 Task: Find connections with filter location Almendralejo with filter topic #investmentproperty with filter profile language English with filter current company Mercedes-Benz Research and Development India with filter school KKR&KSR Institute of Technology & Sciences, VINJANAMPADU Village (CC-JR) with filter industry International Affairs with filter service category Financial Accounting with filter keywords title Hotel Receptionist
Action: Mouse moved to (647, 82)
Screenshot: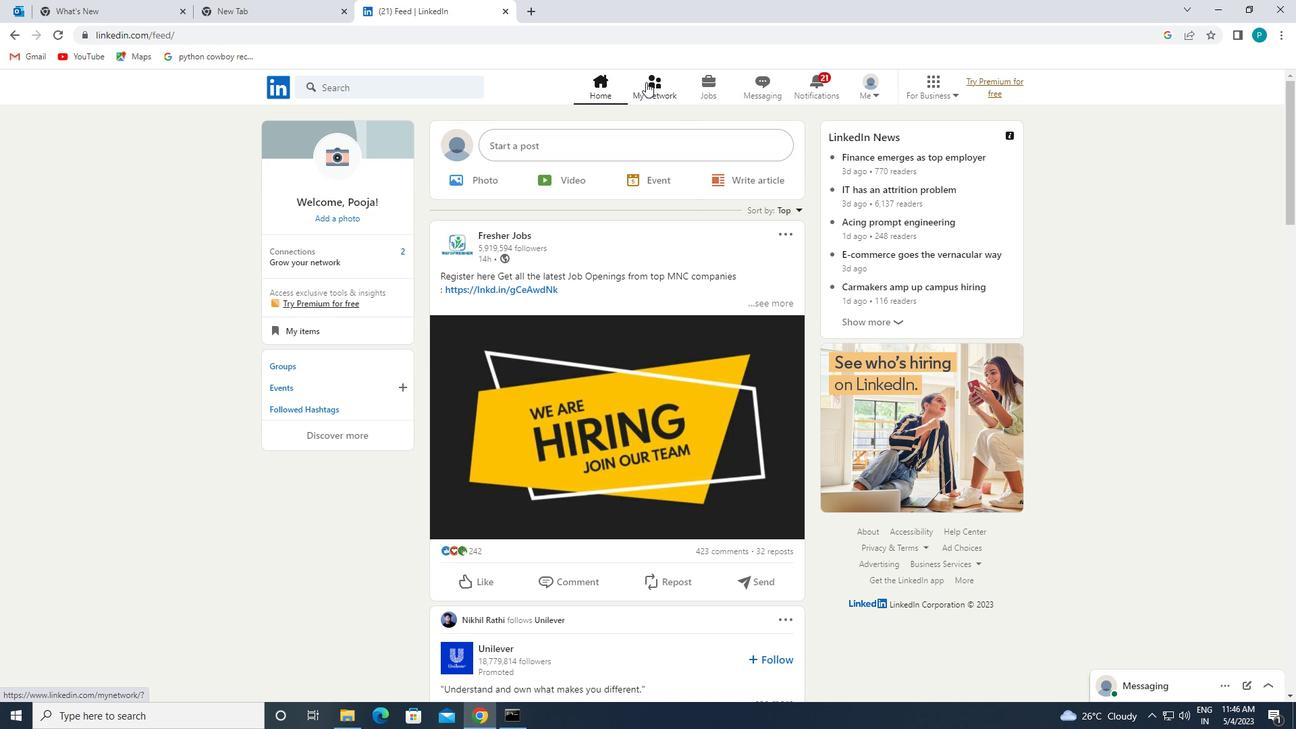 
Action: Mouse pressed left at (647, 82)
Screenshot: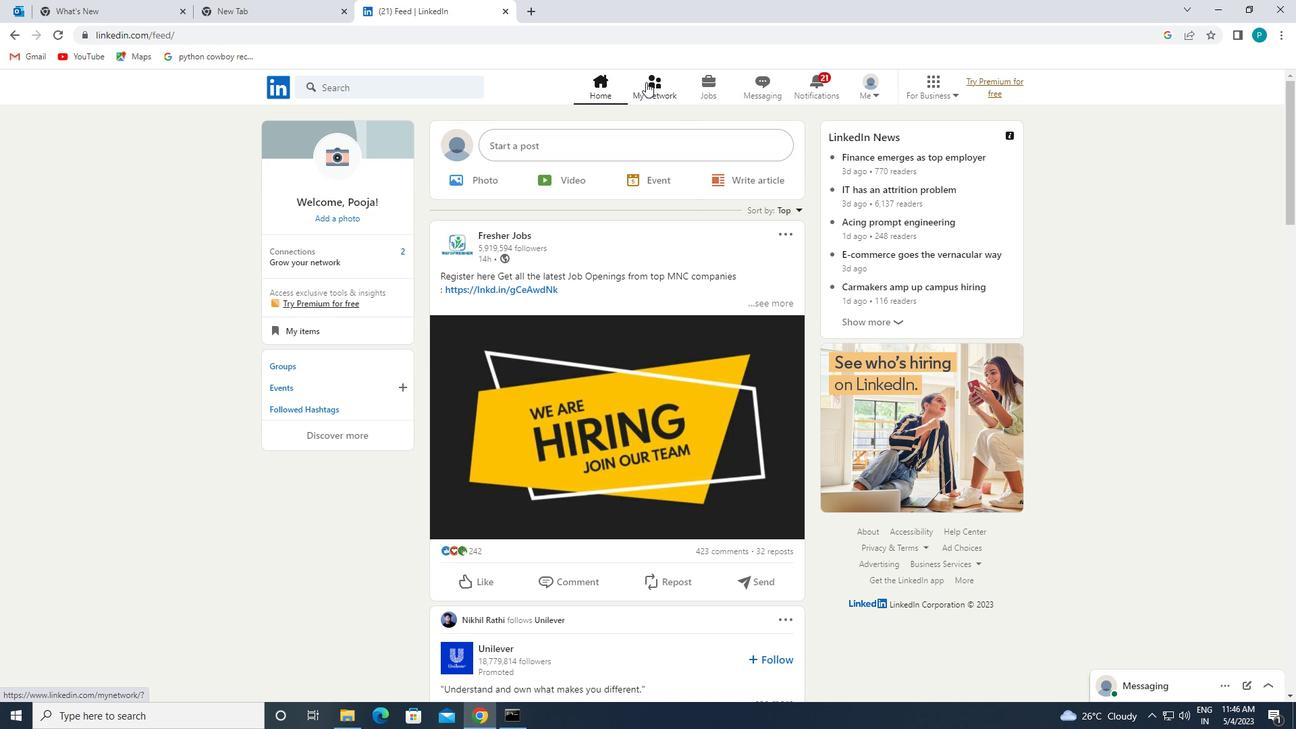 
Action: Mouse moved to (436, 155)
Screenshot: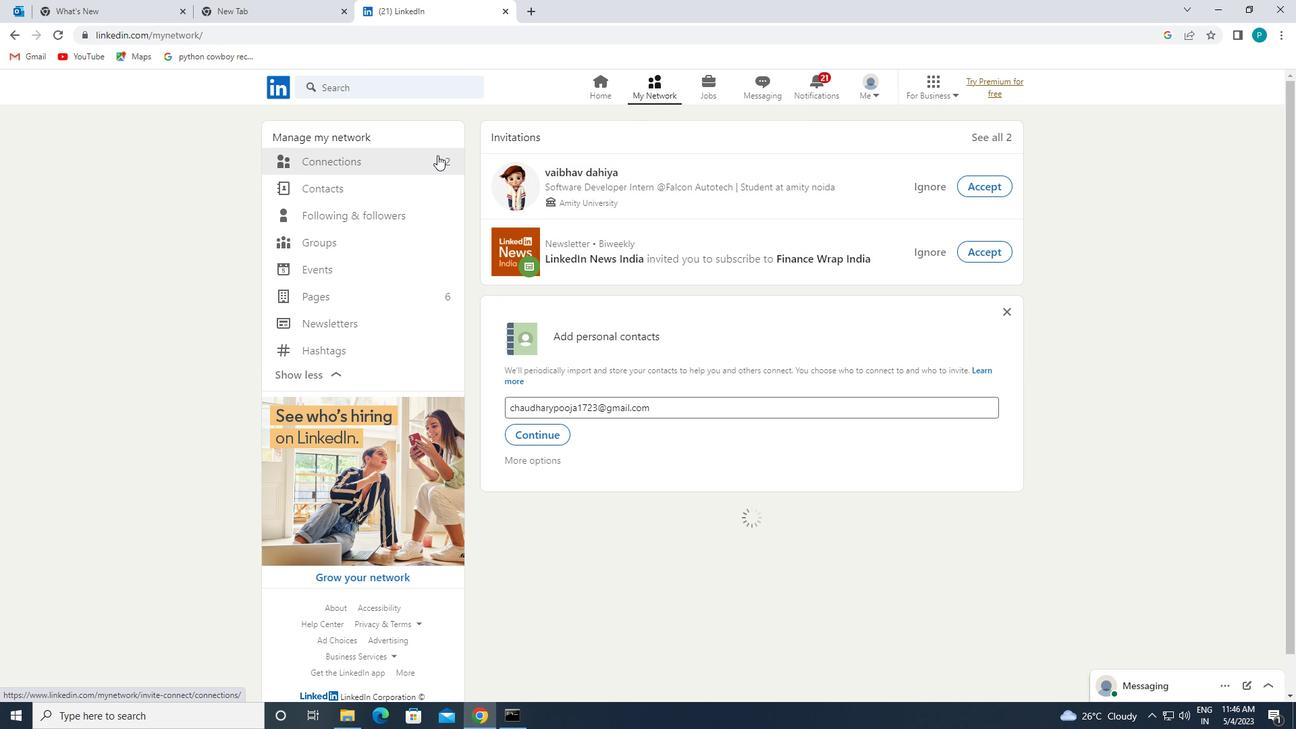 
Action: Mouse pressed left at (436, 155)
Screenshot: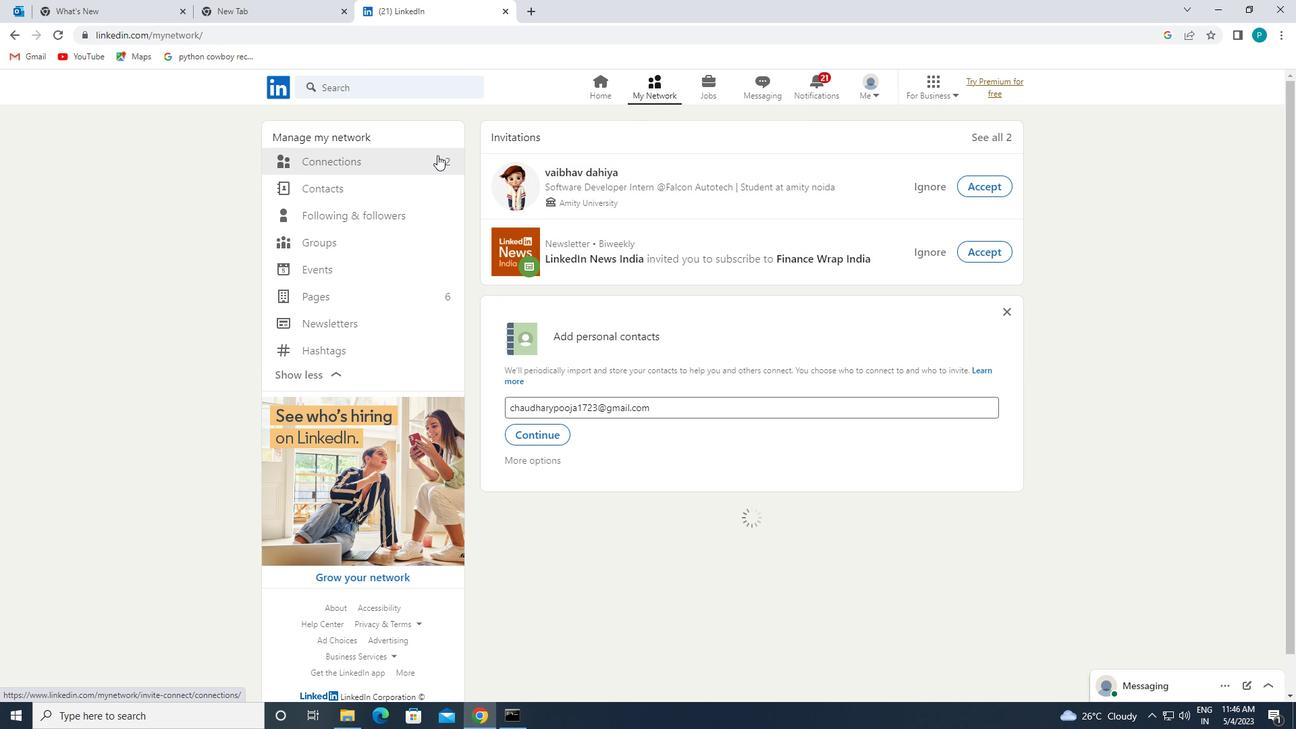 
Action: Mouse moved to (723, 164)
Screenshot: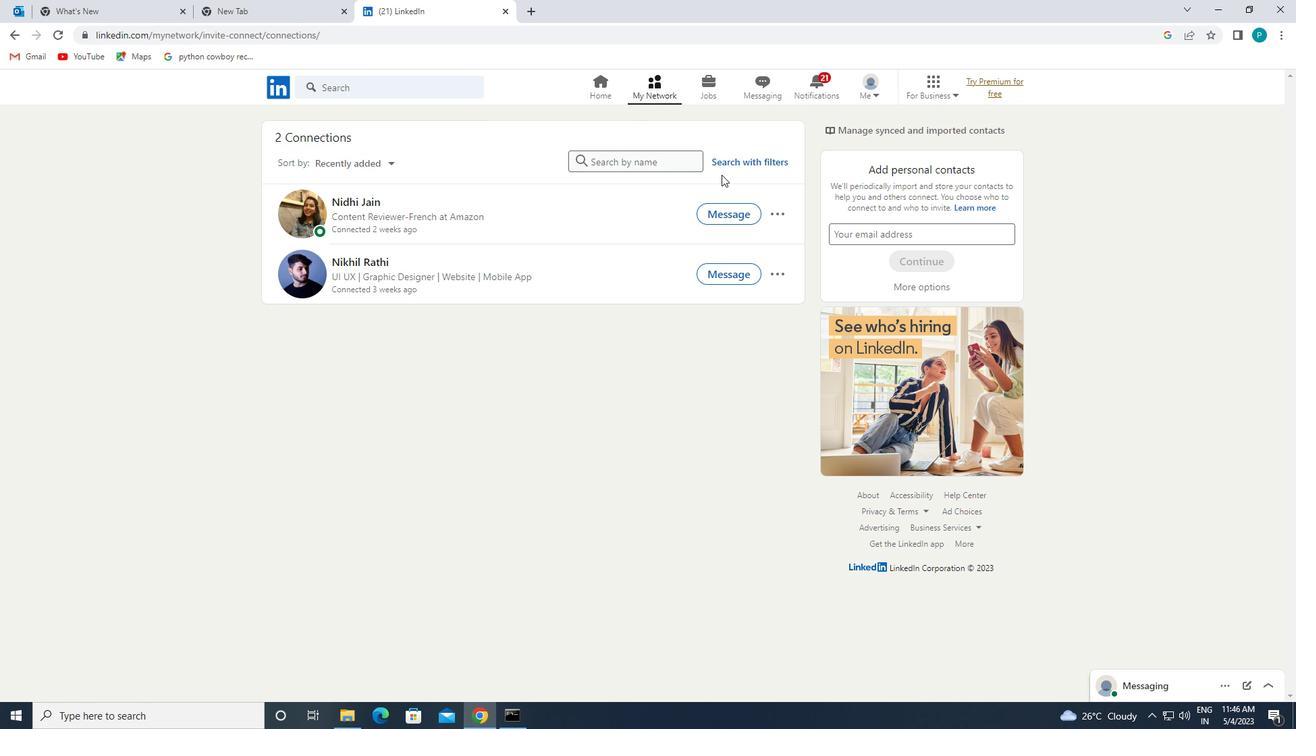 
Action: Mouse pressed left at (723, 164)
Screenshot: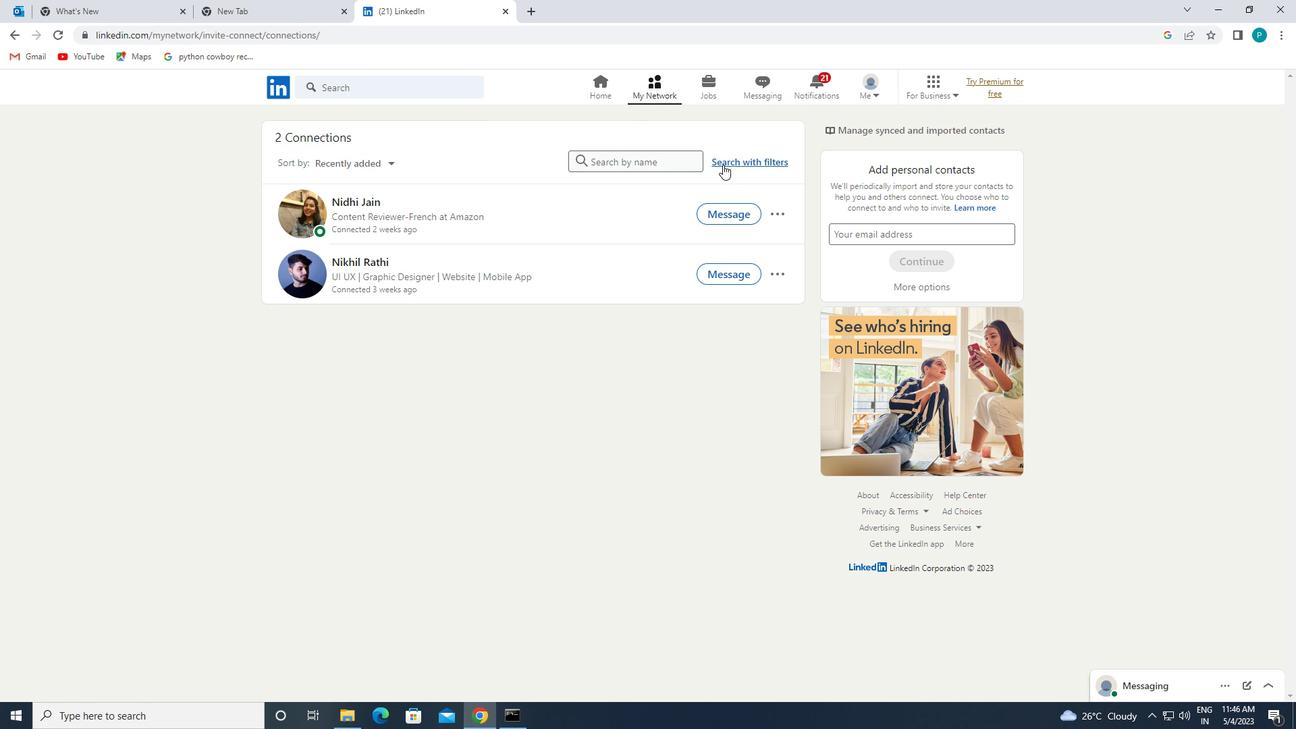 
Action: Mouse moved to (684, 126)
Screenshot: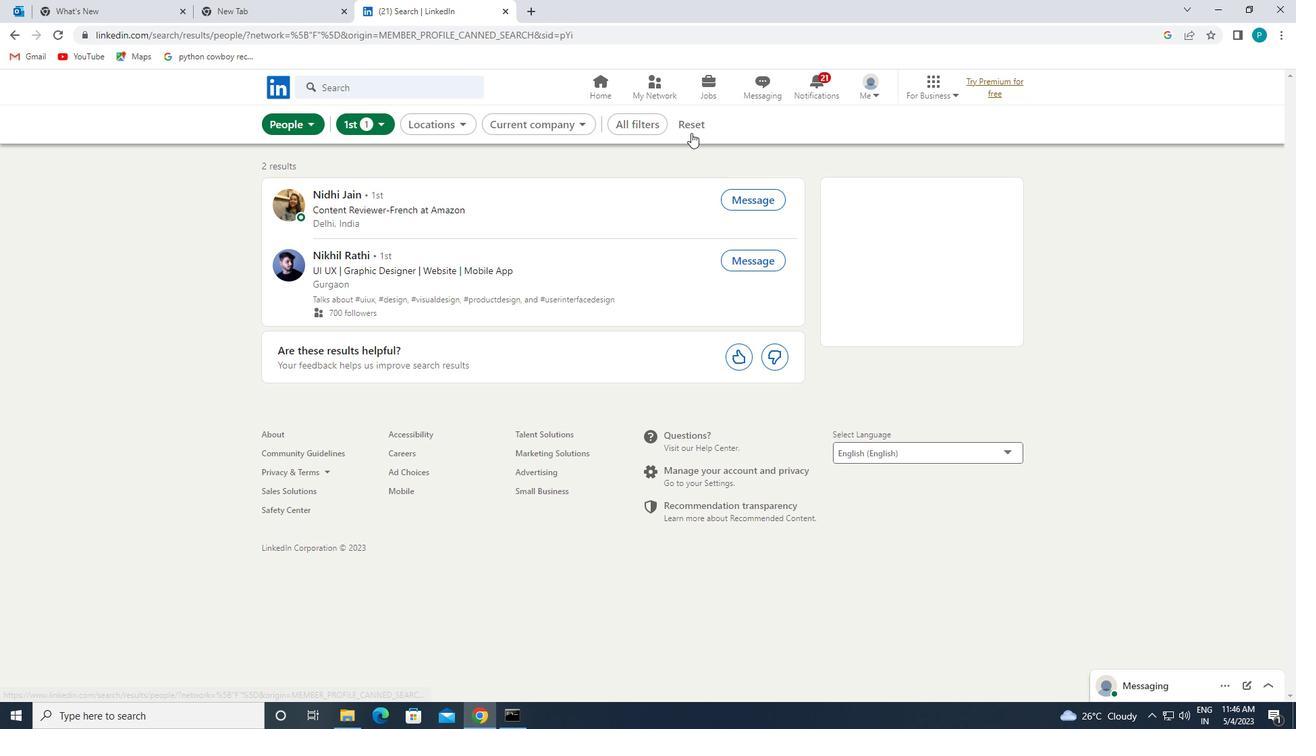 
Action: Mouse pressed left at (684, 126)
Screenshot: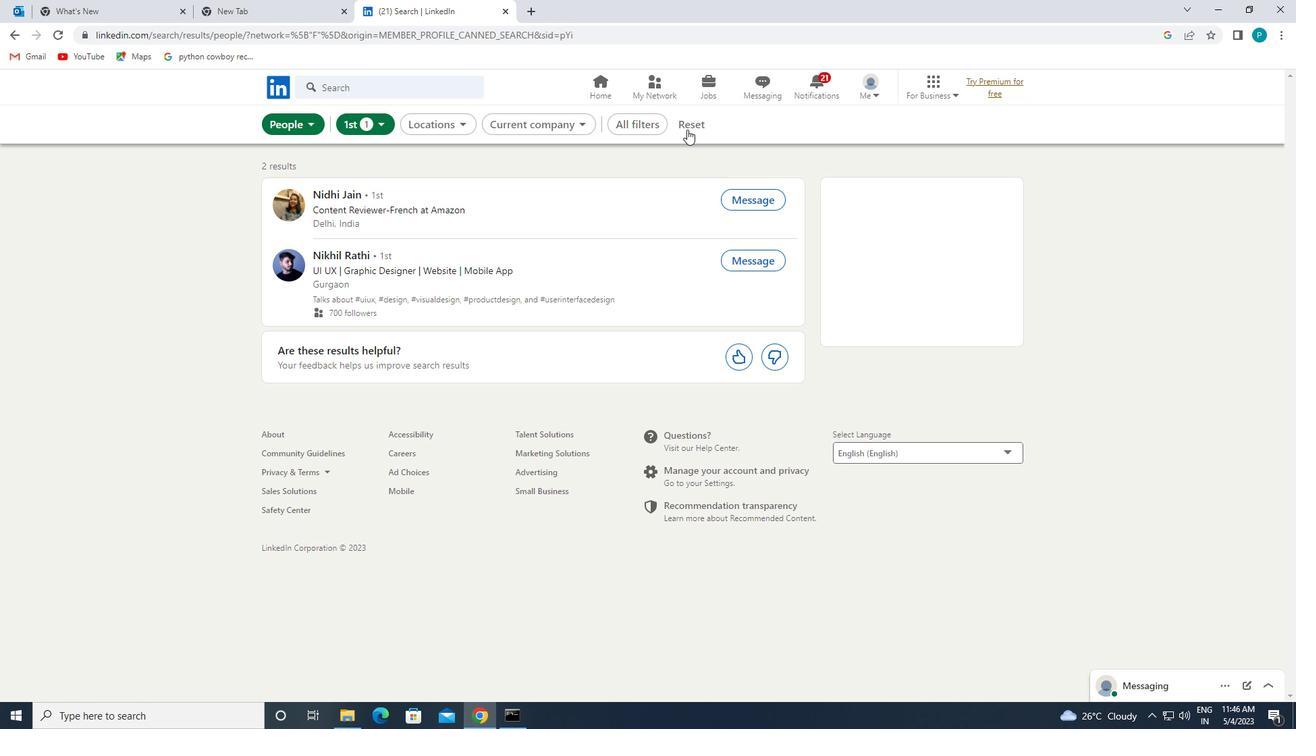 
Action: Mouse moved to (682, 125)
Screenshot: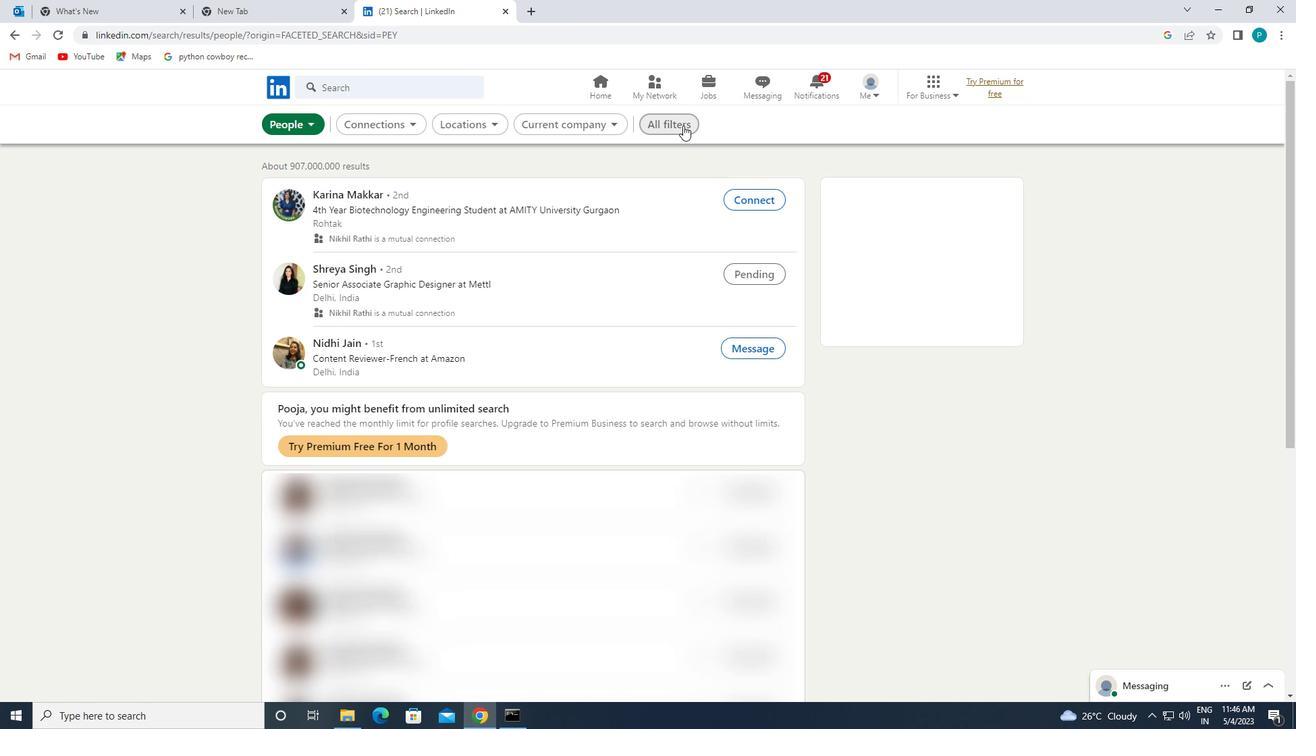 
Action: Mouse pressed left at (682, 125)
Screenshot: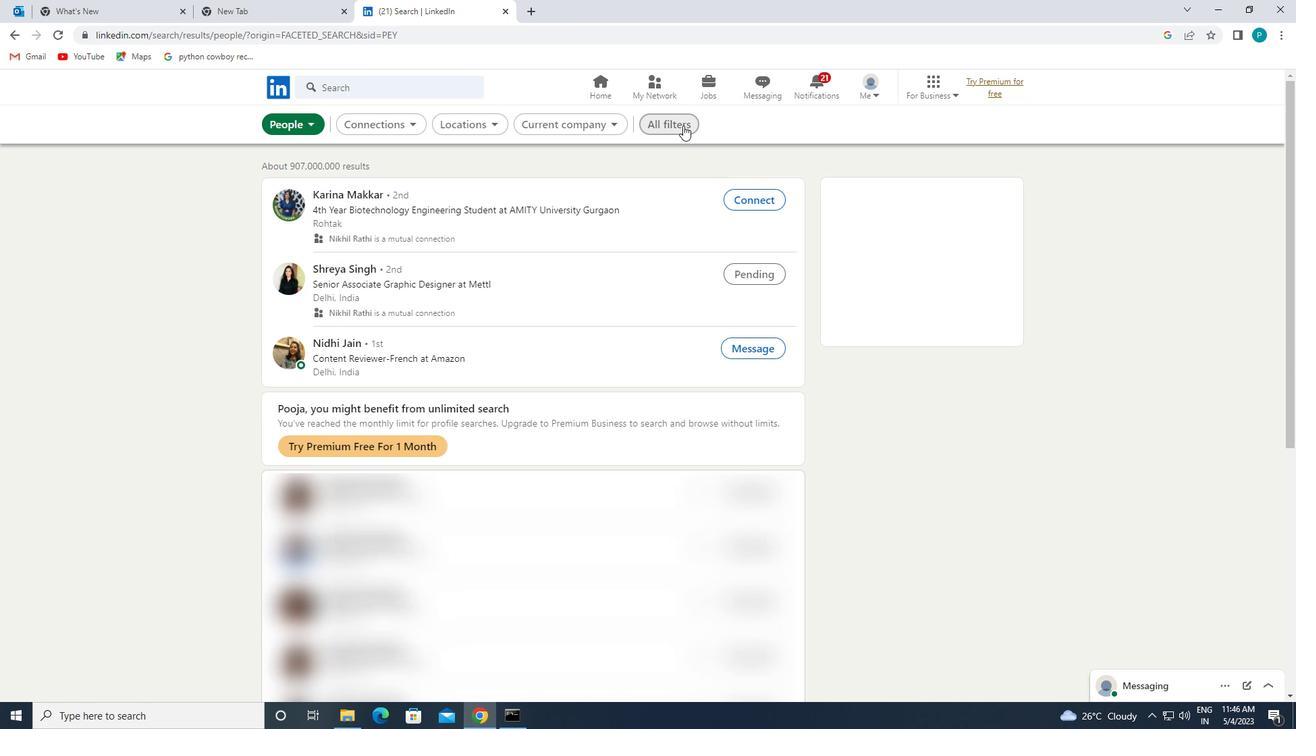 
Action: Mouse moved to (1252, 427)
Screenshot: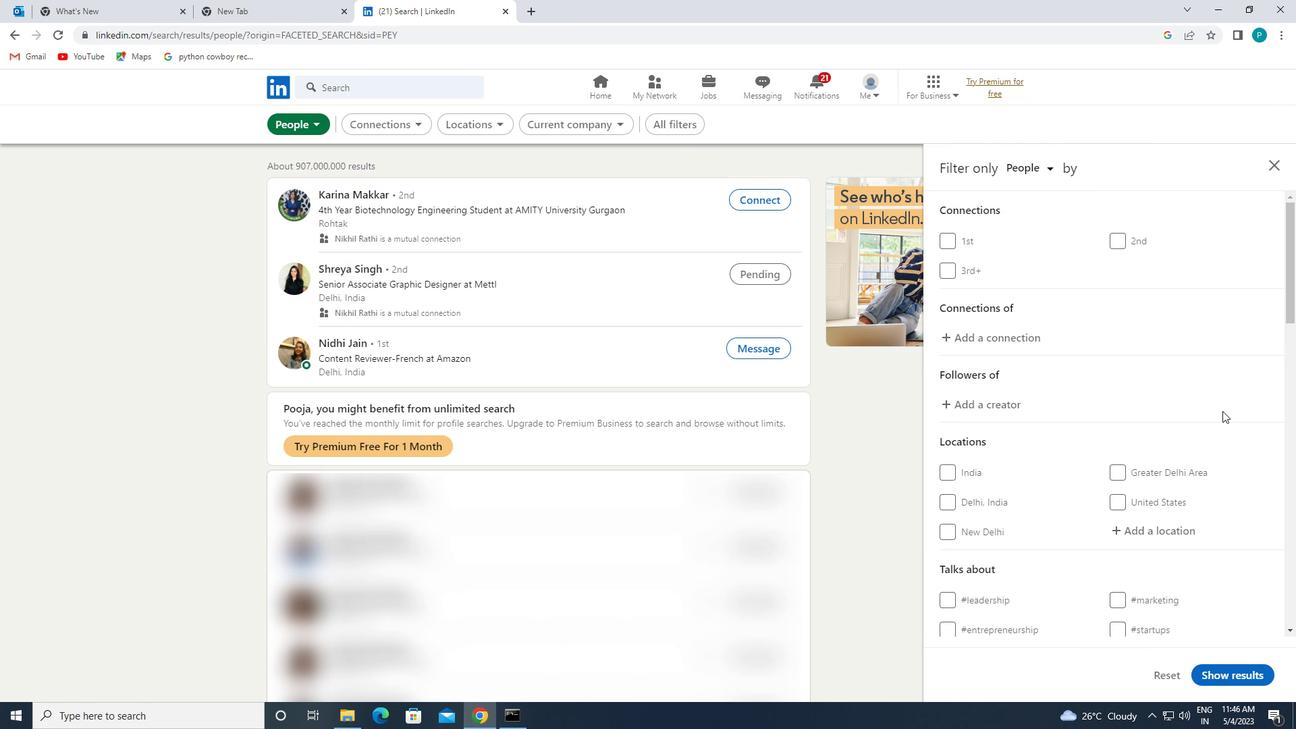 
Action: Mouse scrolled (1252, 426) with delta (0, 0)
Screenshot: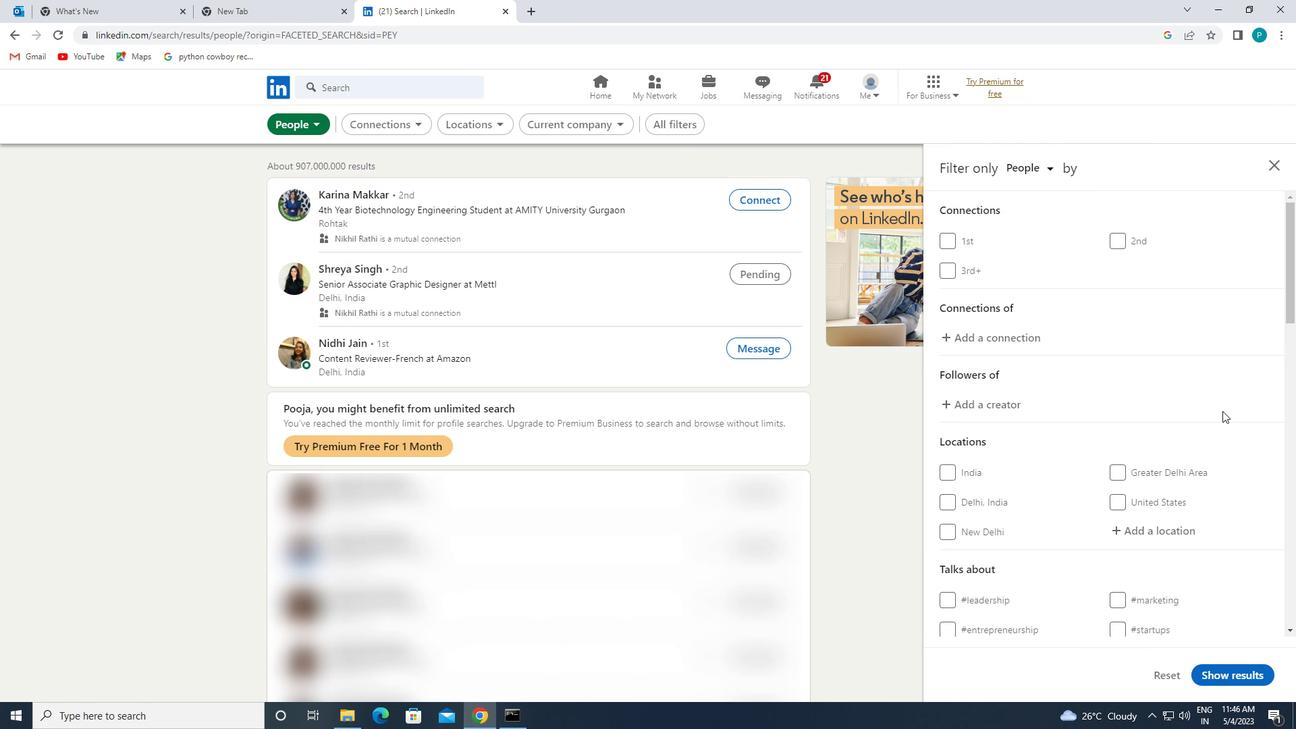 
Action: Mouse moved to (1251, 428)
Screenshot: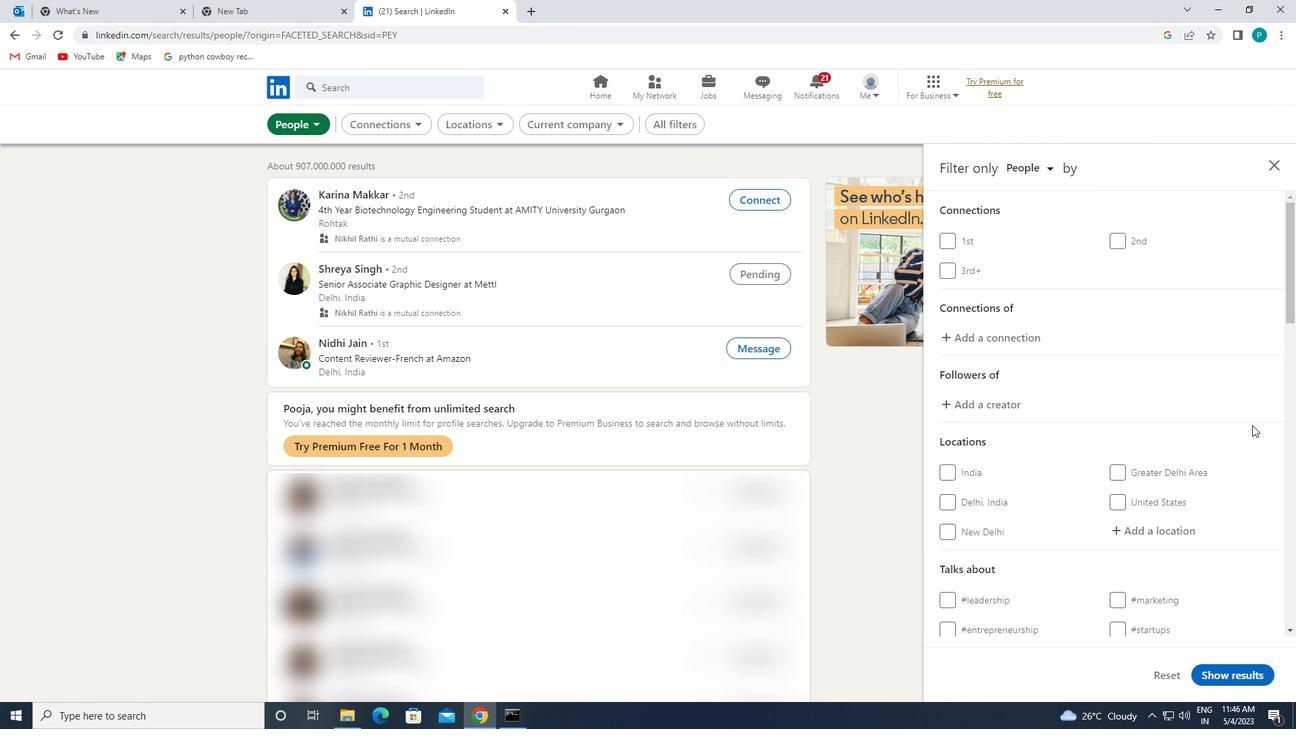 
Action: Mouse scrolled (1251, 427) with delta (0, 0)
Screenshot: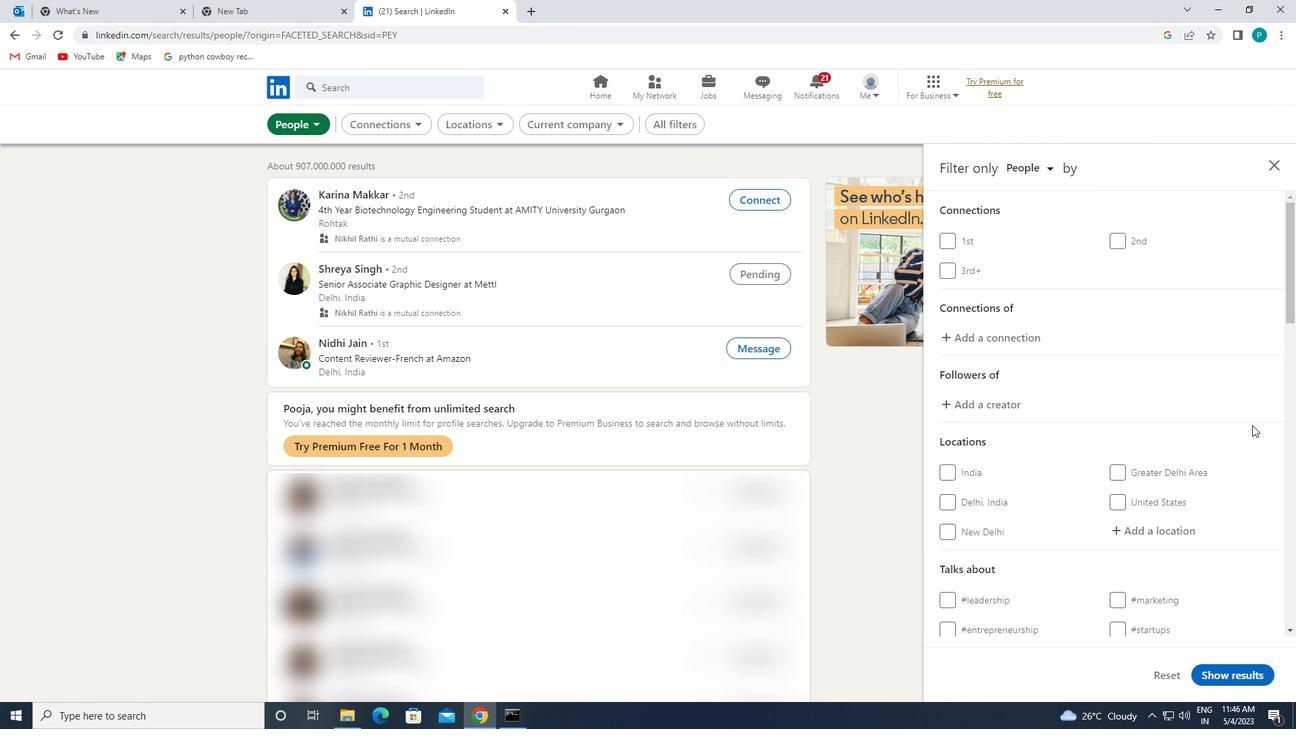 
Action: Mouse moved to (1177, 384)
Screenshot: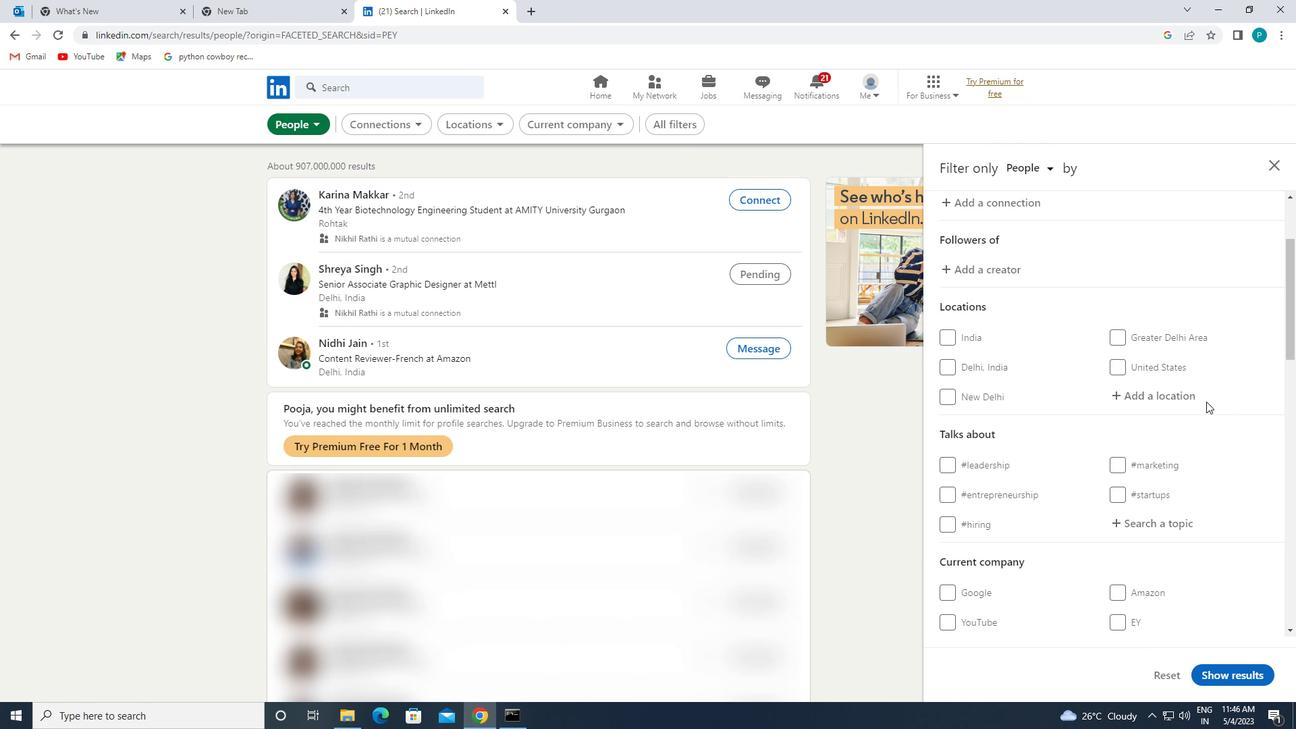 
Action: Mouse pressed left at (1177, 384)
Screenshot: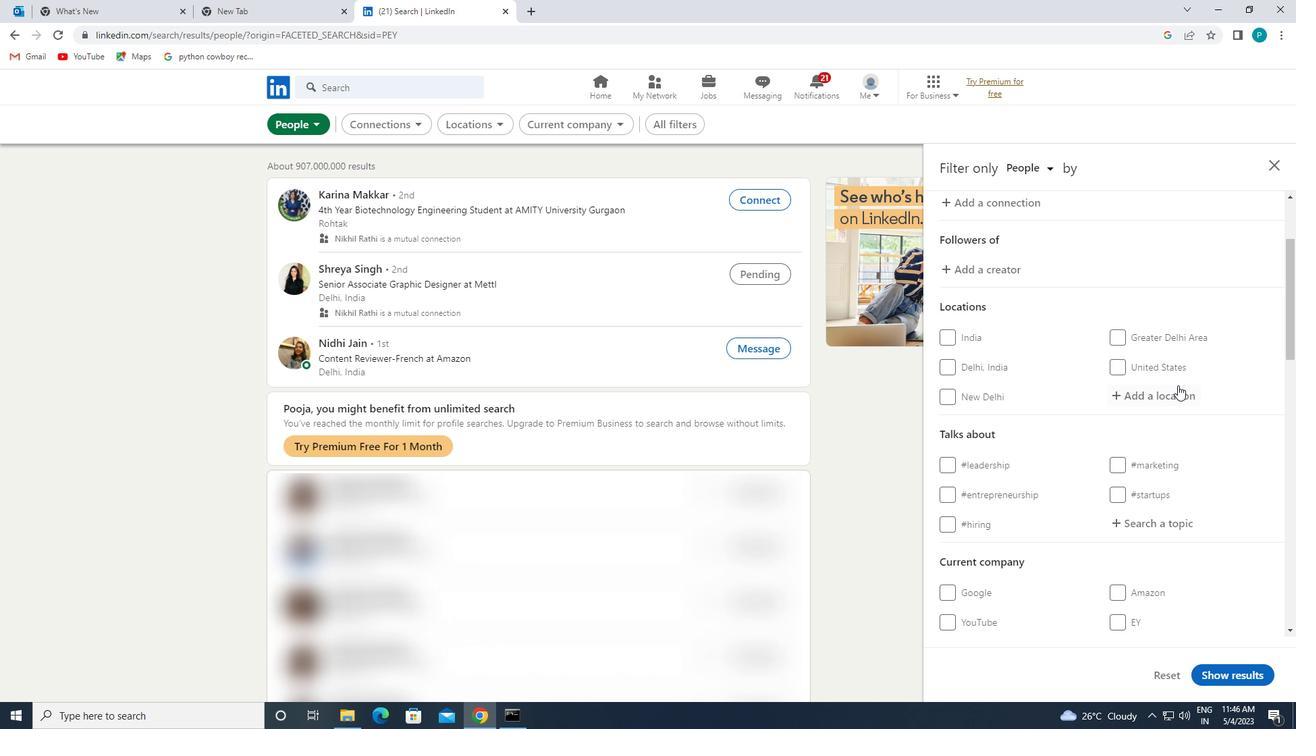 
Action: Mouse moved to (1216, 410)
Screenshot: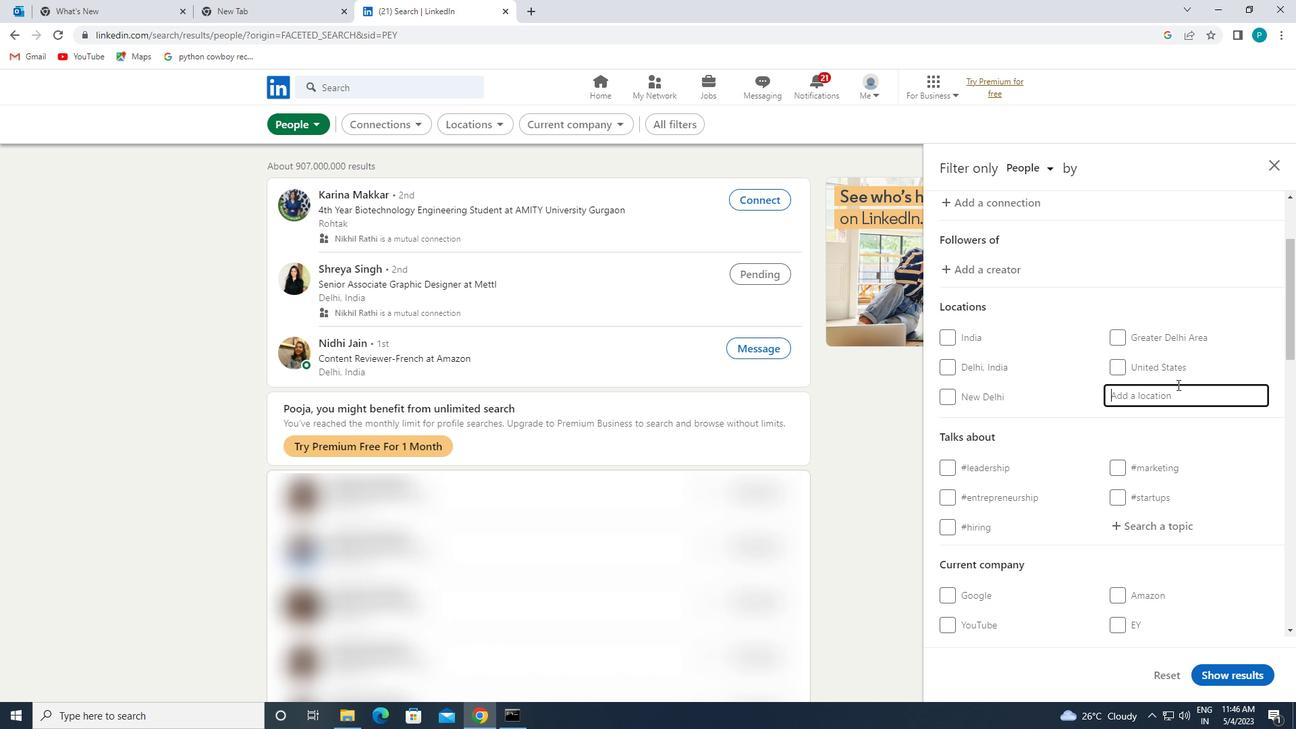 
Action: Key pressed <Key.caps_lock>a<Key.caps_lock>lmendralejo
Screenshot: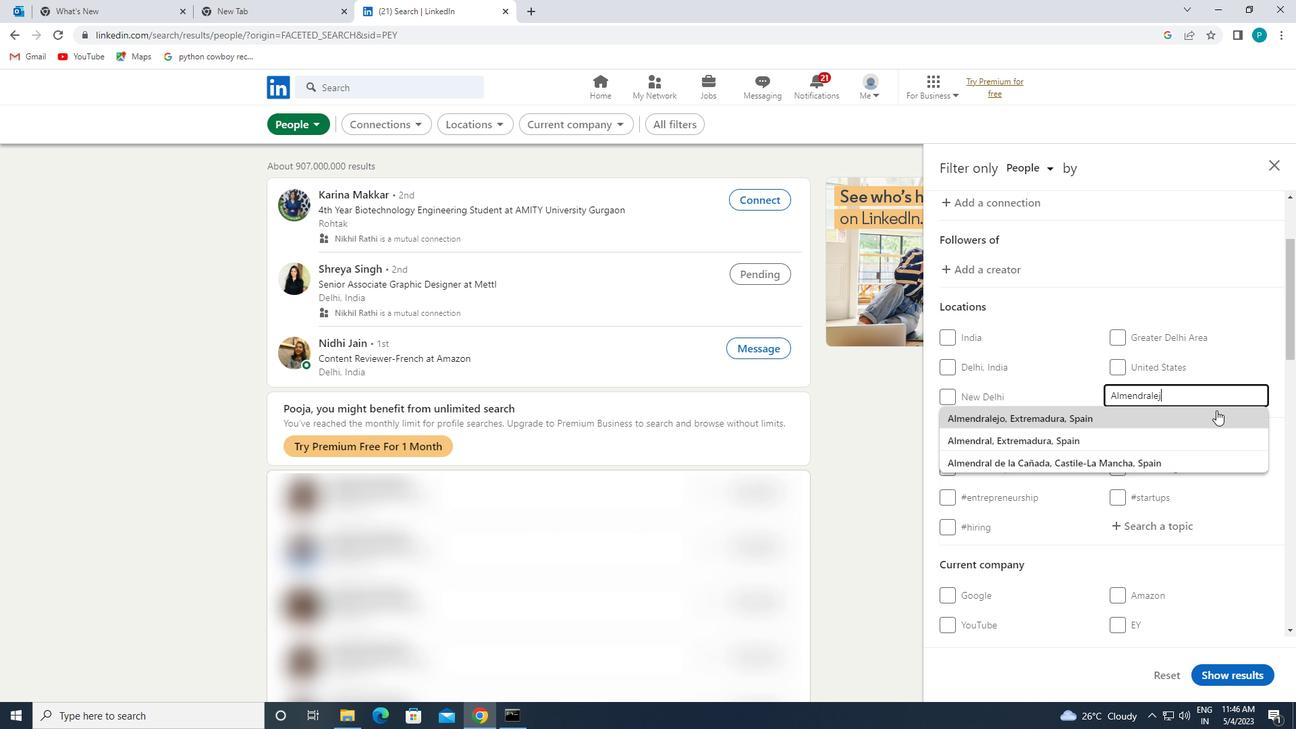 
Action: Mouse pressed left at (1216, 410)
Screenshot: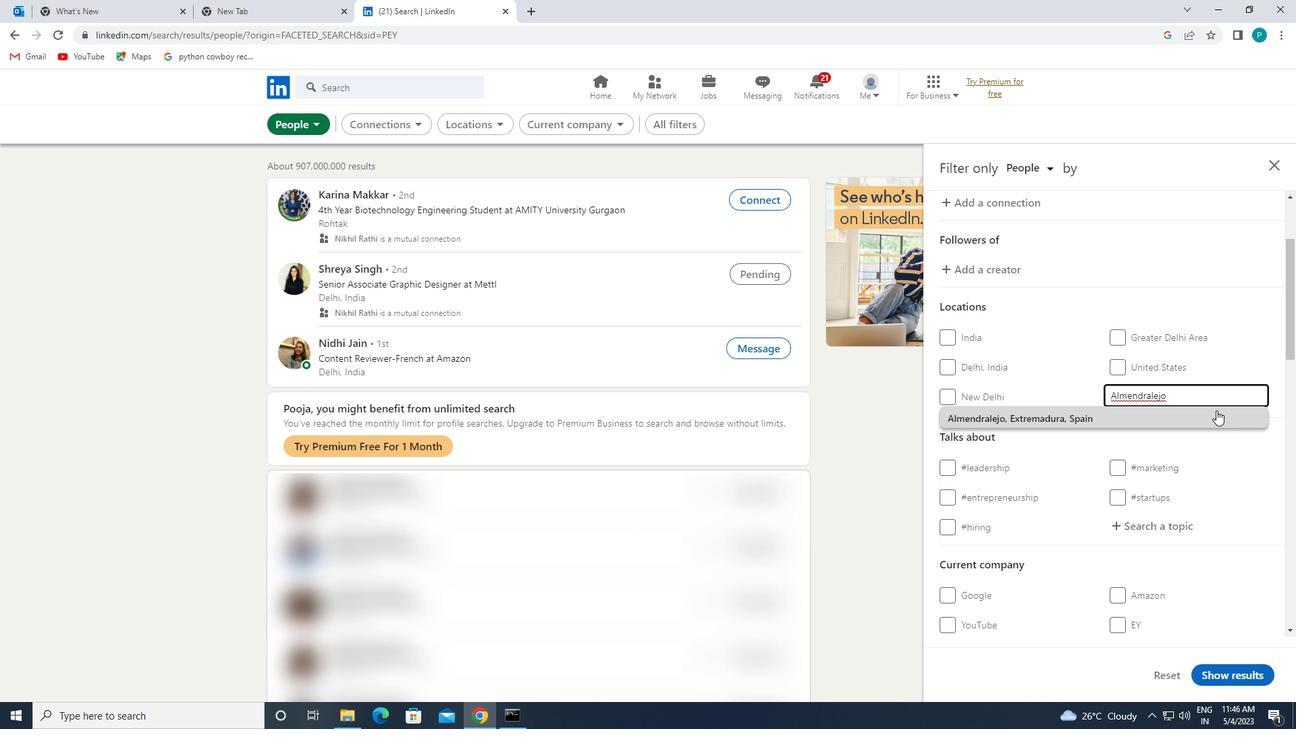 
Action: Mouse moved to (1216, 410)
Screenshot: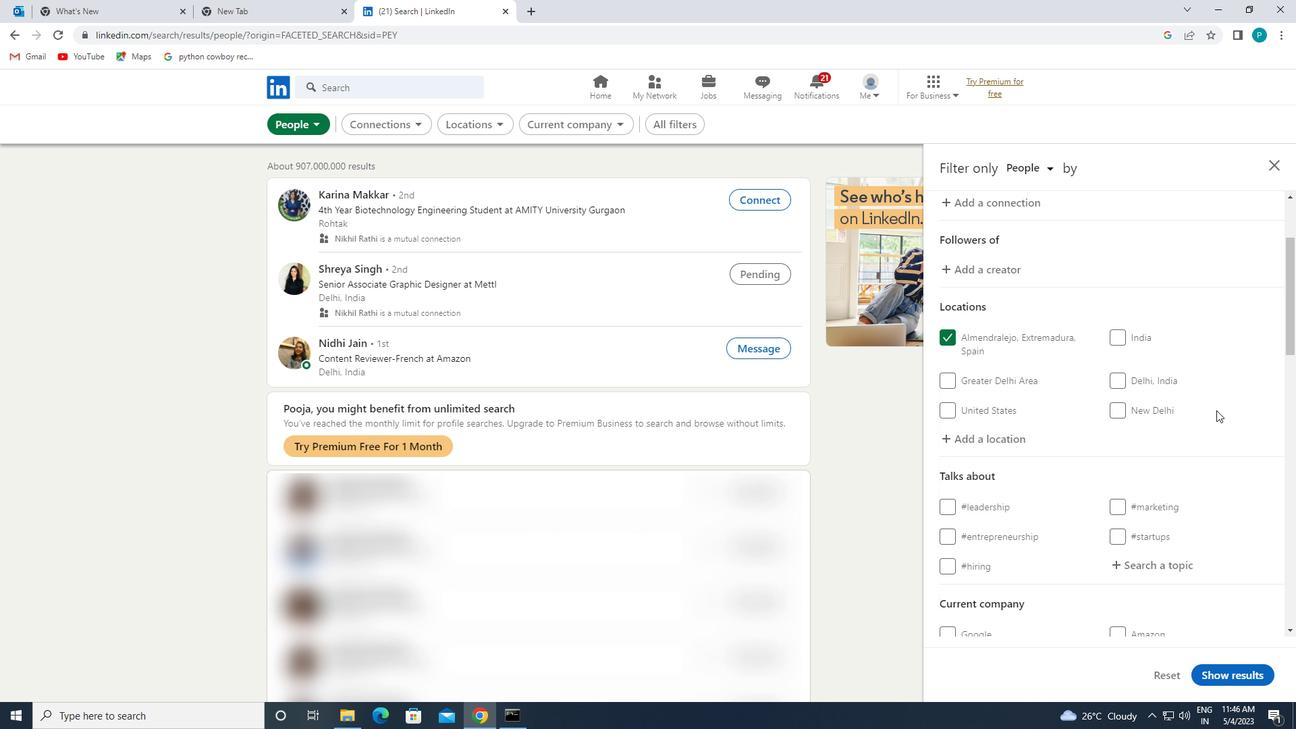 
Action: Mouse scrolled (1216, 409) with delta (0, 0)
Screenshot: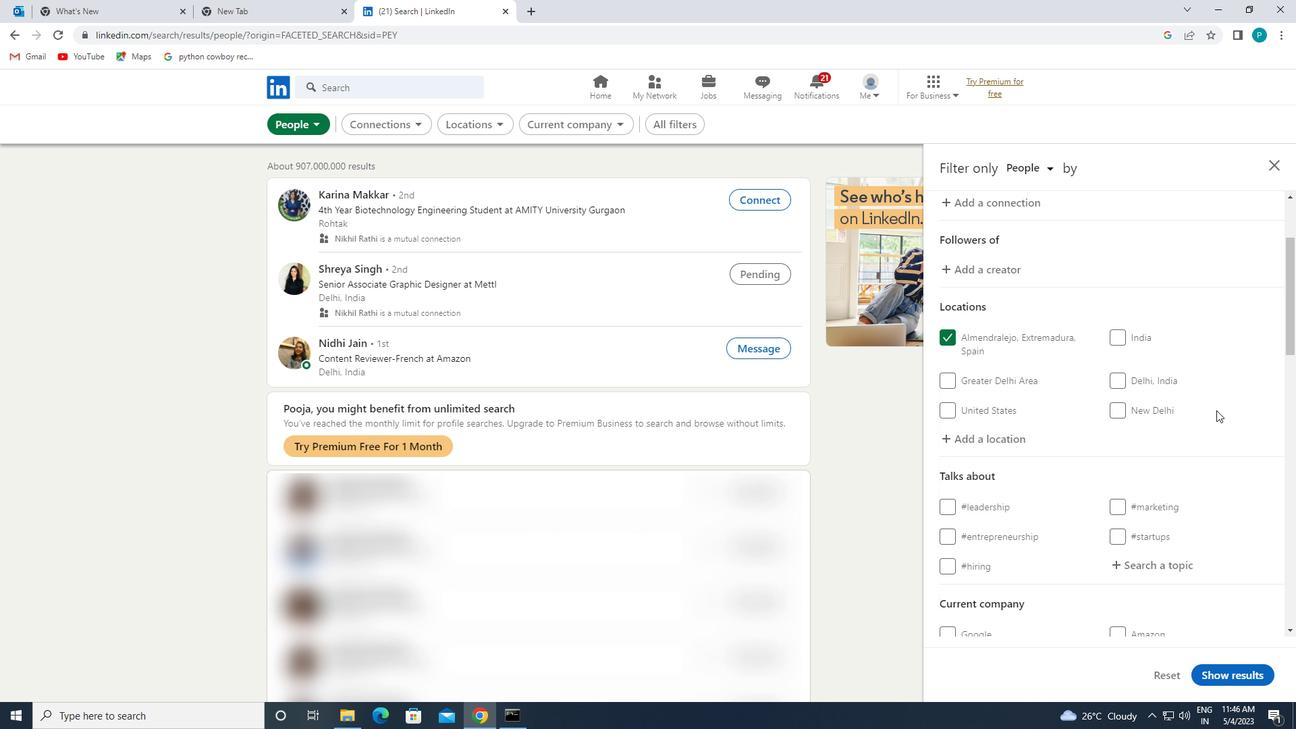 
Action: Mouse scrolled (1216, 409) with delta (0, 0)
Screenshot: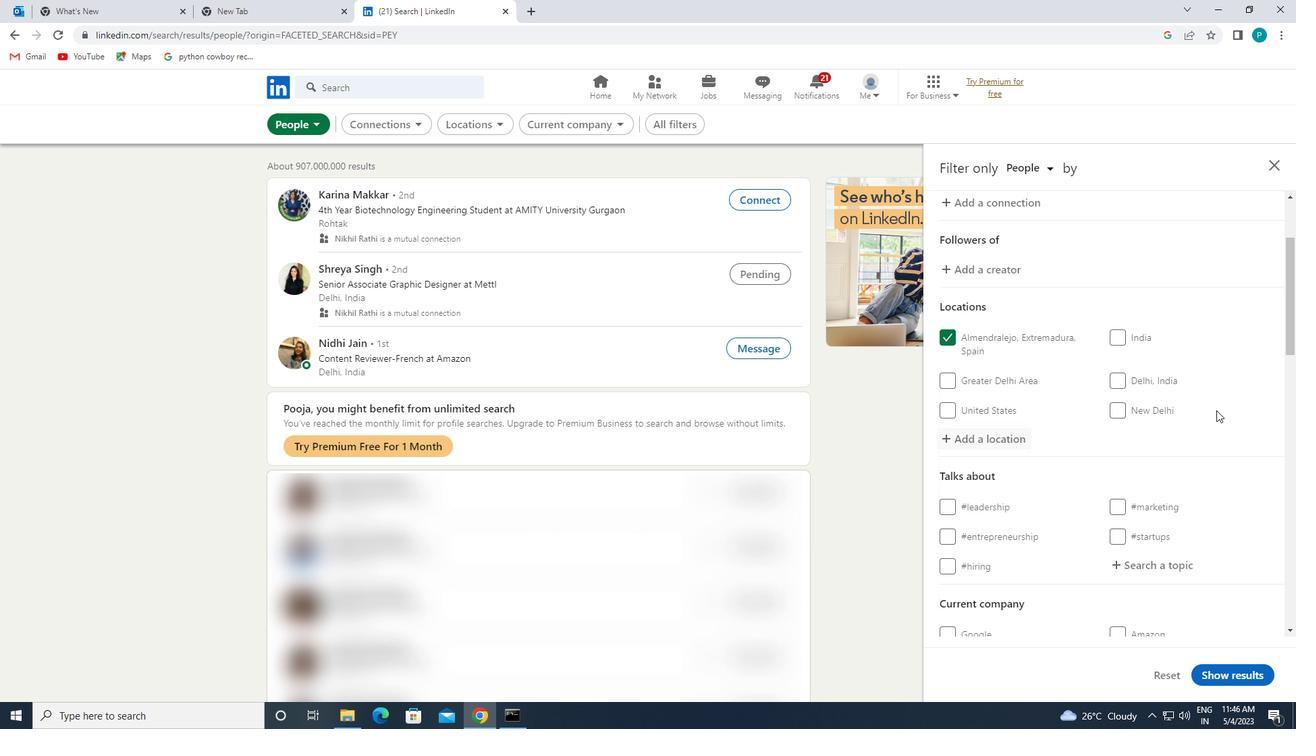 
Action: Mouse scrolled (1216, 409) with delta (0, 0)
Screenshot: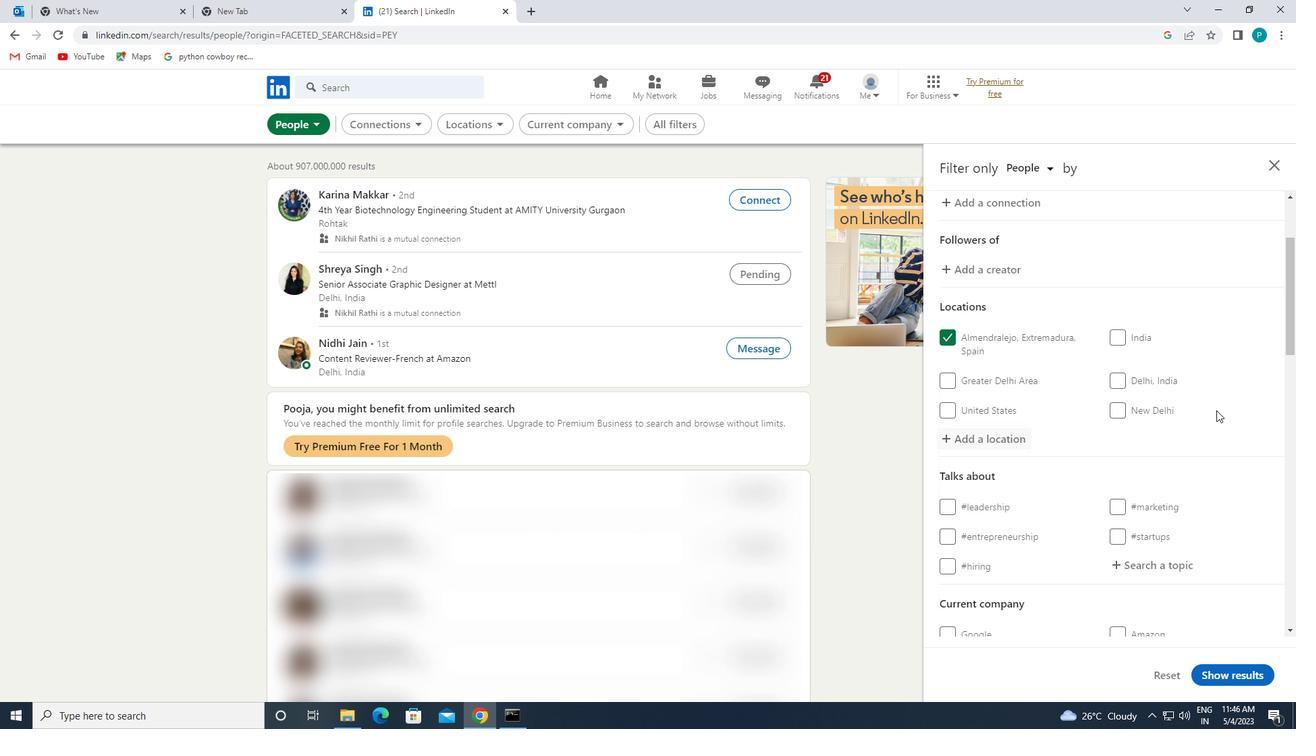 
Action: Mouse moved to (1212, 413)
Screenshot: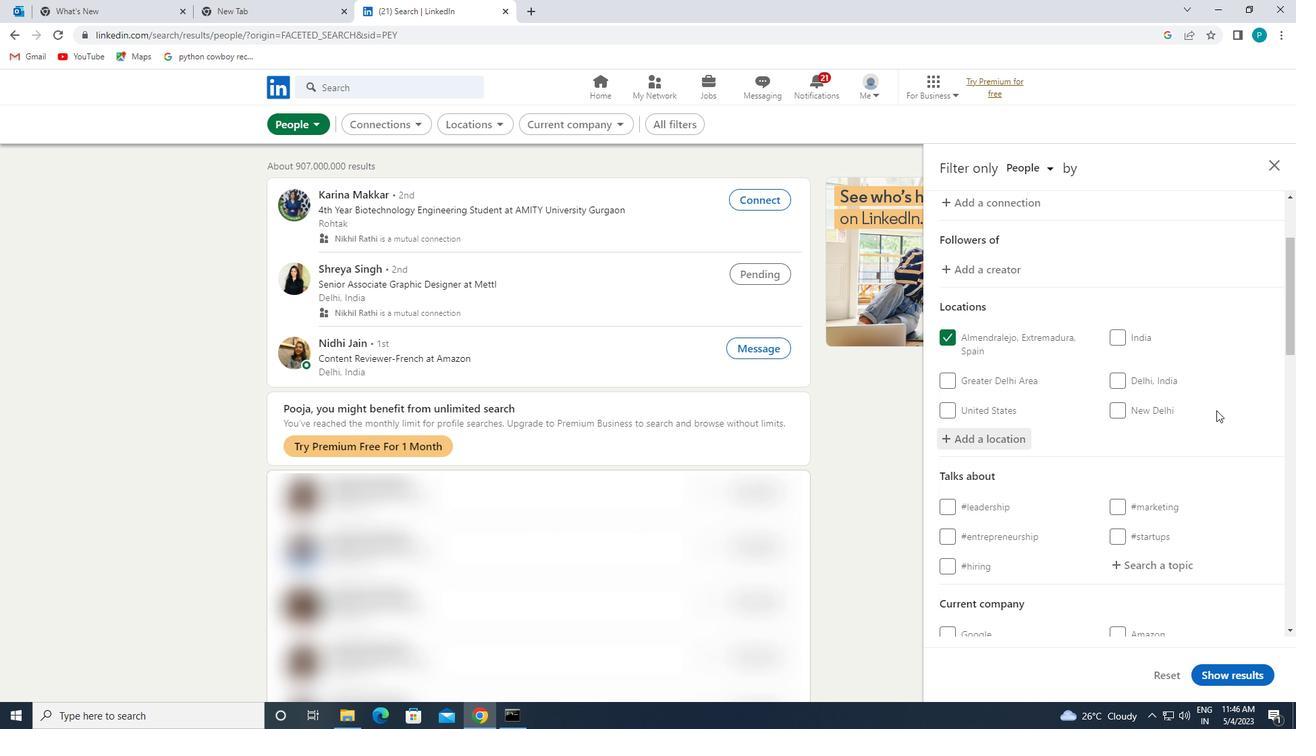
Action: Mouse scrolled (1212, 413) with delta (0, 0)
Screenshot: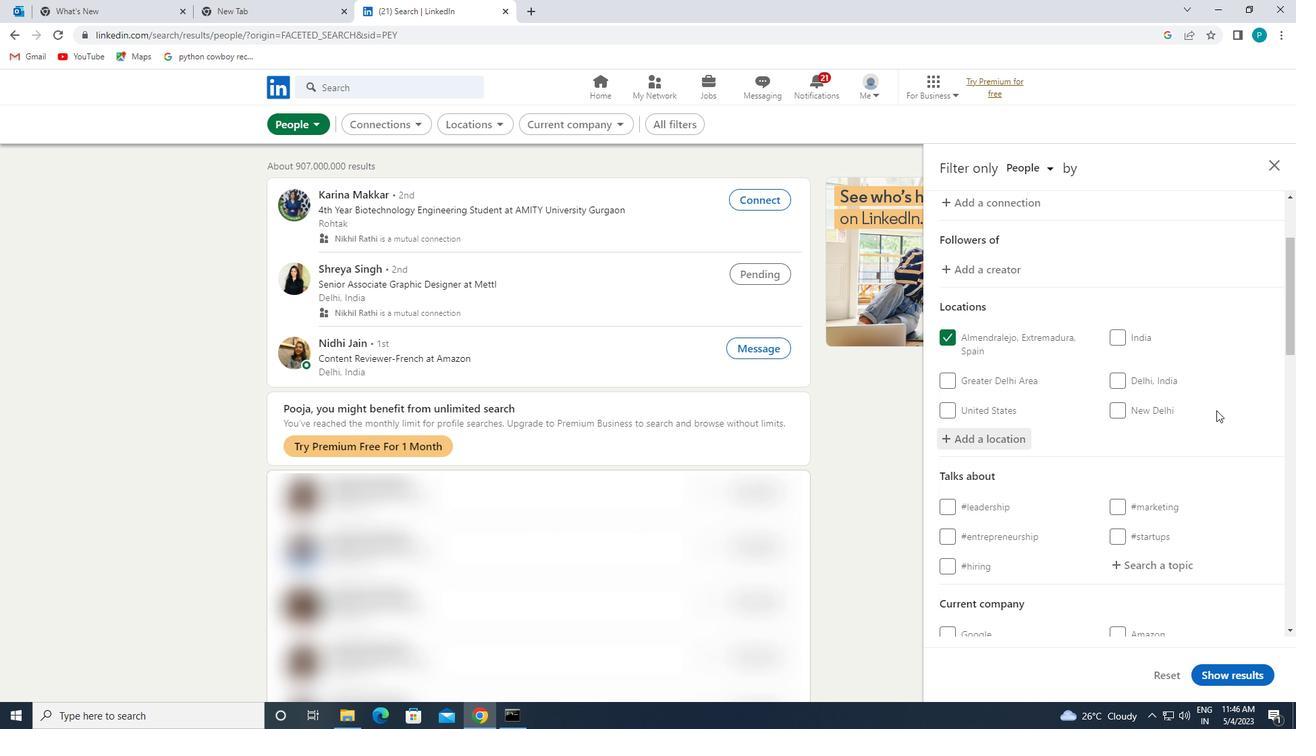 
Action: Mouse moved to (1132, 308)
Screenshot: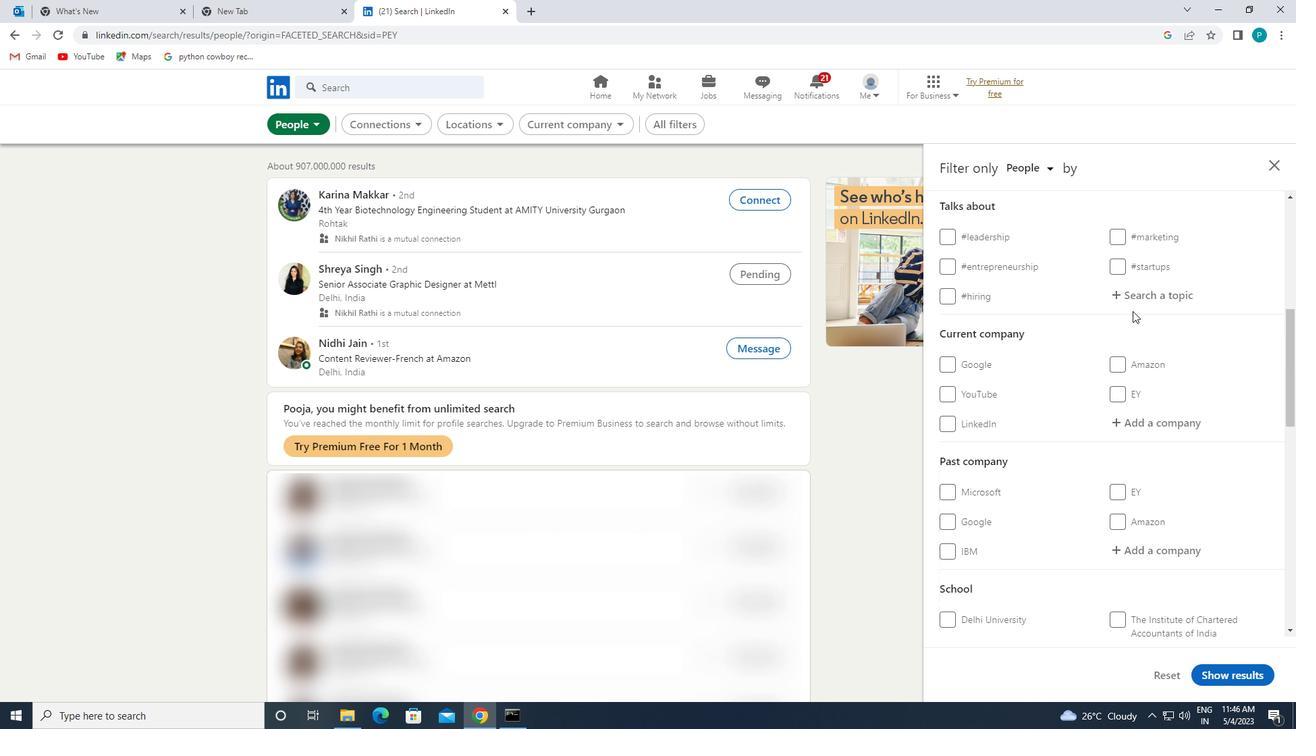 
Action: Mouse pressed left at (1132, 308)
Screenshot: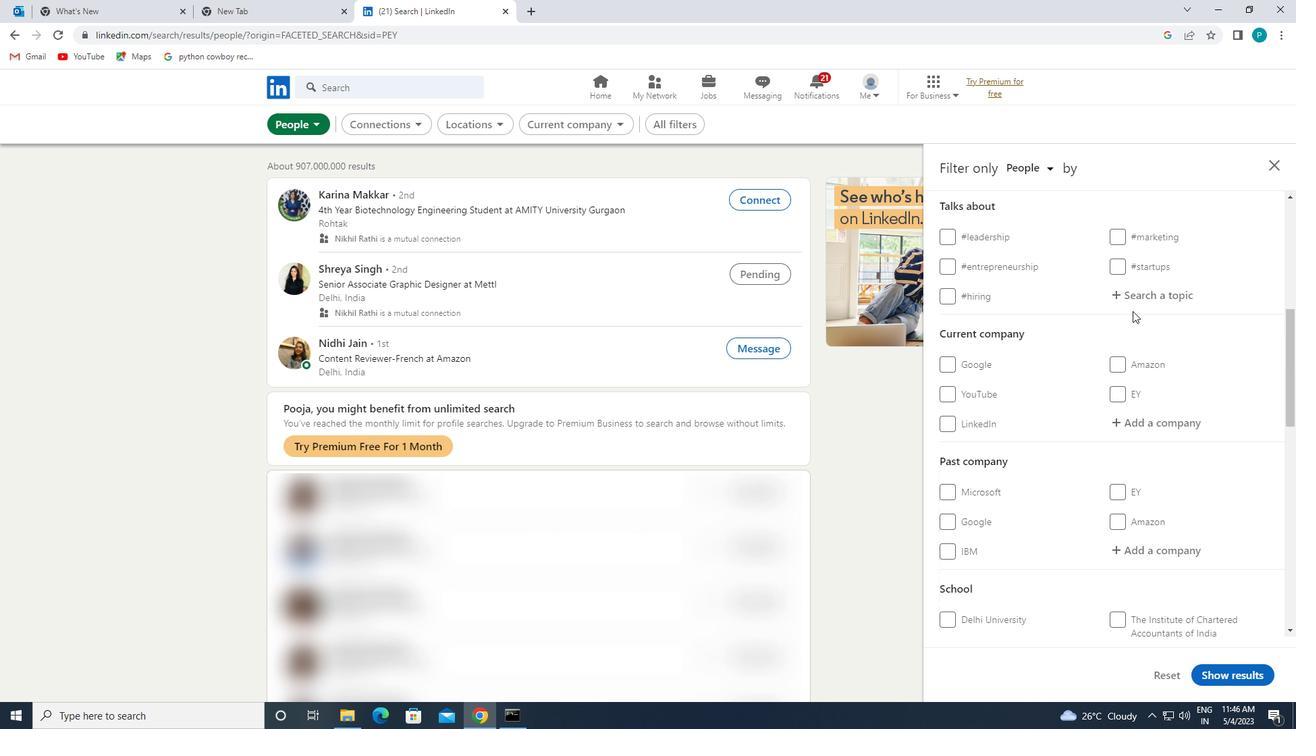 
Action: Mouse moved to (1132, 305)
Screenshot: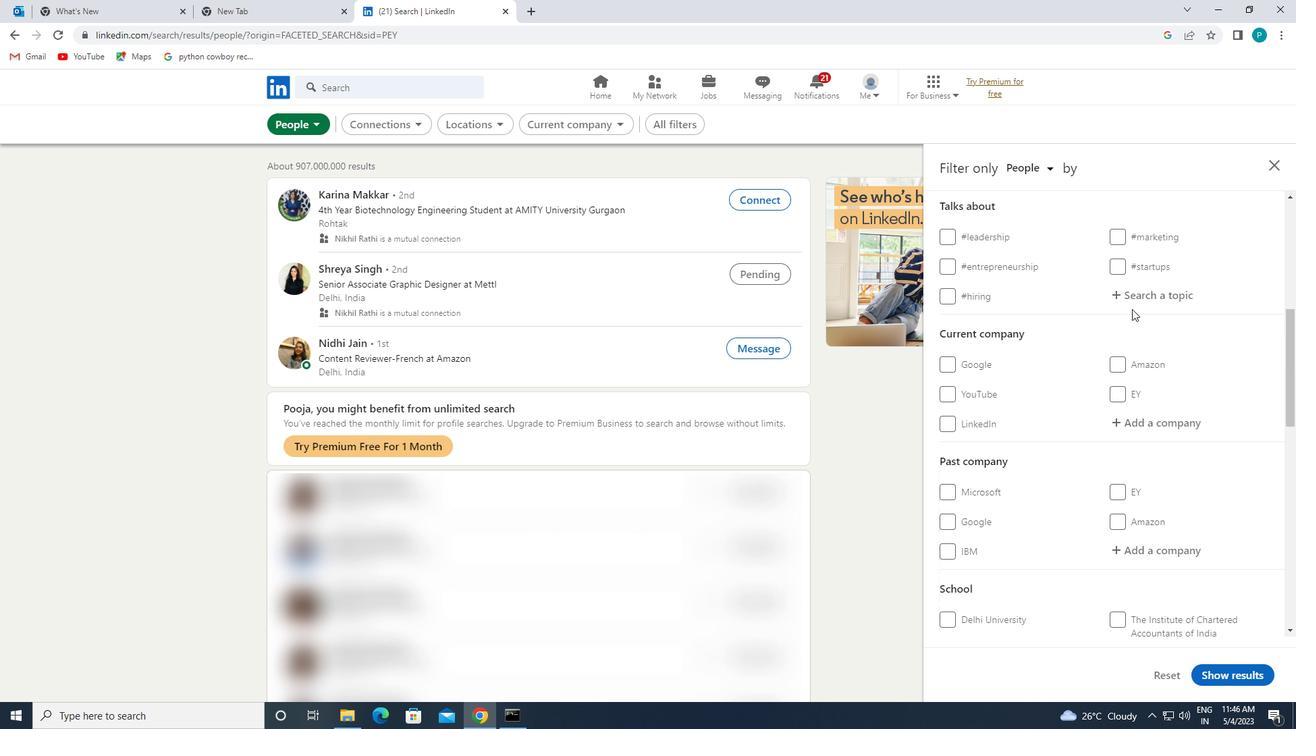
Action: Mouse pressed left at (1132, 305)
Screenshot: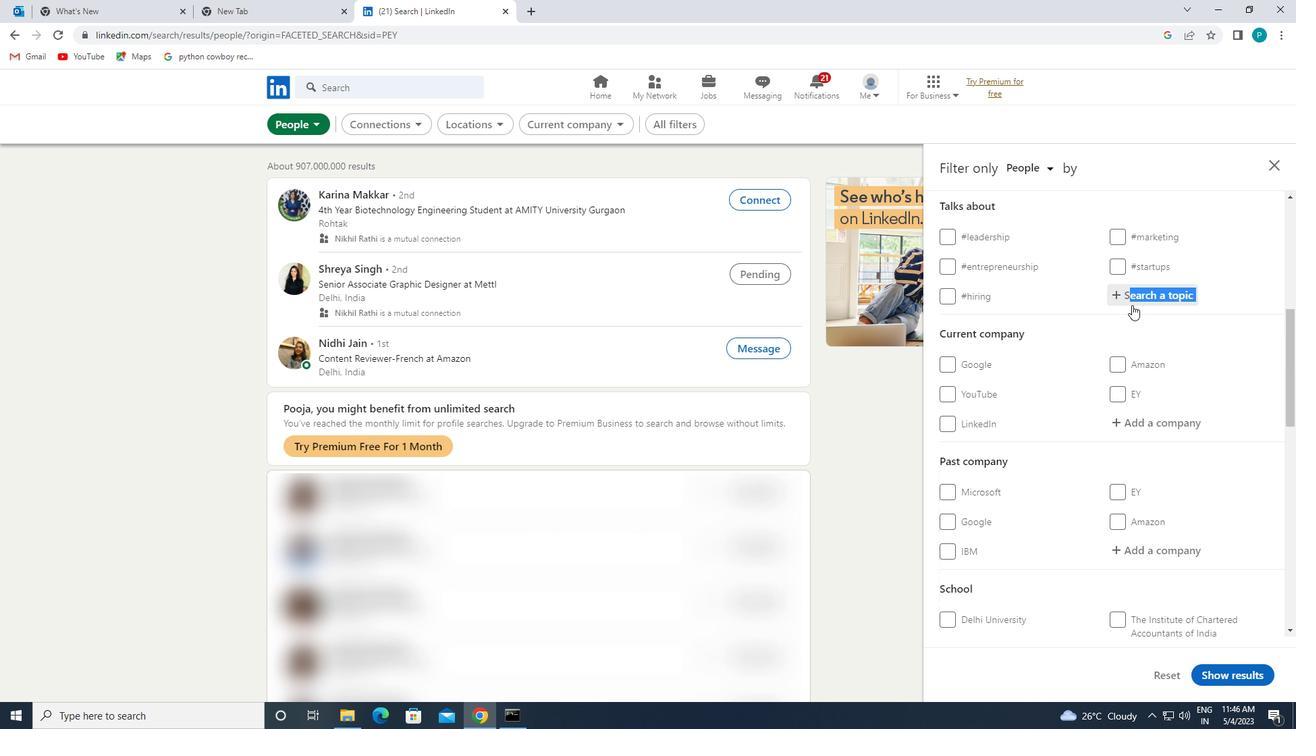 
Action: Key pressed <Key.shift>#INVESTMENTPROPERTY
Screenshot: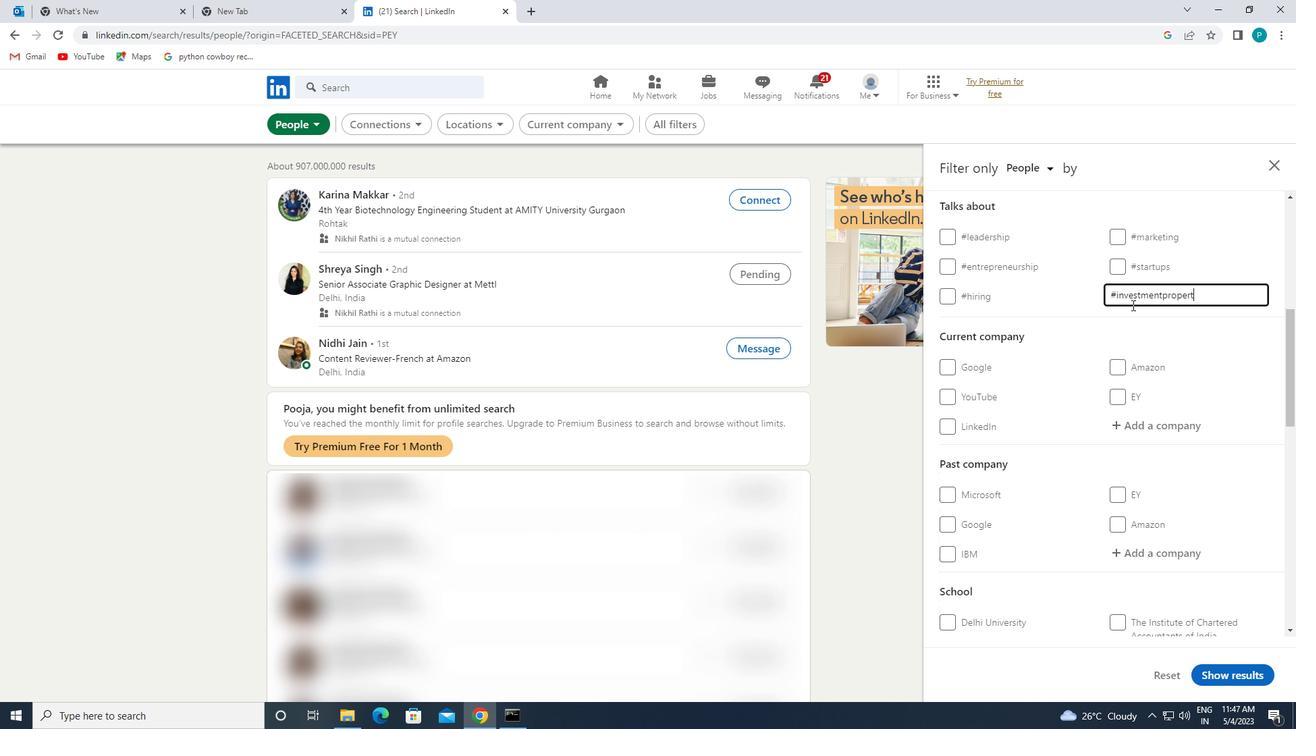 
Action: Mouse moved to (1106, 378)
Screenshot: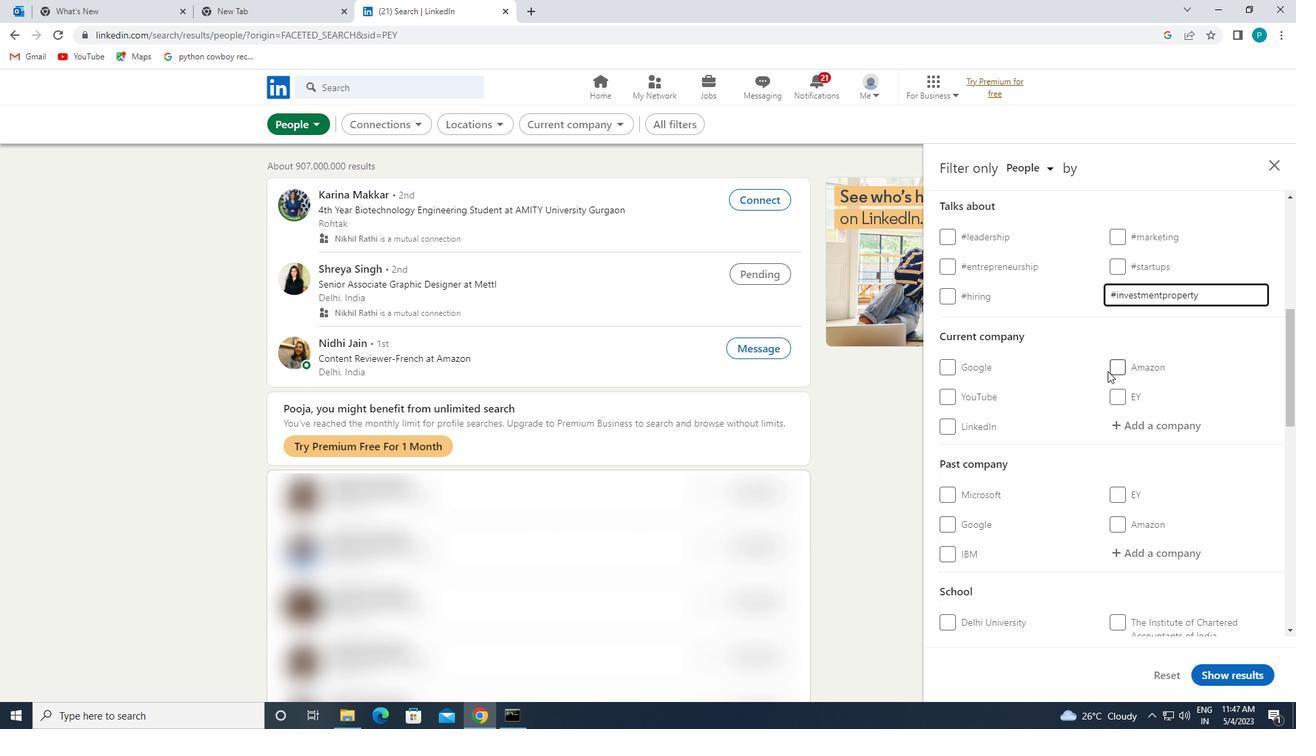 
Action: Mouse scrolled (1106, 378) with delta (0, 0)
Screenshot: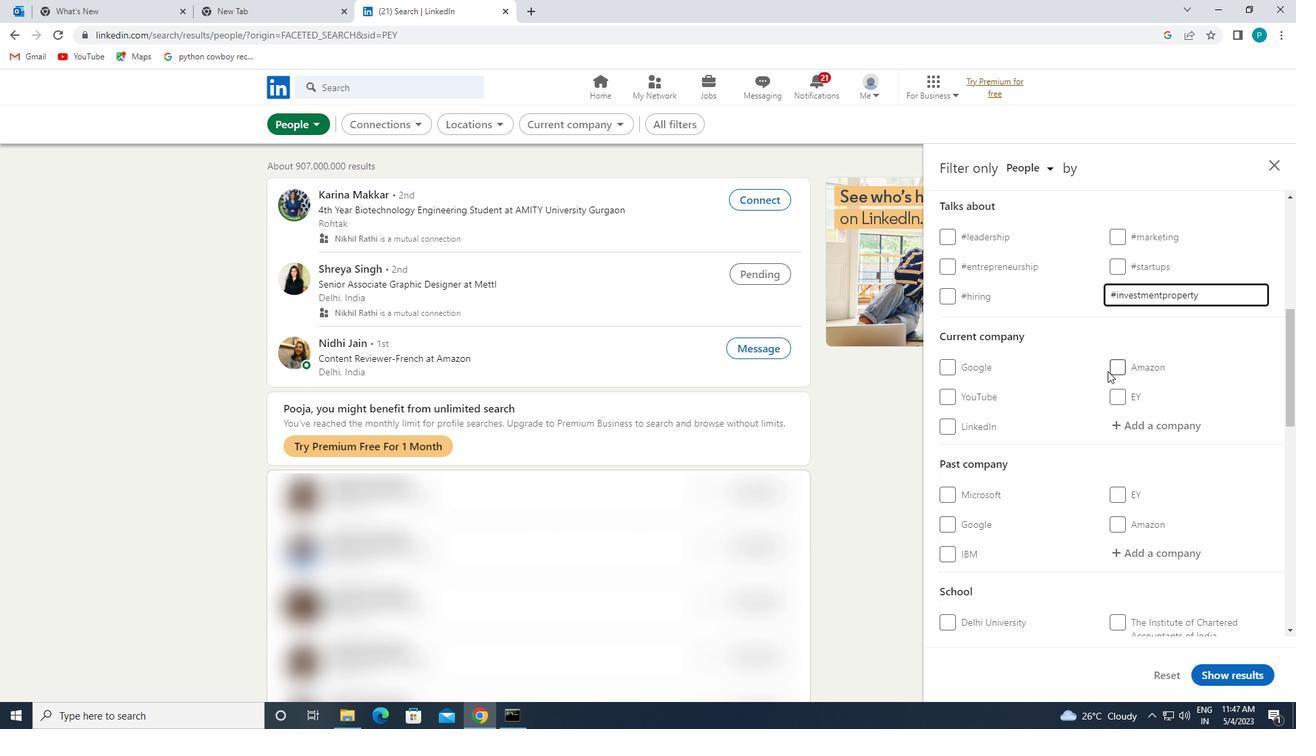 
Action: Mouse moved to (1106, 381)
Screenshot: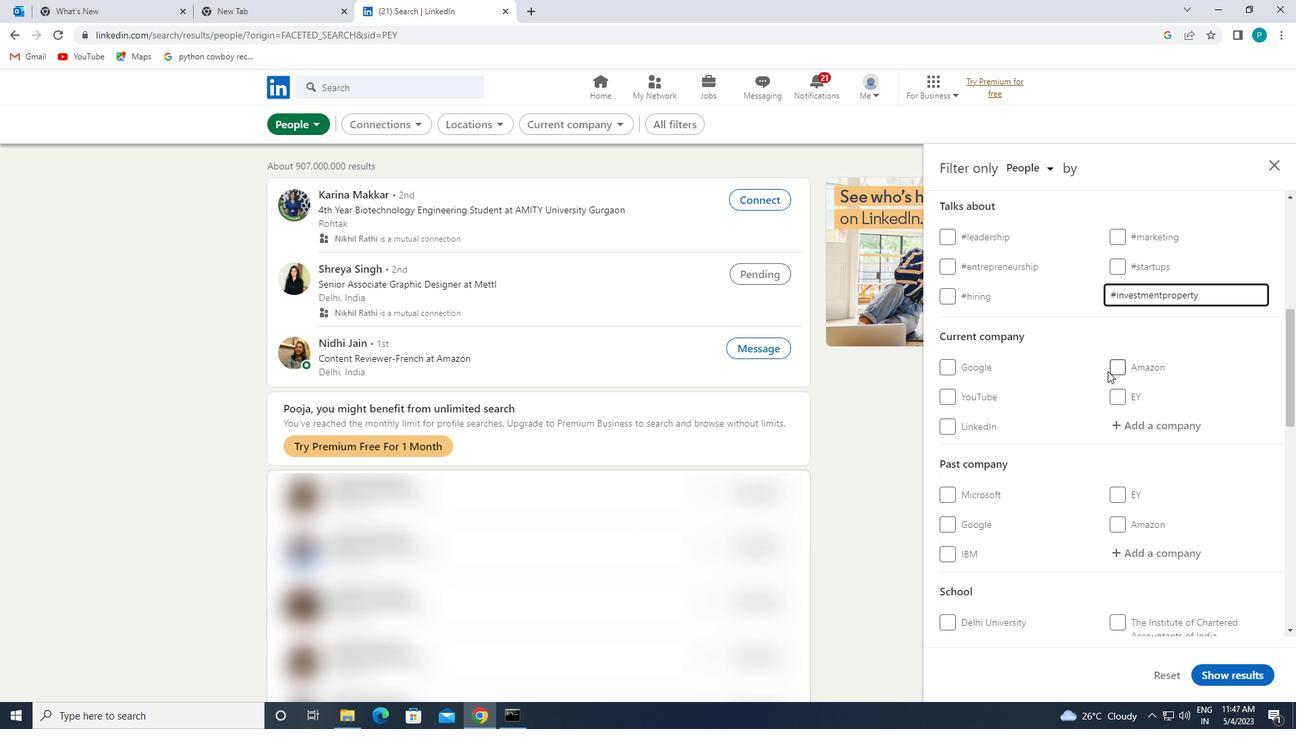 
Action: Mouse scrolled (1106, 380) with delta (0, 0)
Screenshot: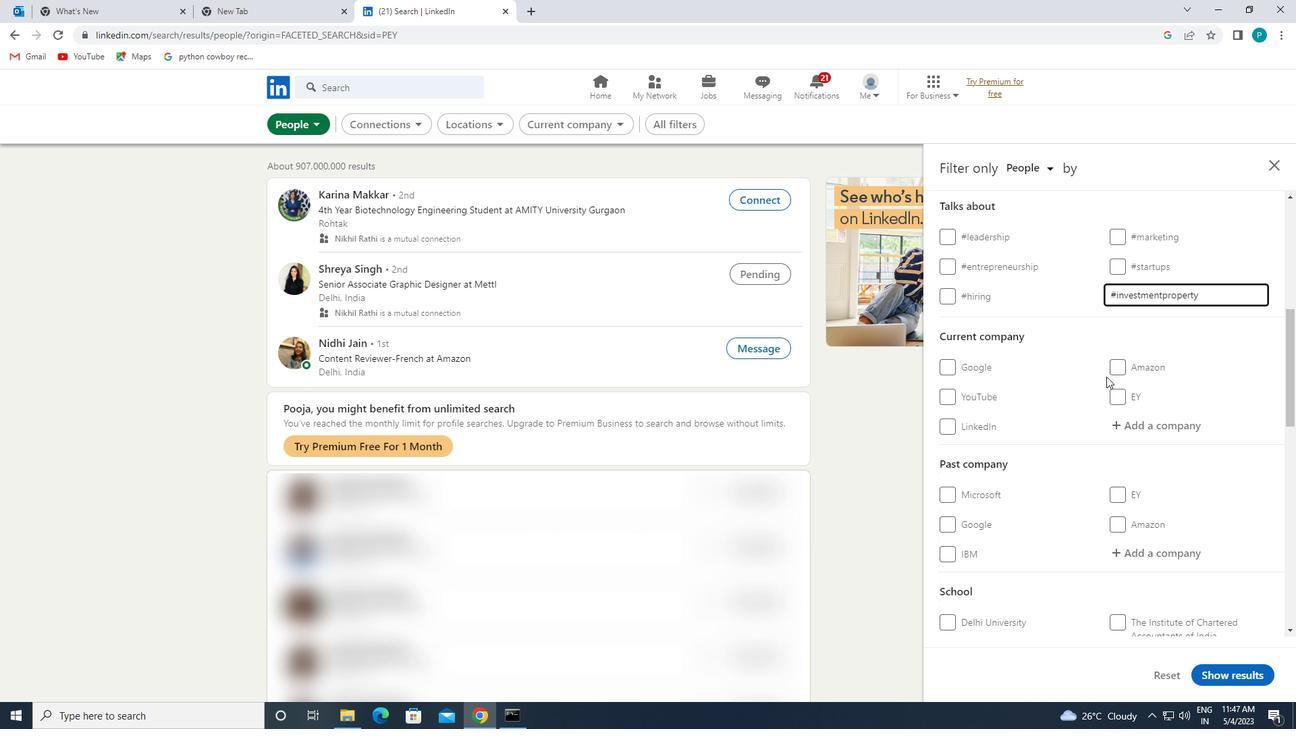 
Action: Mouse moved to (1106, 383)
Screenshot: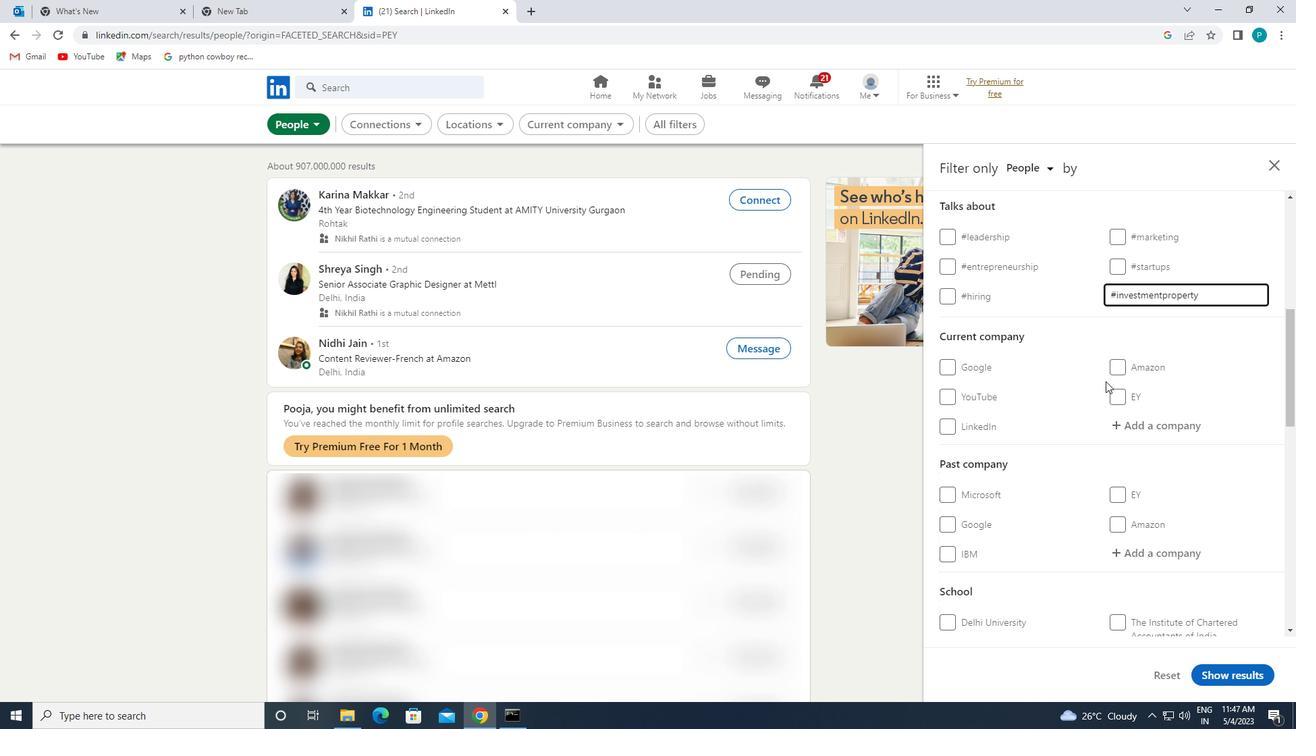 
Action: Mouse scrolled (1106, 382) with delta (0, 0)
Screenshot: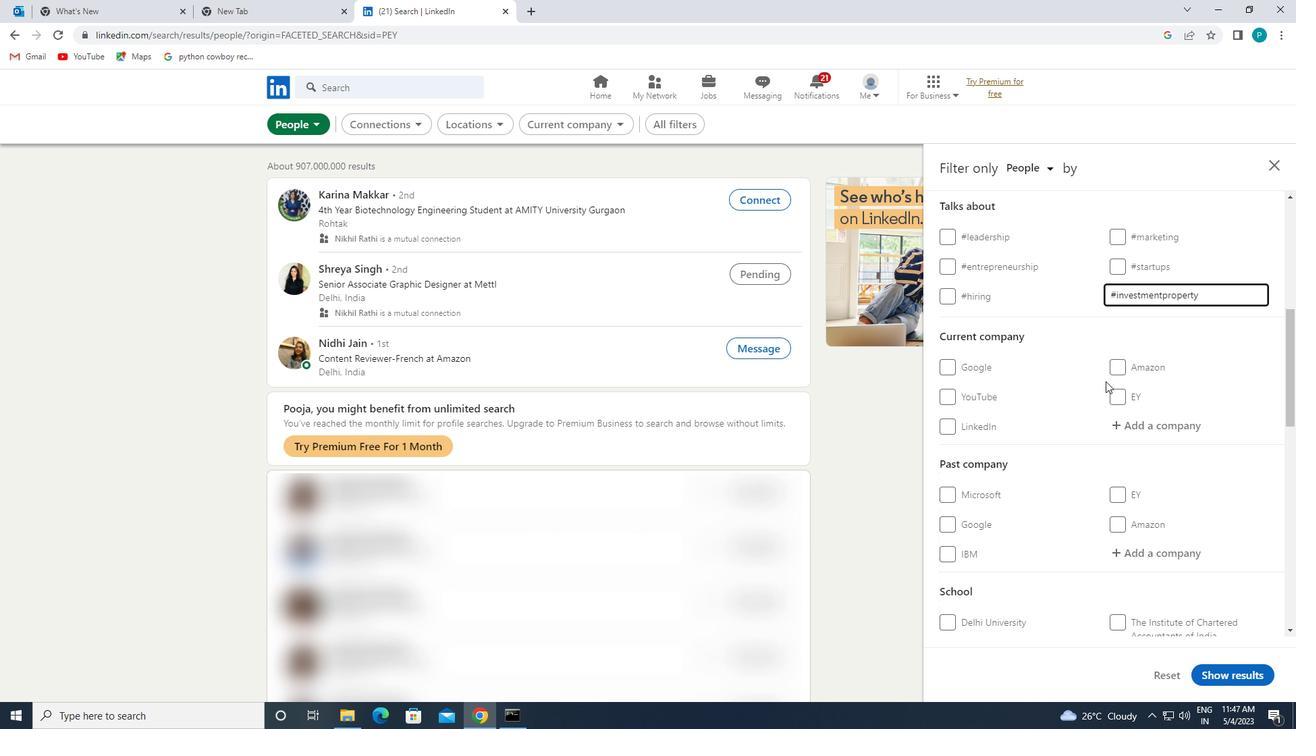 
Action: Mouse moved to (1060, 411)
Screenshot: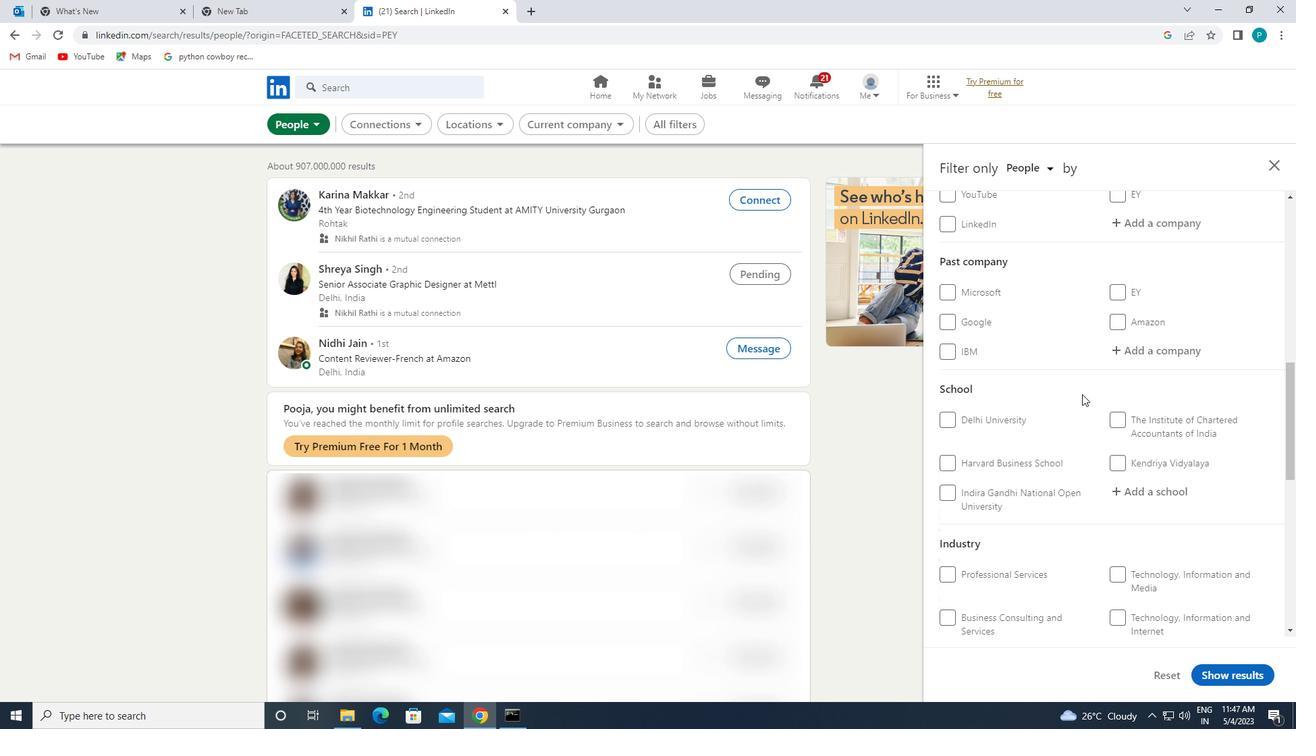 
Action: Mouse scrolled (1060, 410) with delta (0, 0)
Screenshot: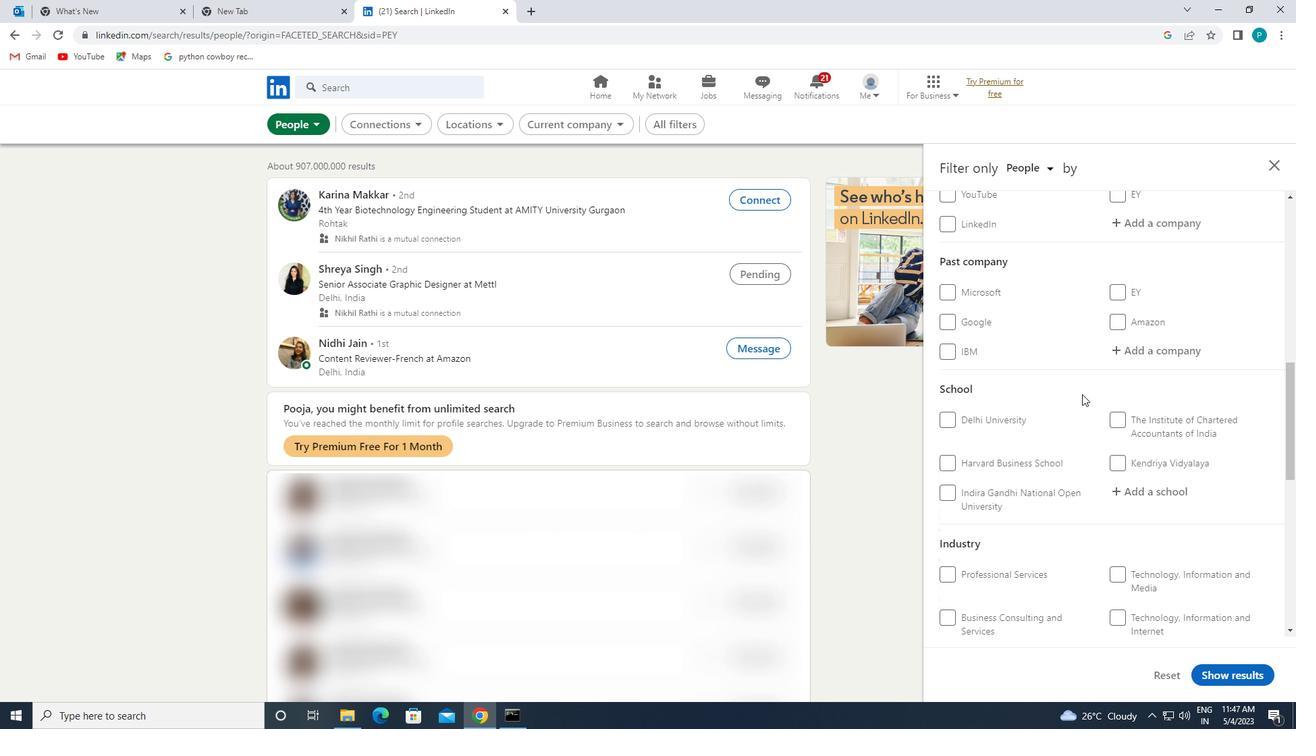 
Action: Mouse moved to (1056, 413)
Screenshot: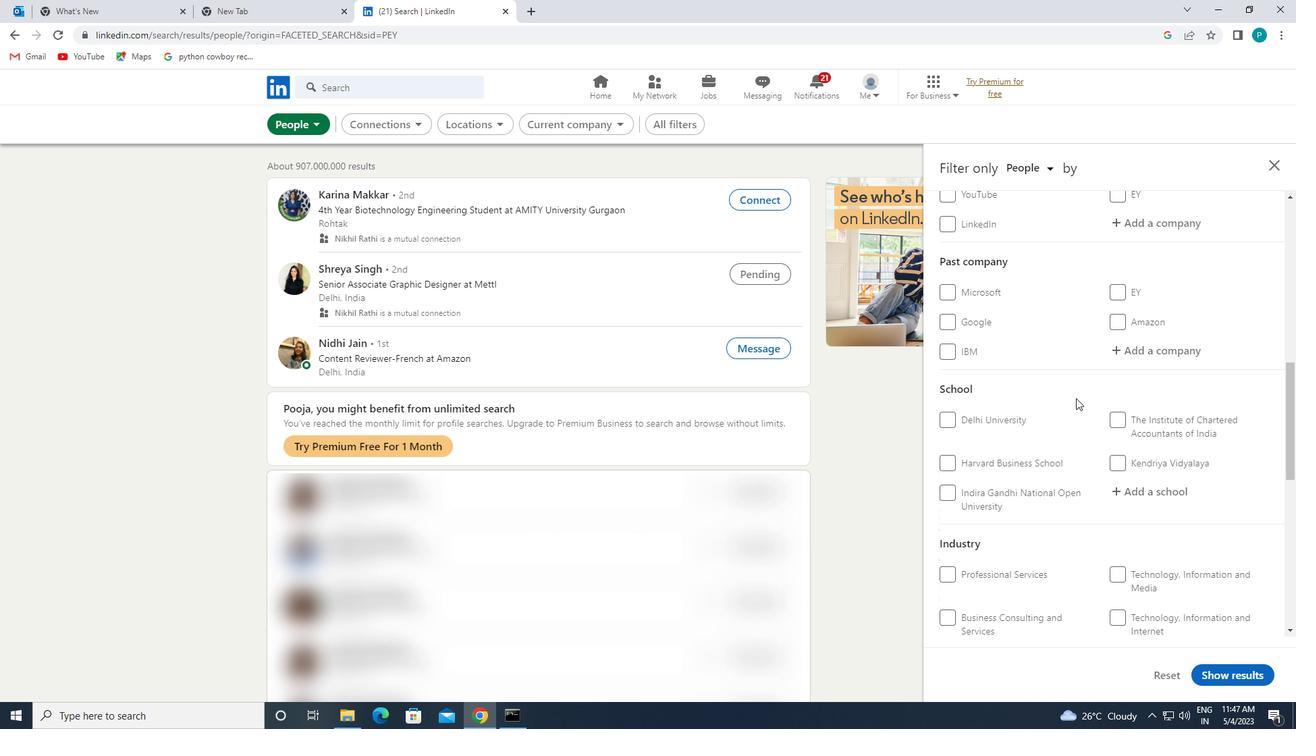 
Action: Mouse scrolled (1056, 413) with delta (0, 0)
Screenshot: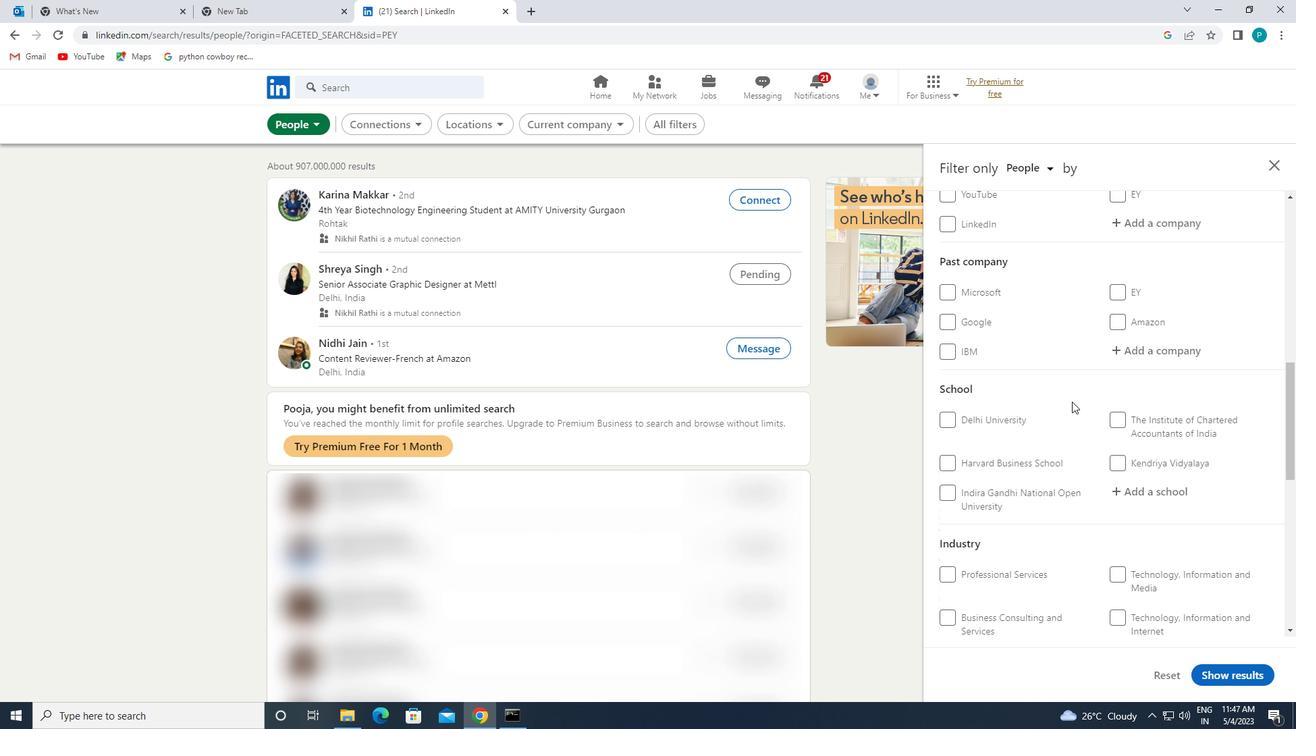 
Action: Mouse moved to (1054, 417)
Screenshot: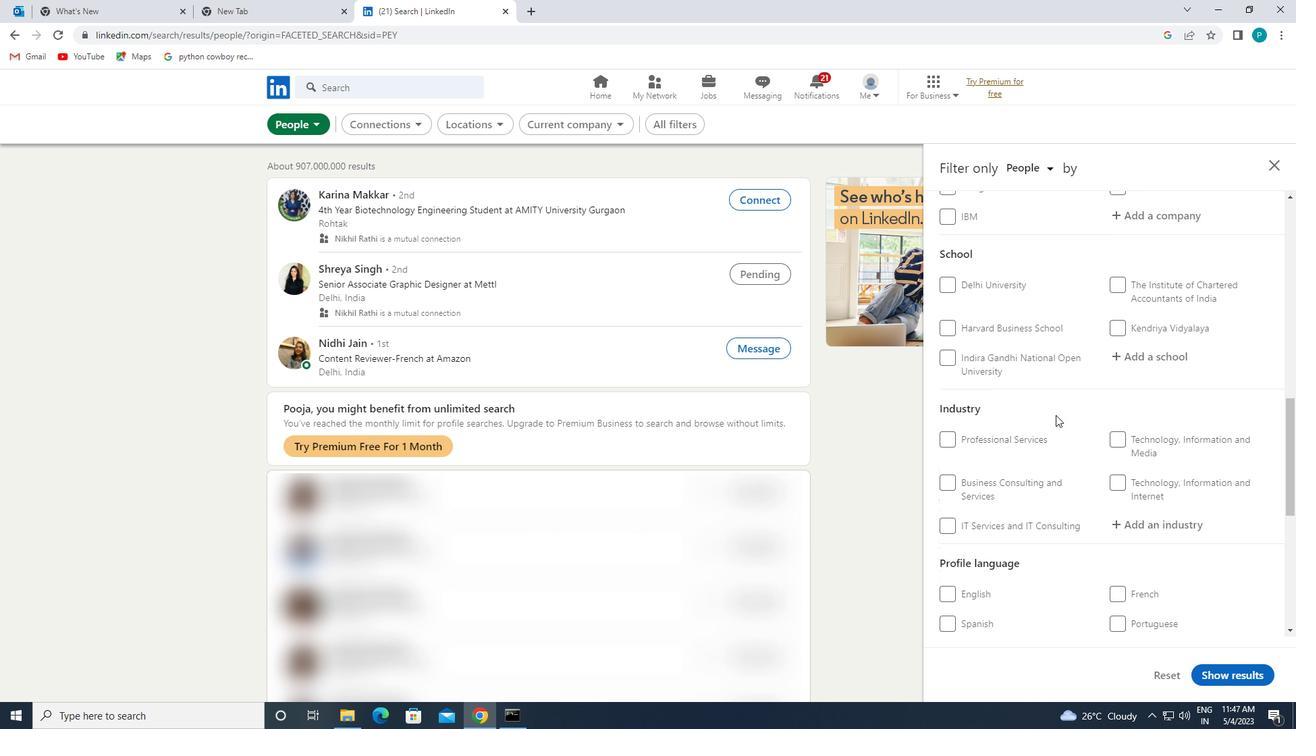 
Action: Mouse scrolled (1054, 416) with delta (0, 0)
Screenshot: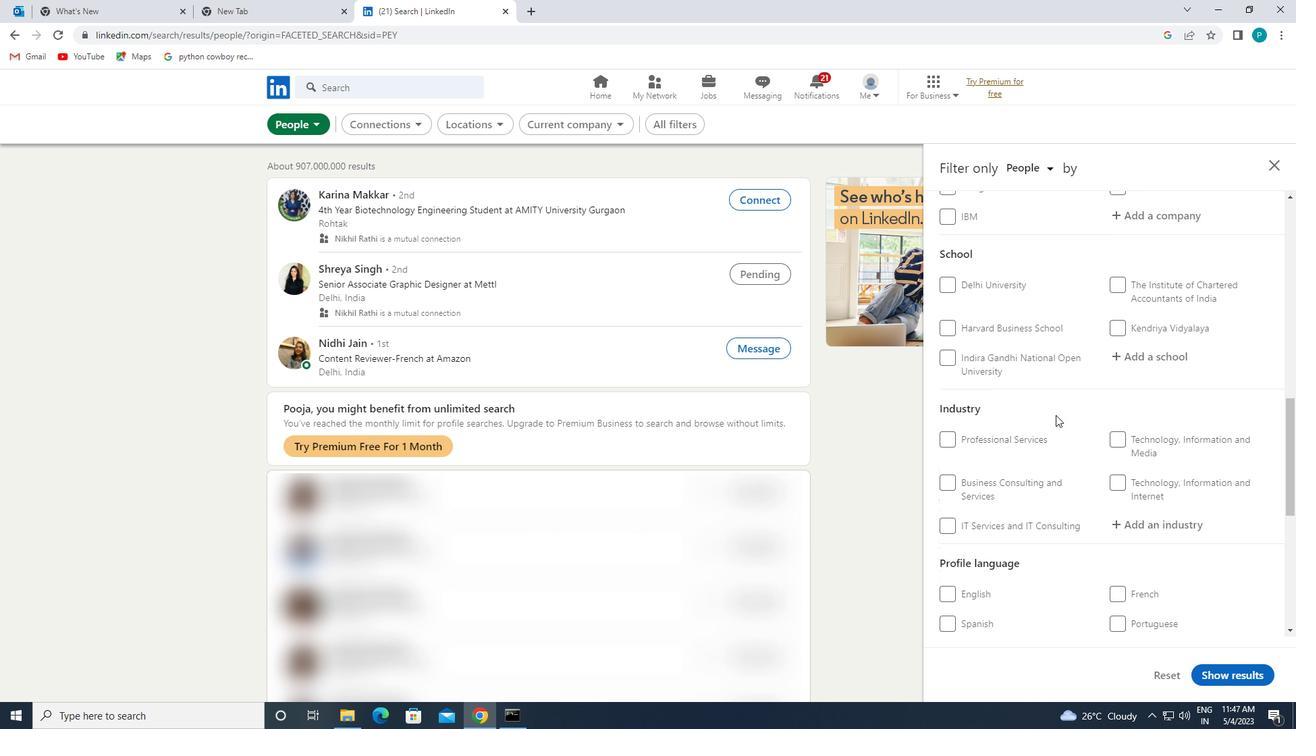 
Action: Mouse moved to (1054, 418)
Screenshot: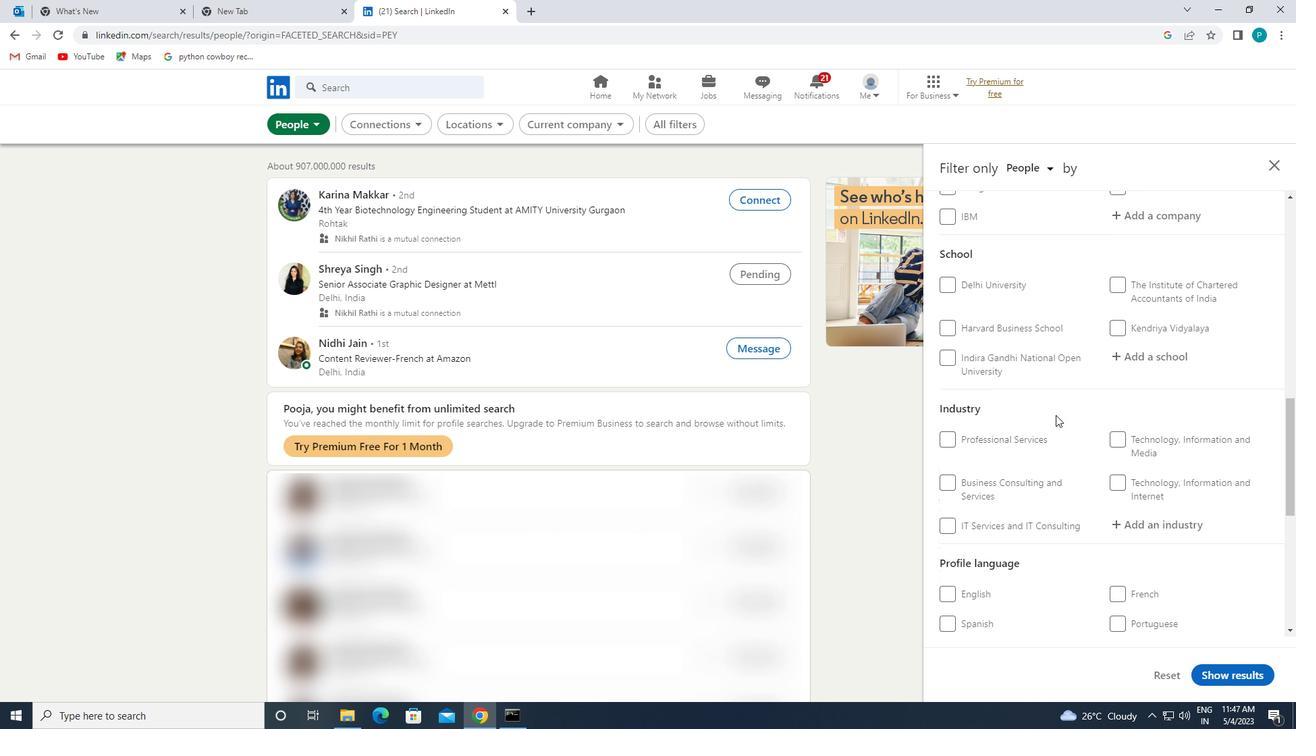 
Action: Mouse scrolled (1054, 417) with delta (0, 0)
Screenshot: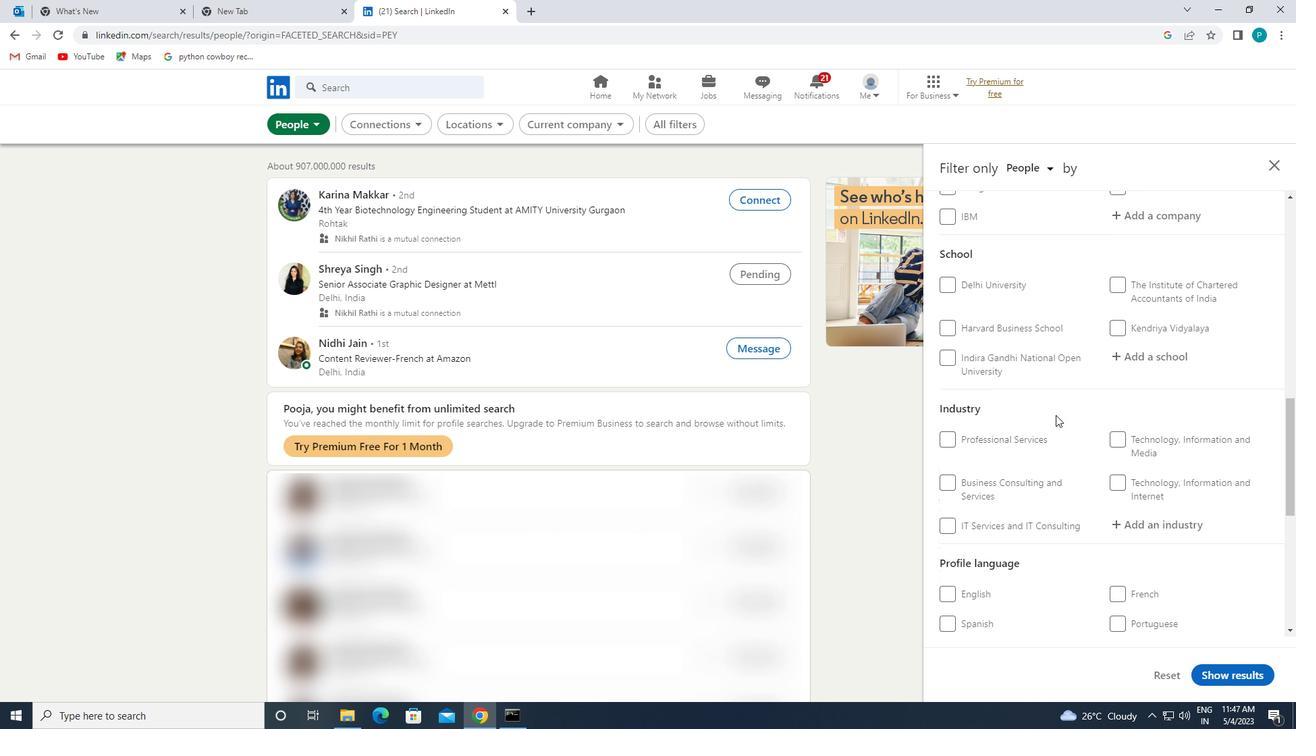 
Action: Mouse moved to (1052, 420)
Screenshot: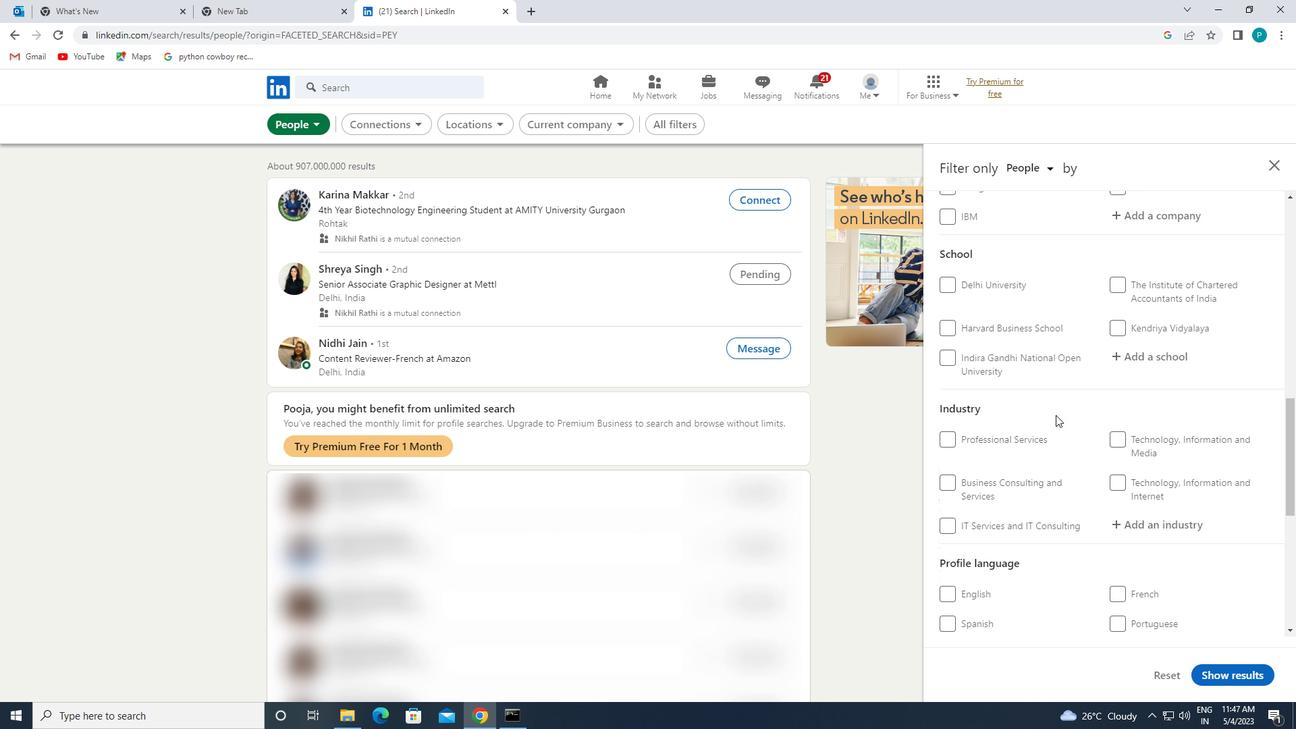 
Action: Mouse scrolled (1052, 419) with delta (0, 0)
Screenshot: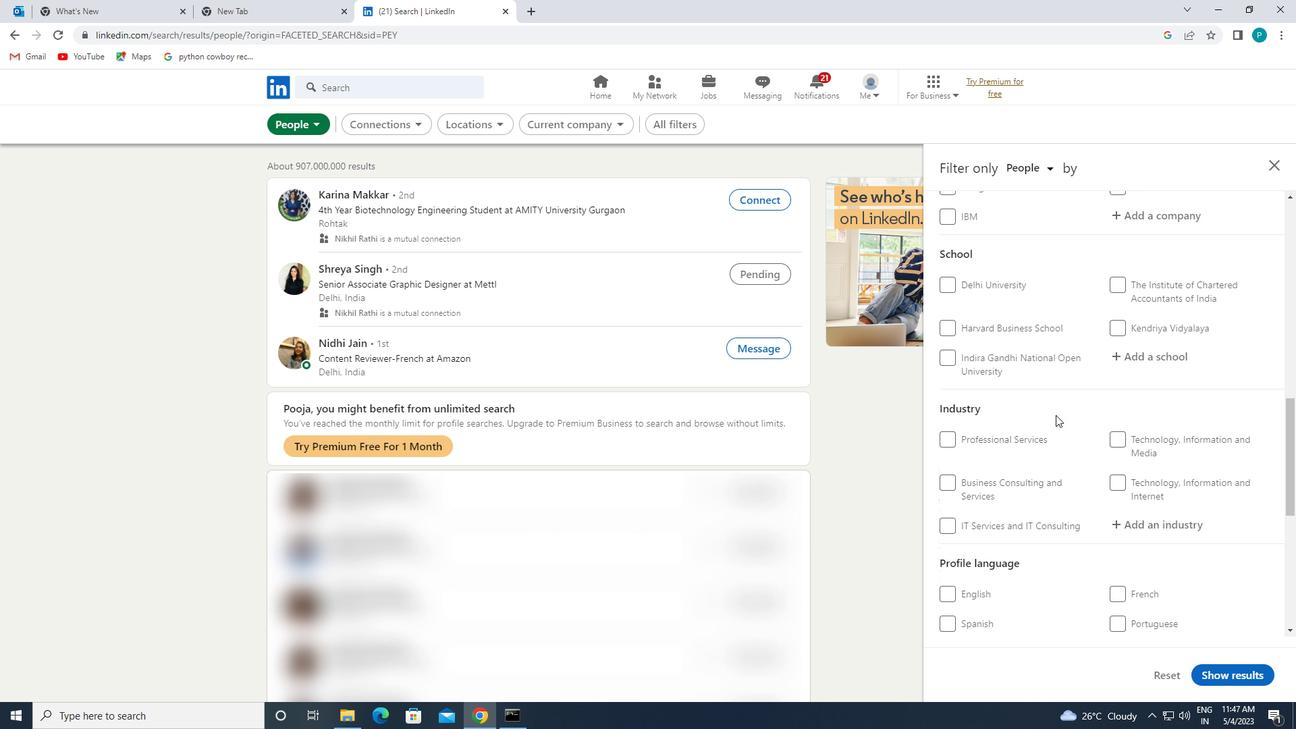 
Action: Mouse moved to (968, 385)
Screenshot: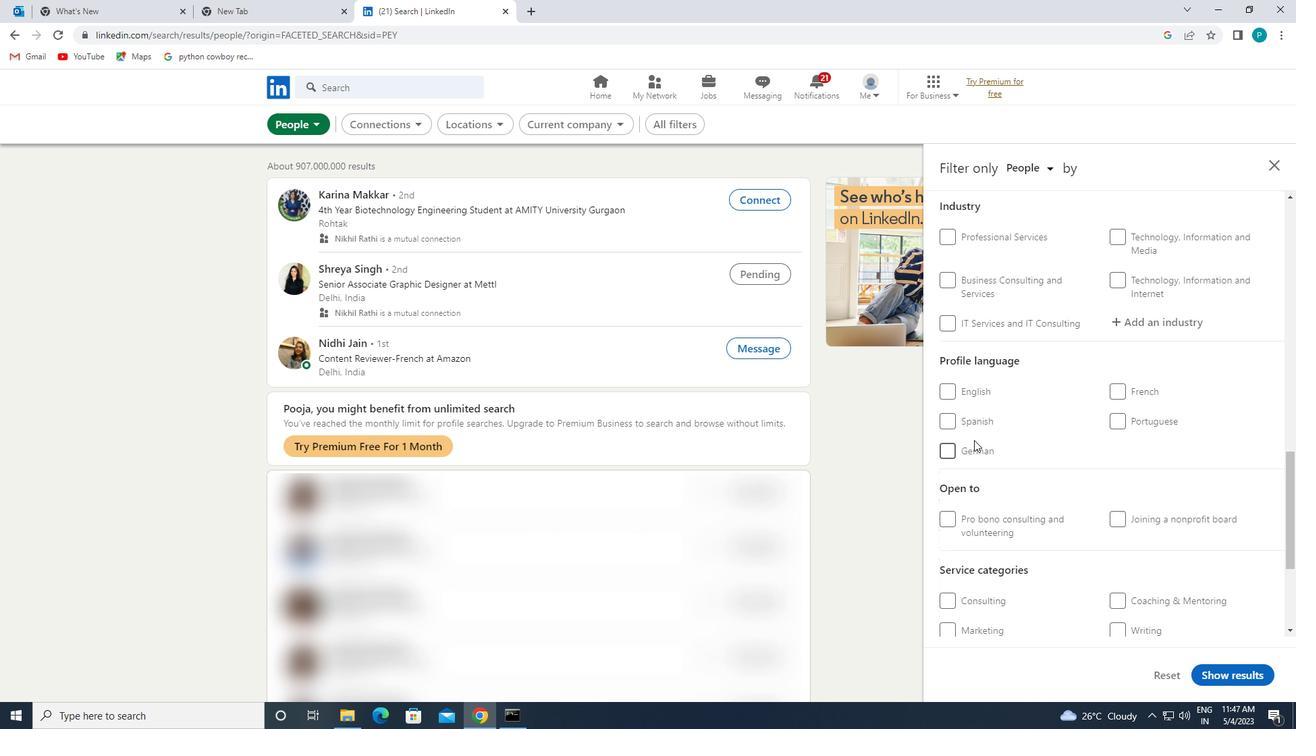 
Action: Mouse pressed left at (968, 385)
Screenshot: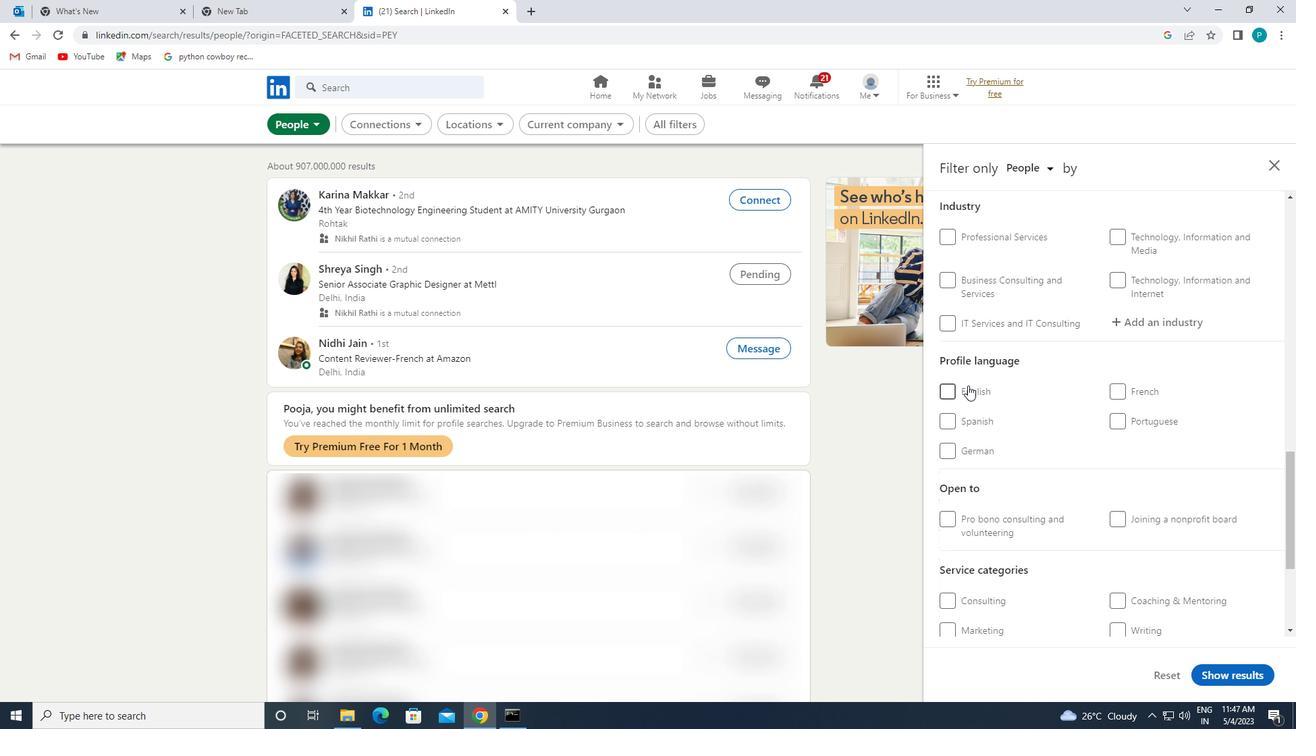 
Action: Mouse moved to (1108, 373)
Screenshot: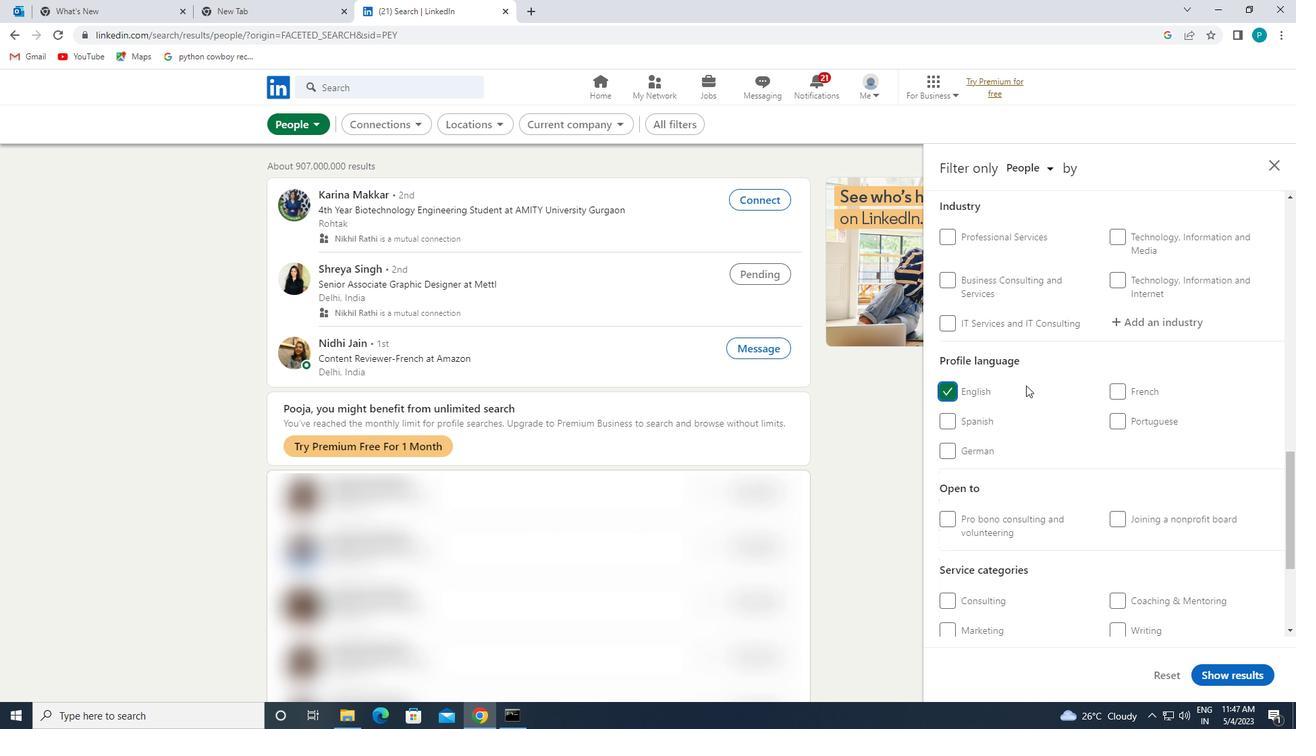 
Action: Mouse scrolled (1108, 374) with delta (0, 0)
Screenshot: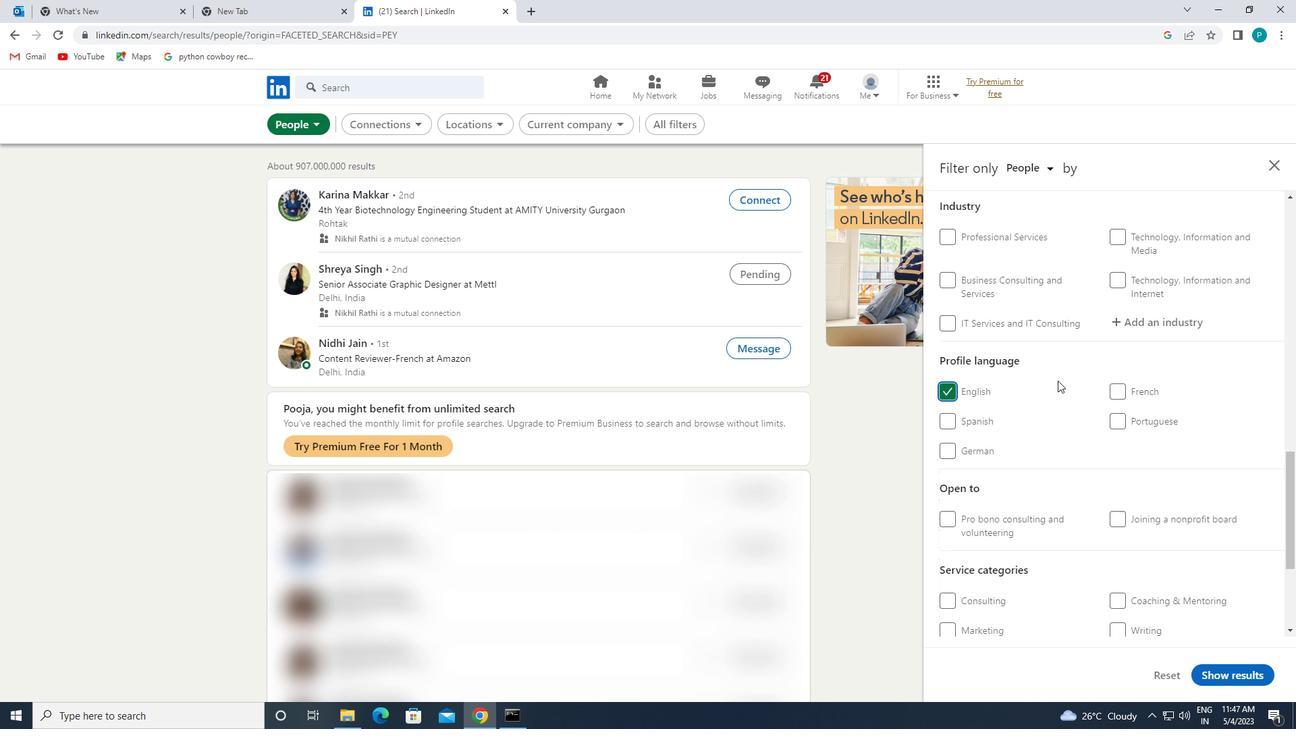 
Action: Mouse scrolled (1108, 374) with delta (0, 0)
Screenshot: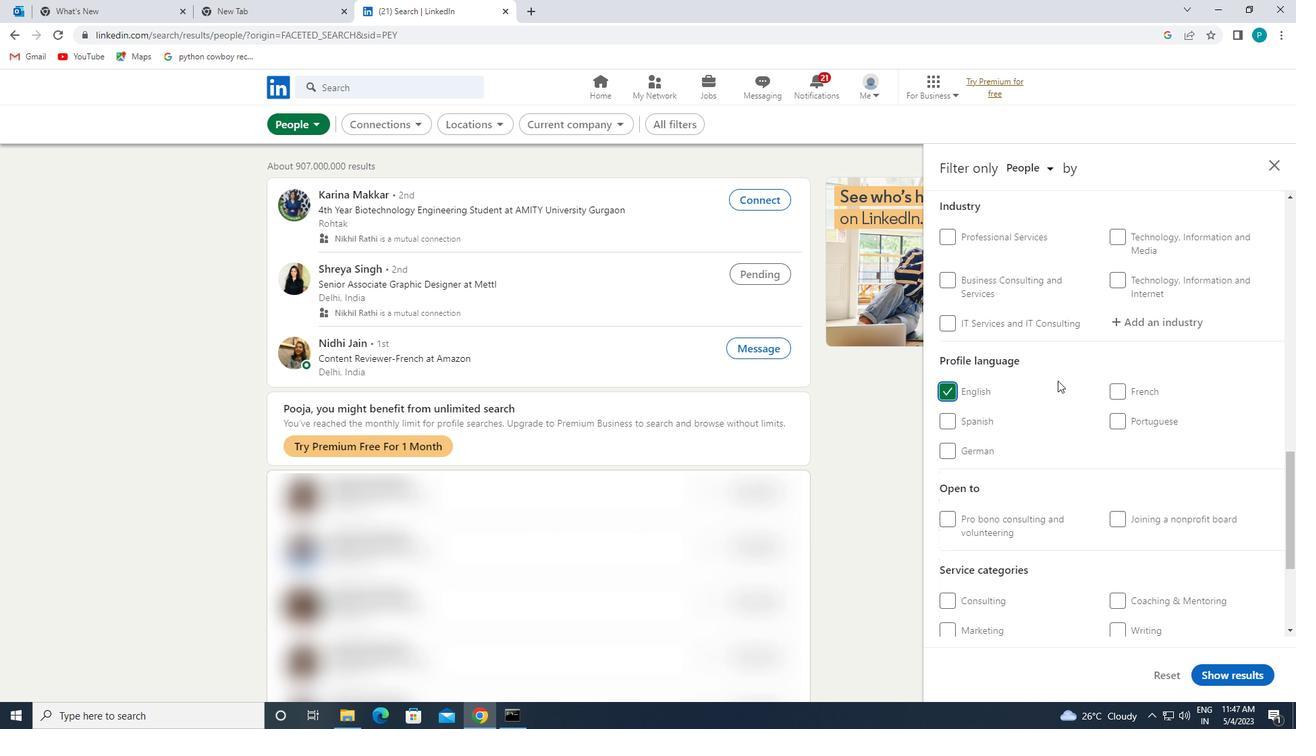 
Action: Mouse scrolled (1108, 374) with delta (0, 0)
Screenshot: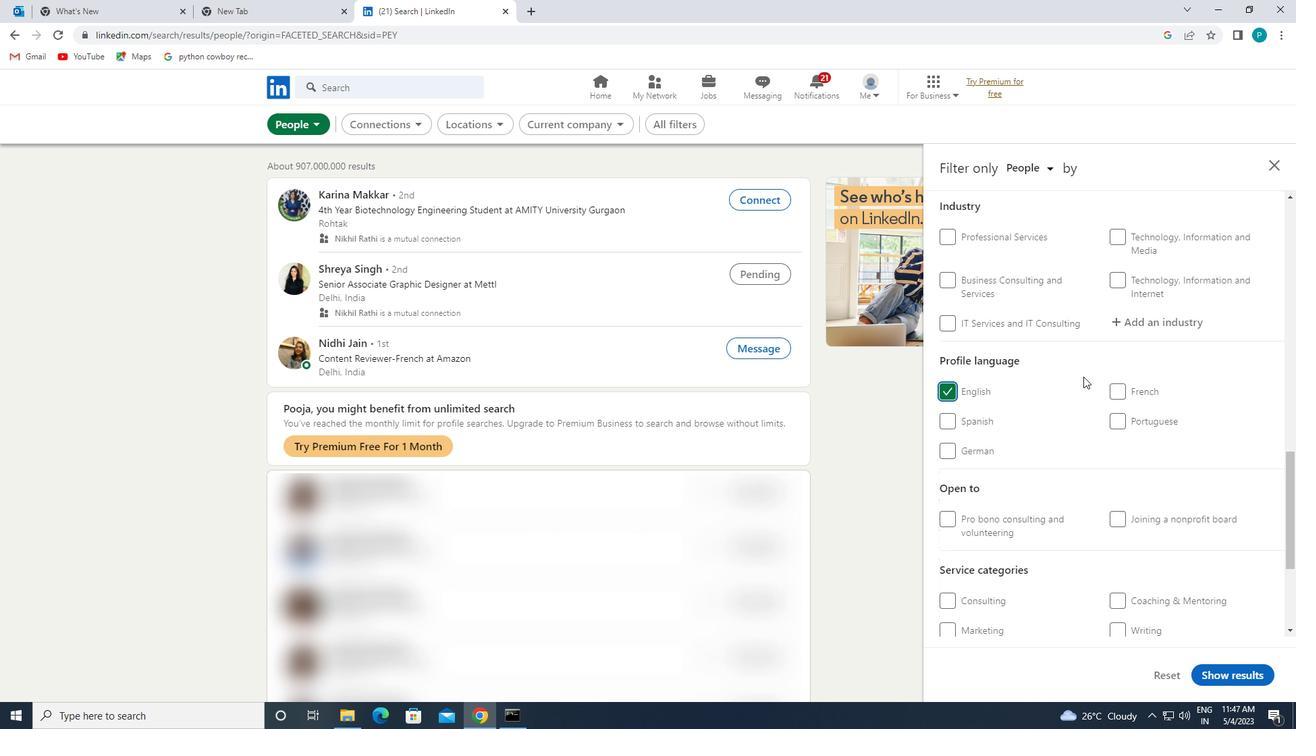 
Action: Mouse moved to (1160, 377)
Screenshot: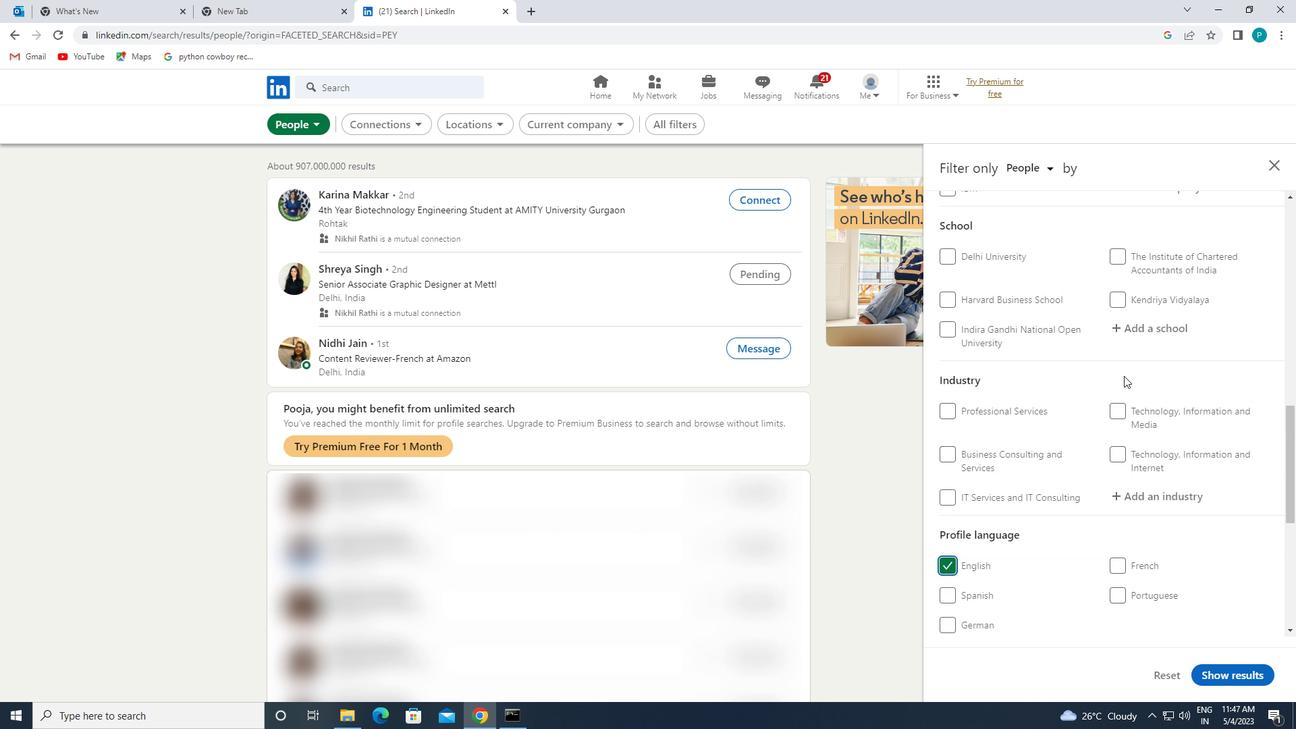 
Action: Mouse scrolled (1160, 378) with delta (0, 0)
Screenshot: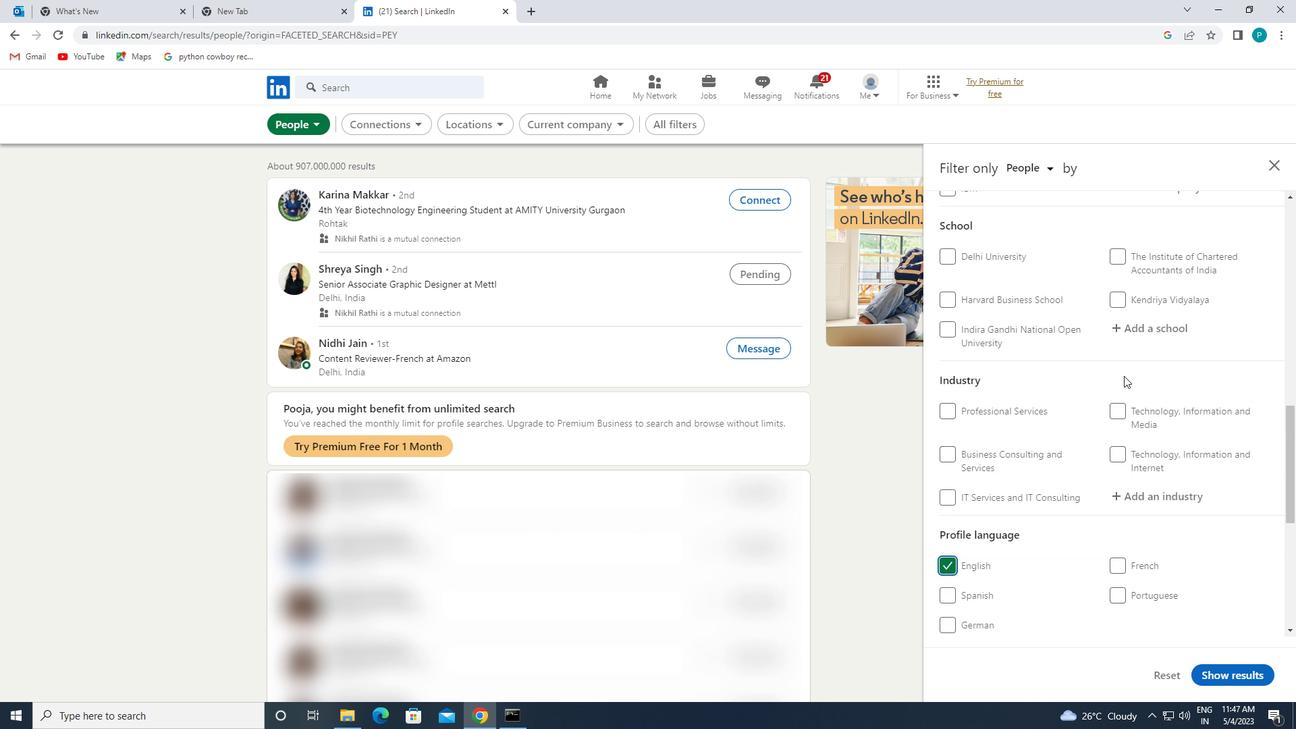 
Action: Mouse moved to (1160, 376)
Screenshot: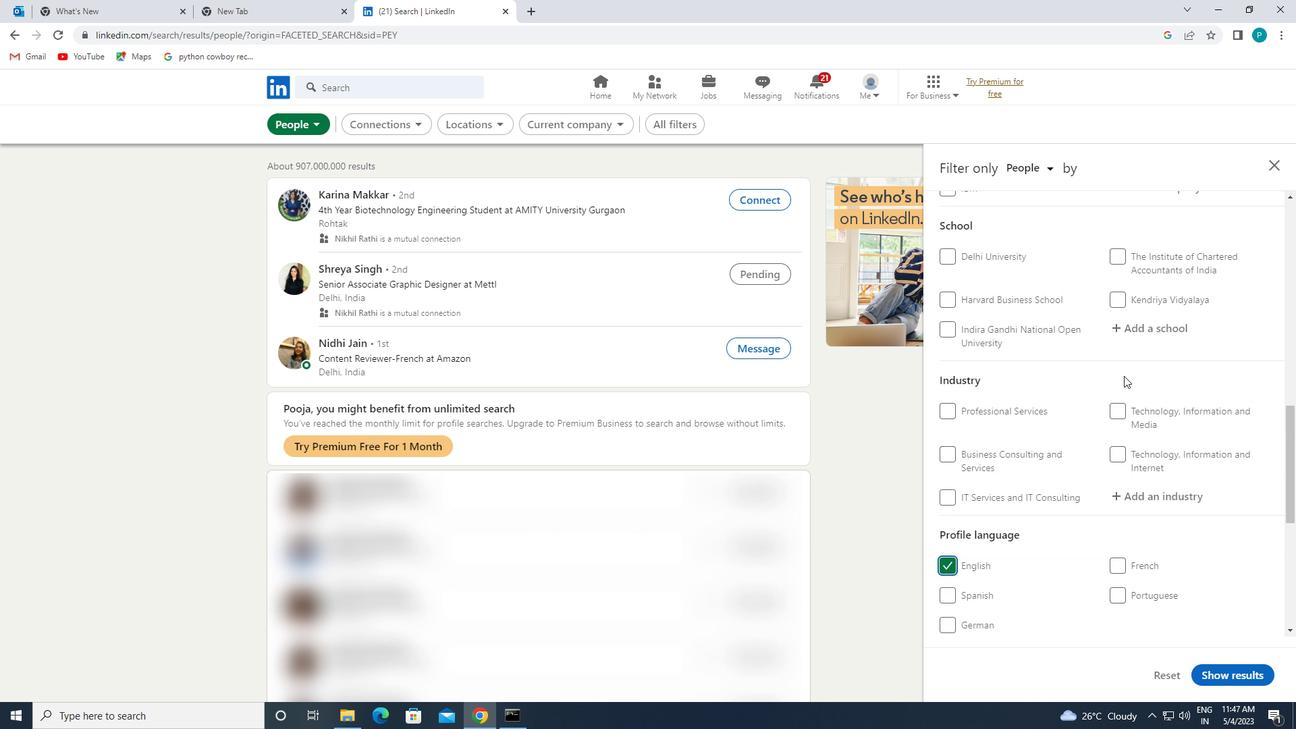 
Action: Mouse scrolled (1160, 377) with delta (0, 0)
Screenshot: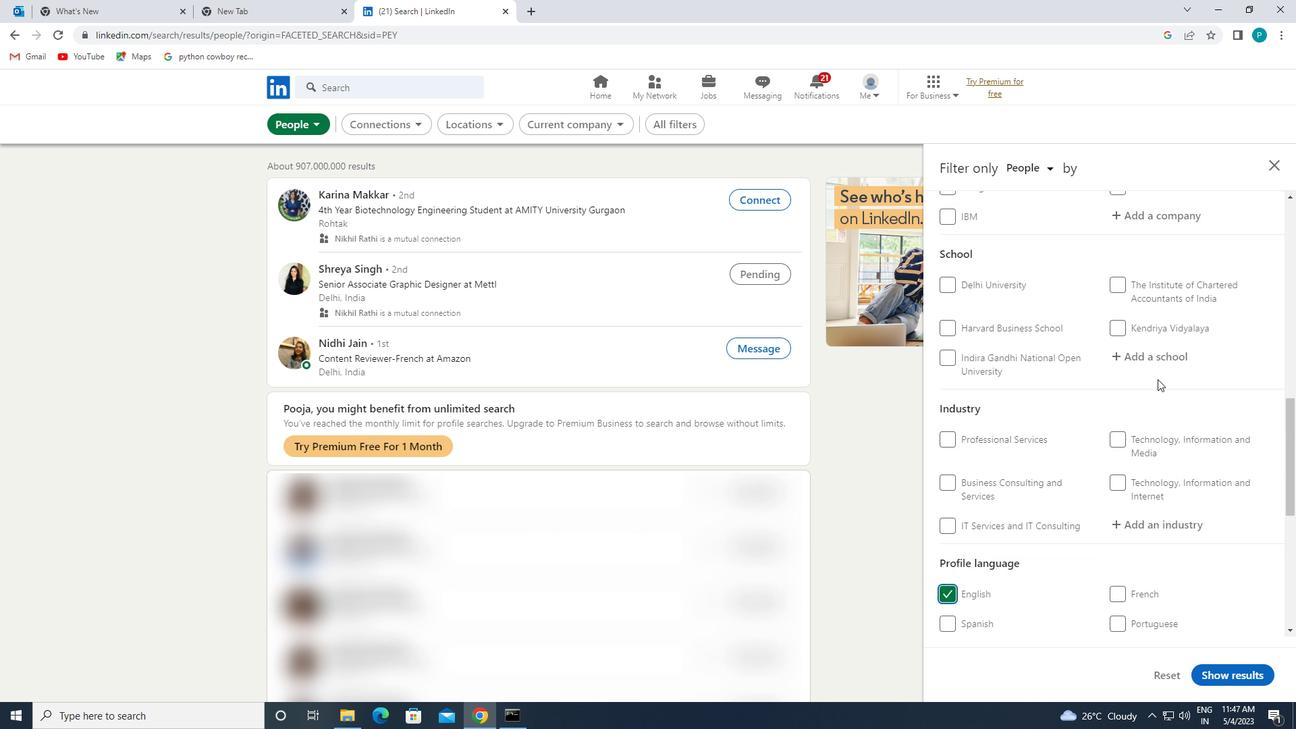 
Action: Mouse moved to (1160, 376)
Screenshot: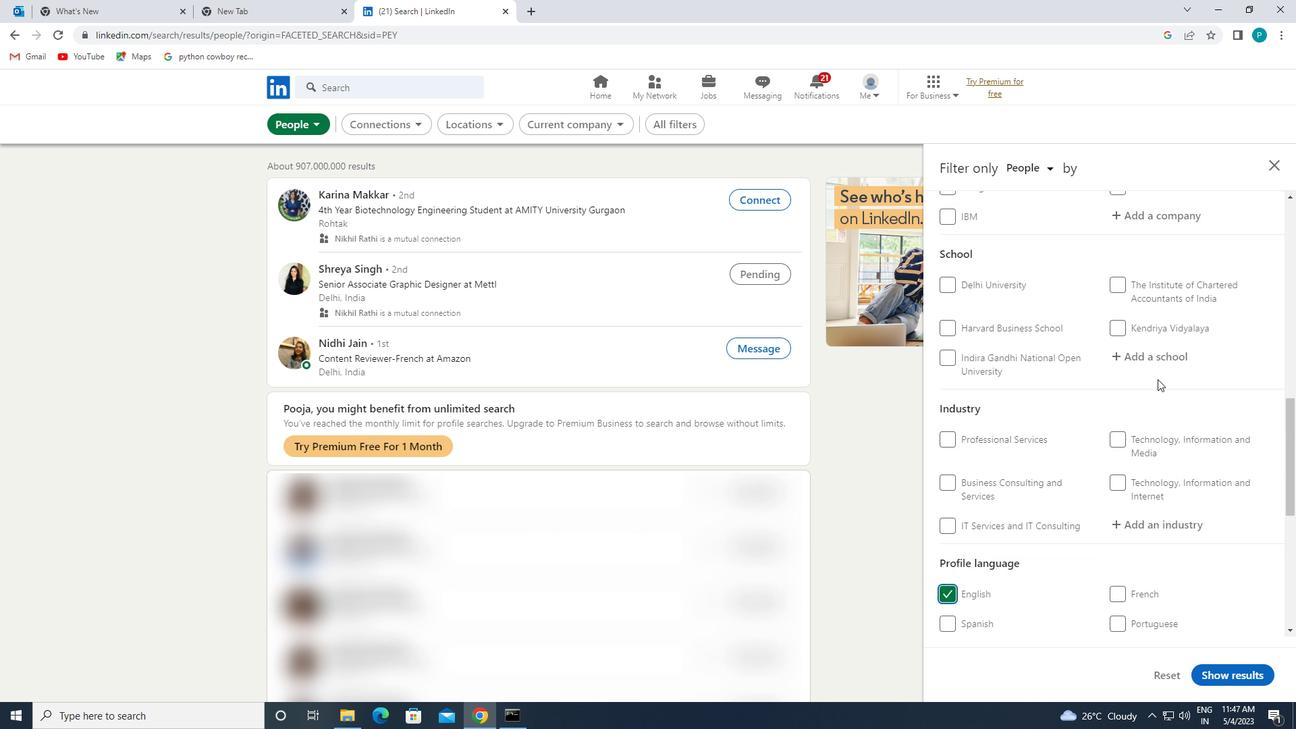 
Action: Mouse scrolled (1160, 376) with delta (0, 0)
Screenshot: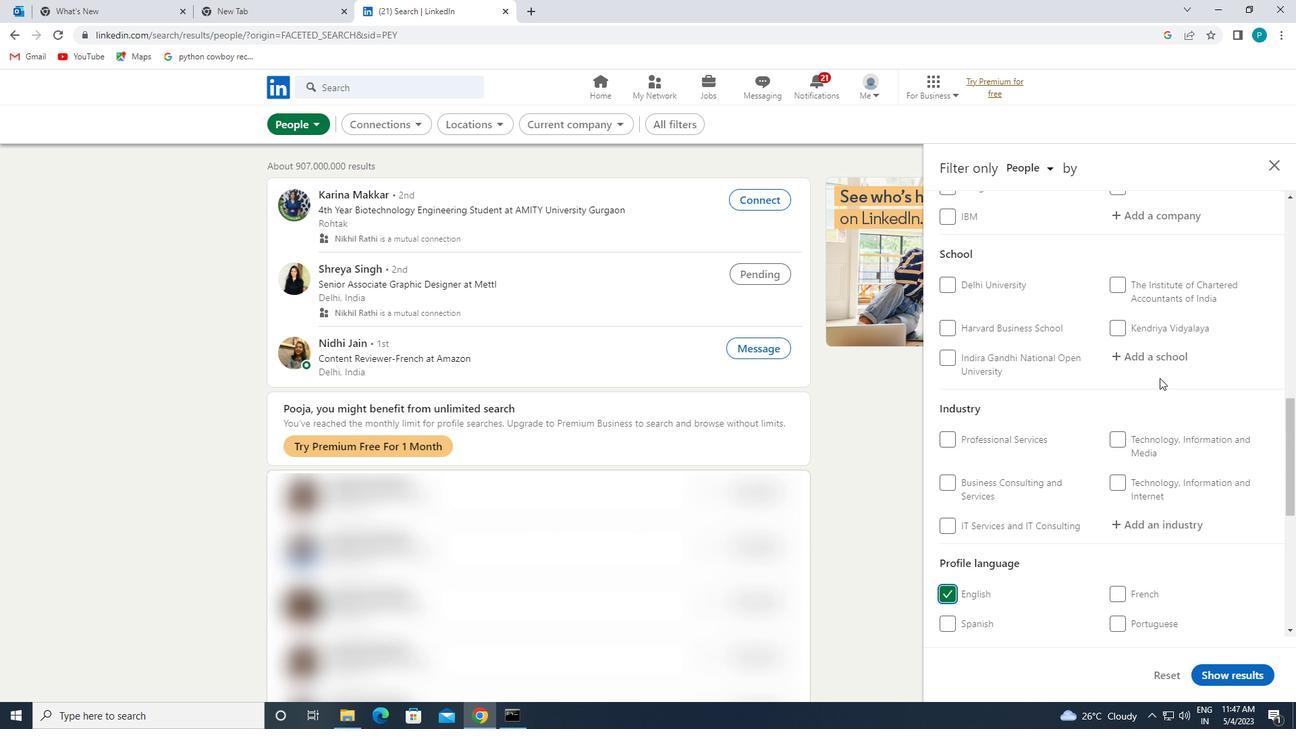 
Action: Mouse scrolled (1160, 376) with delta (0, 0)
Screenshot: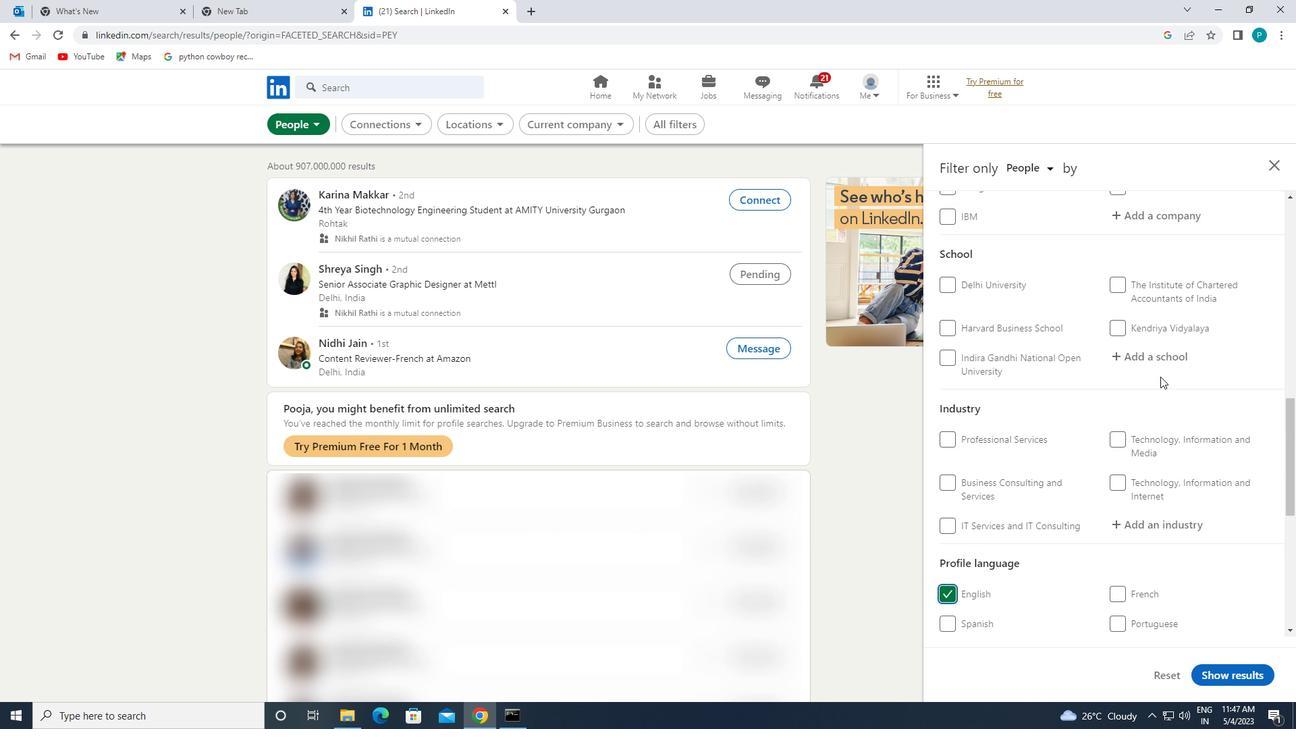 
Action: Mouse moved to (1155, 356)
Screenshot: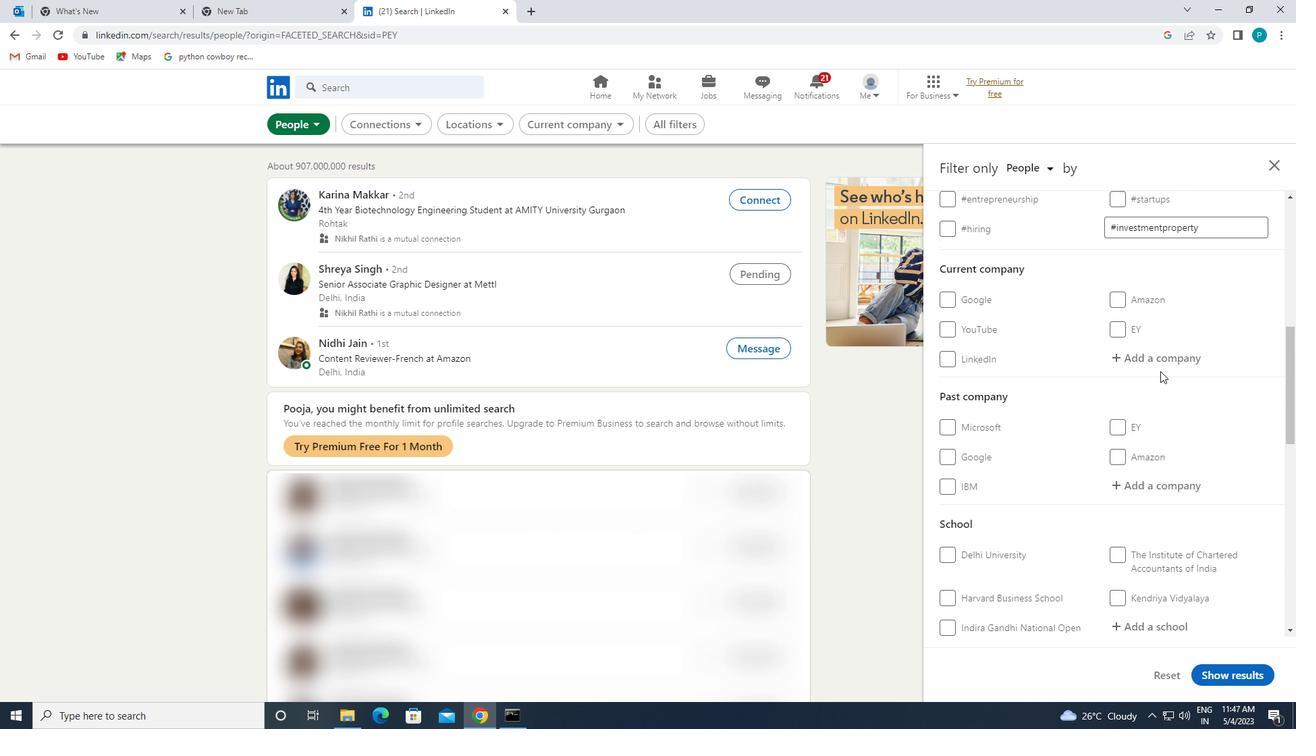 
Action: Mouse pressed left at (1155, 356)
Screenshot: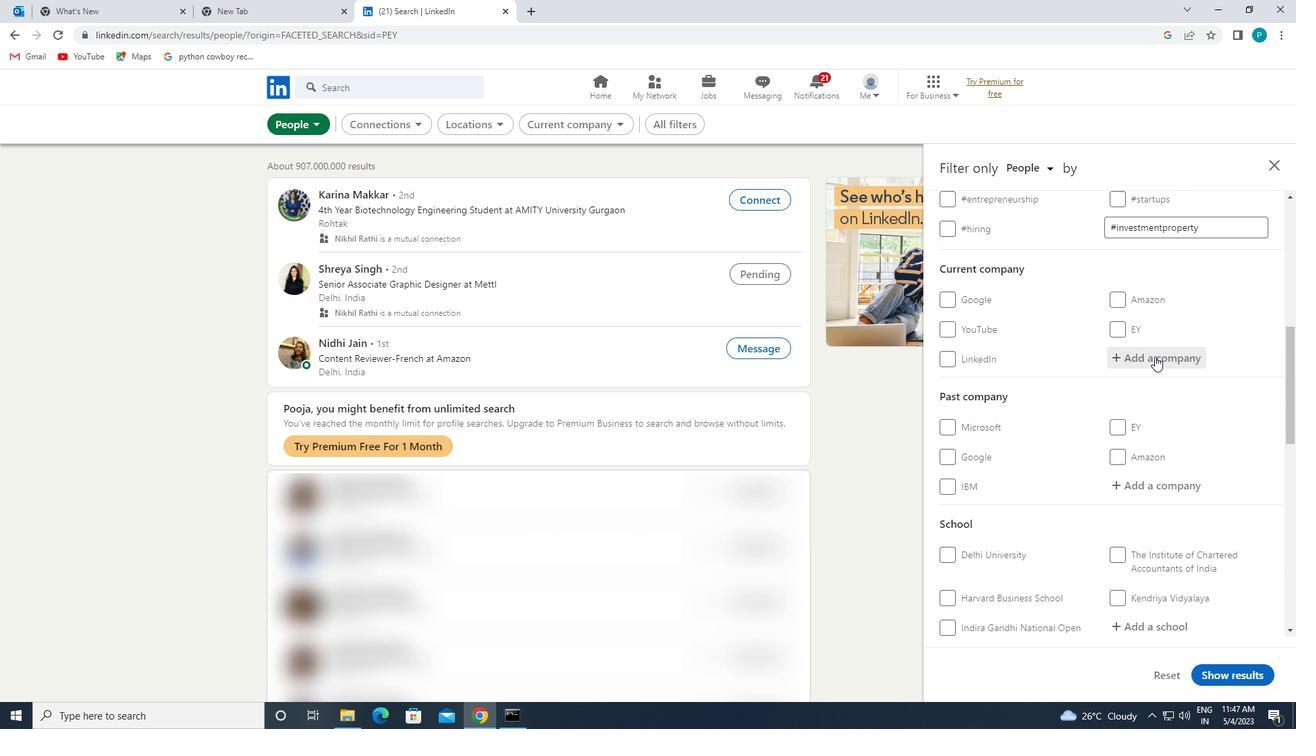
Action: Key pressed <Key.caps_lock>M<Key.caps_lock>ERCE
Screenshot: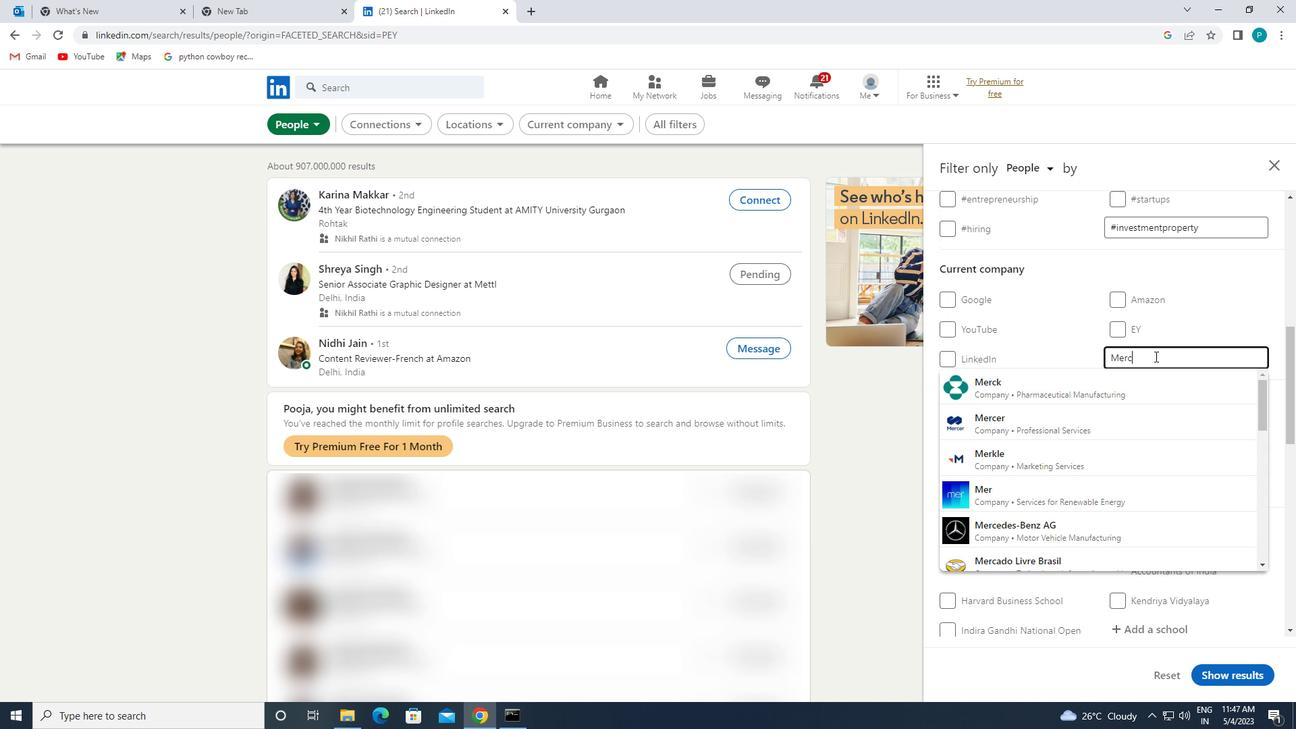 
Action: Mouse moved to (1083, 416)
Screenshot: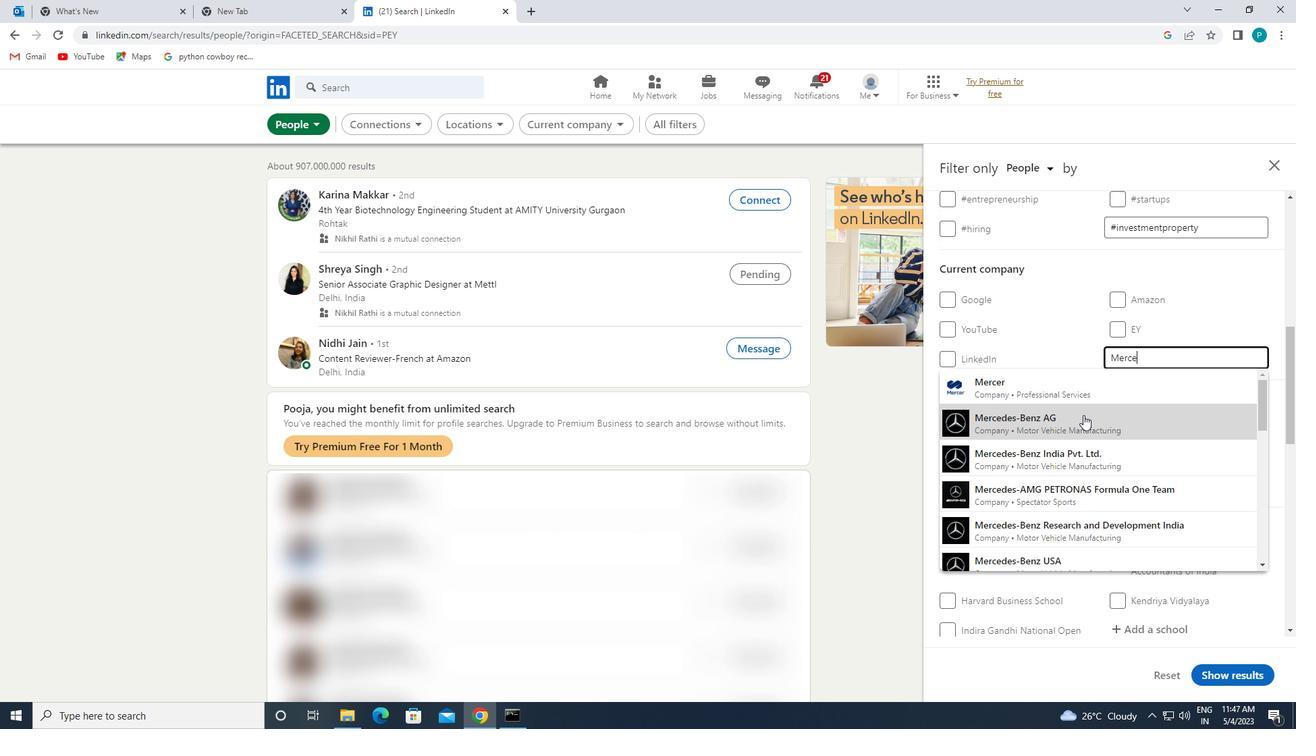 
Action: Mouse scrolled (1083, 415) with delta (0, 0)
Screenshot: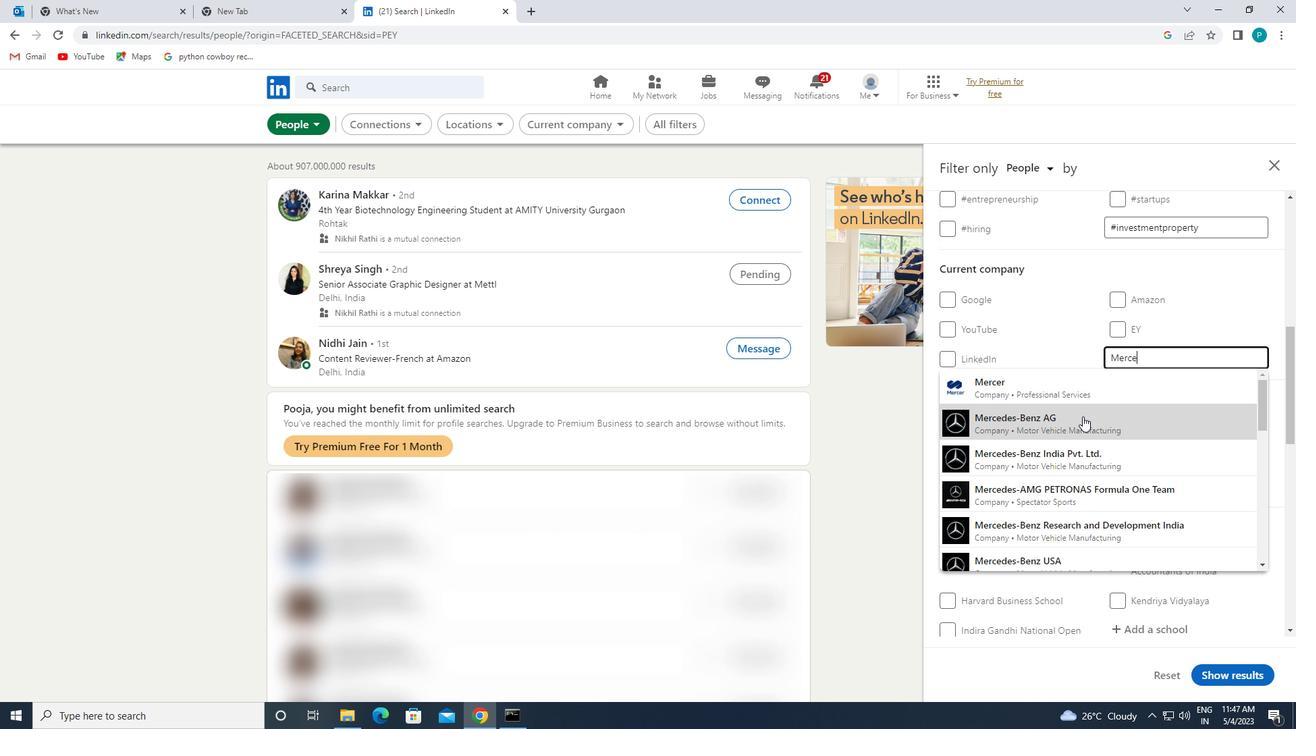 
Action: Mouse moved to (1108, 427)
Screenshot: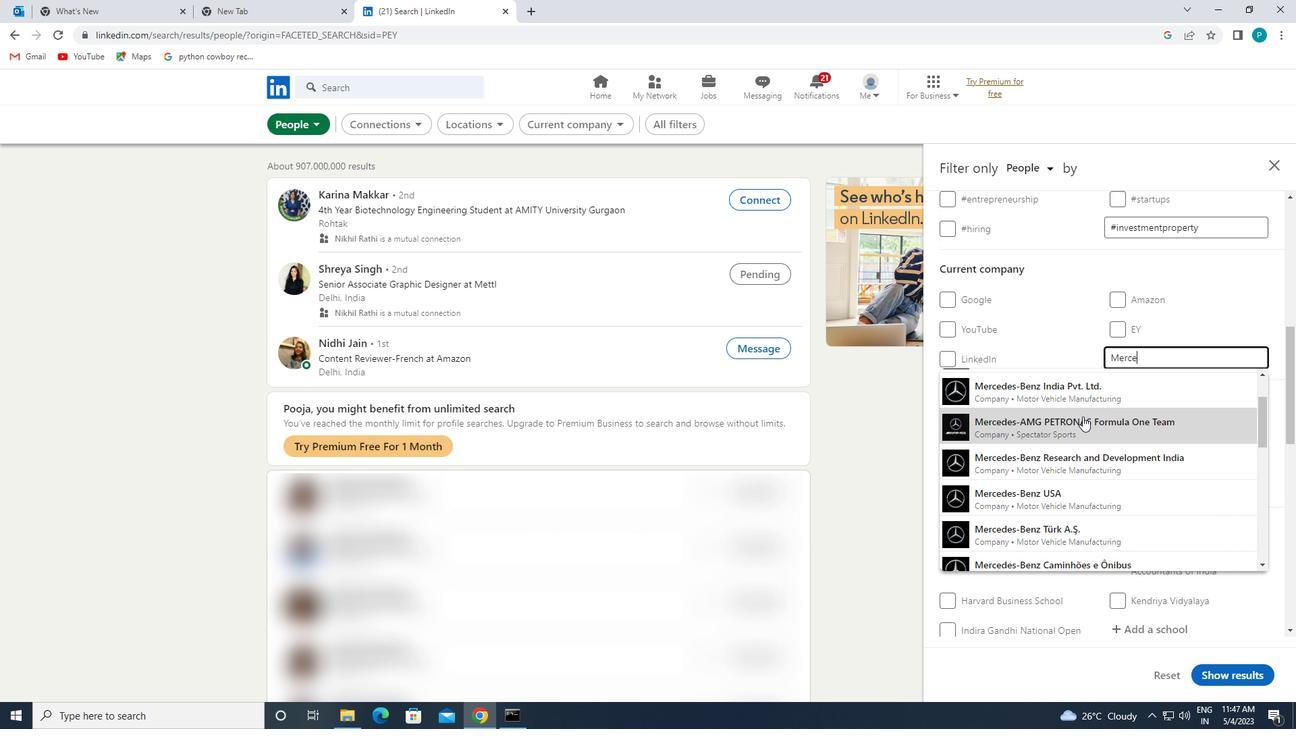 
Action: Mouse scrolled (1108, 428) with delta (0, 0)
Screenshot: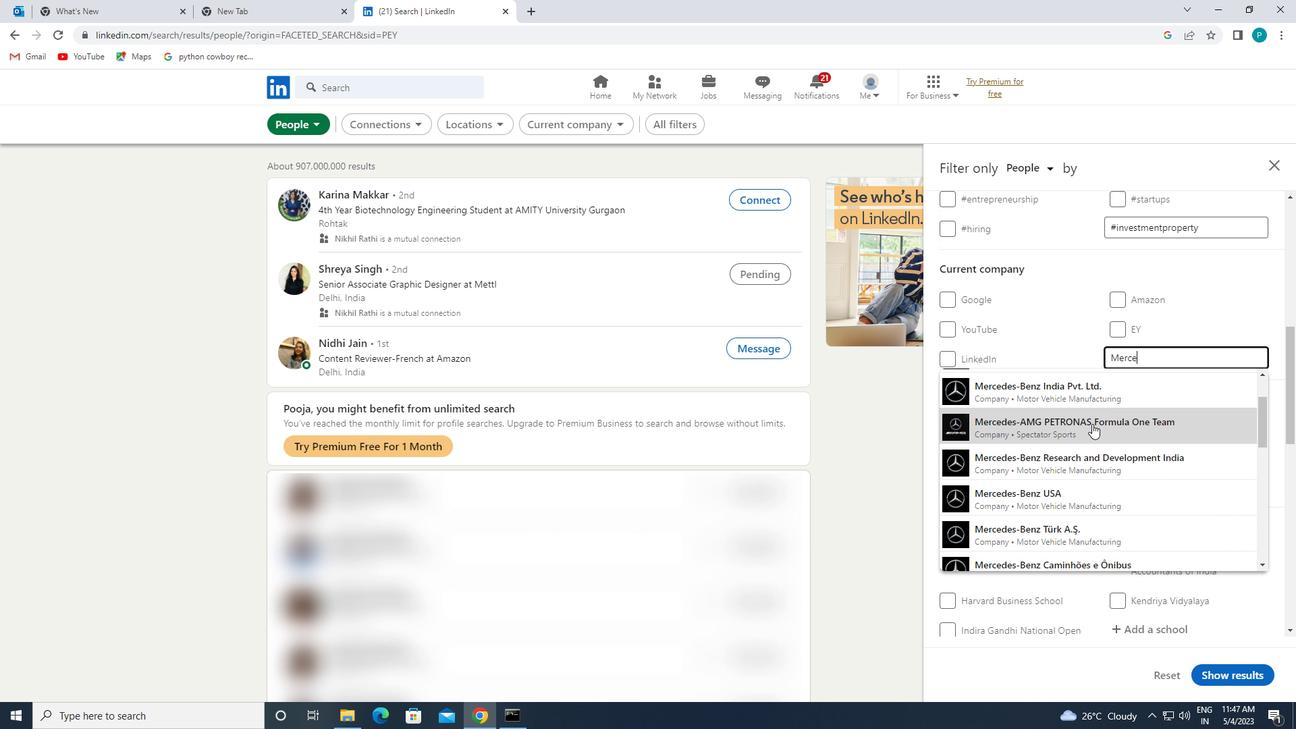 
Action: Mouse scrolled (1108, 428) with delta (0, 0)
Screenshot: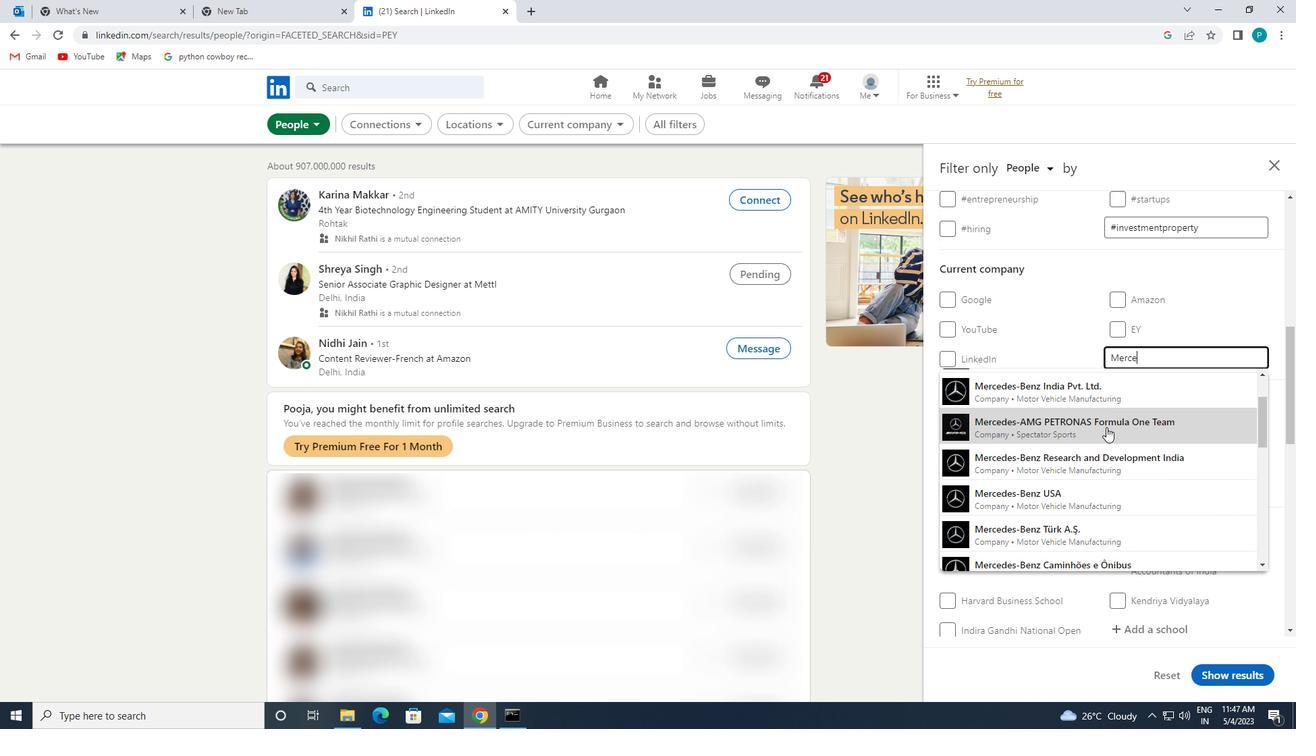 
Action: Mouse moved to (1183, 364)
Screenshot: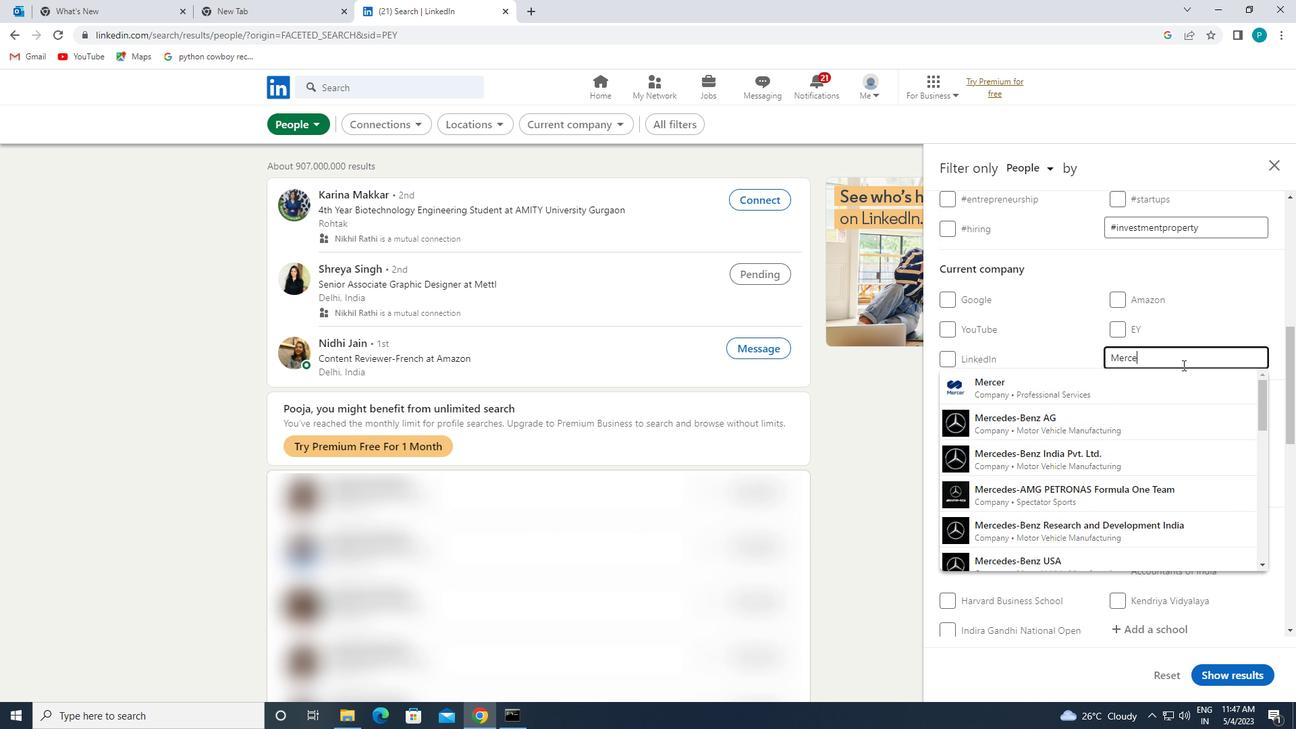 
Action: Key pressed DES-<Key.caps_lock>B<Key.caps_lock>E
Screenshot: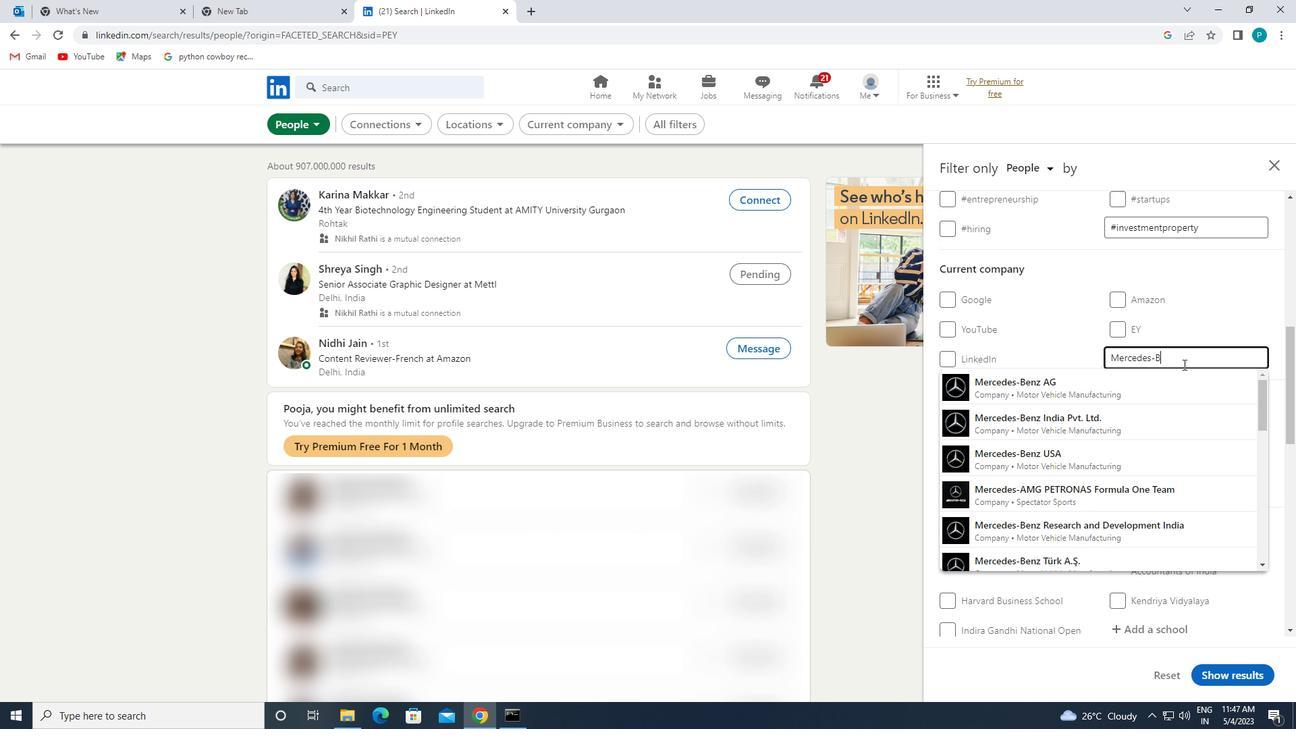 
Action: Mouse moved to (1159, 455)
Screenshot: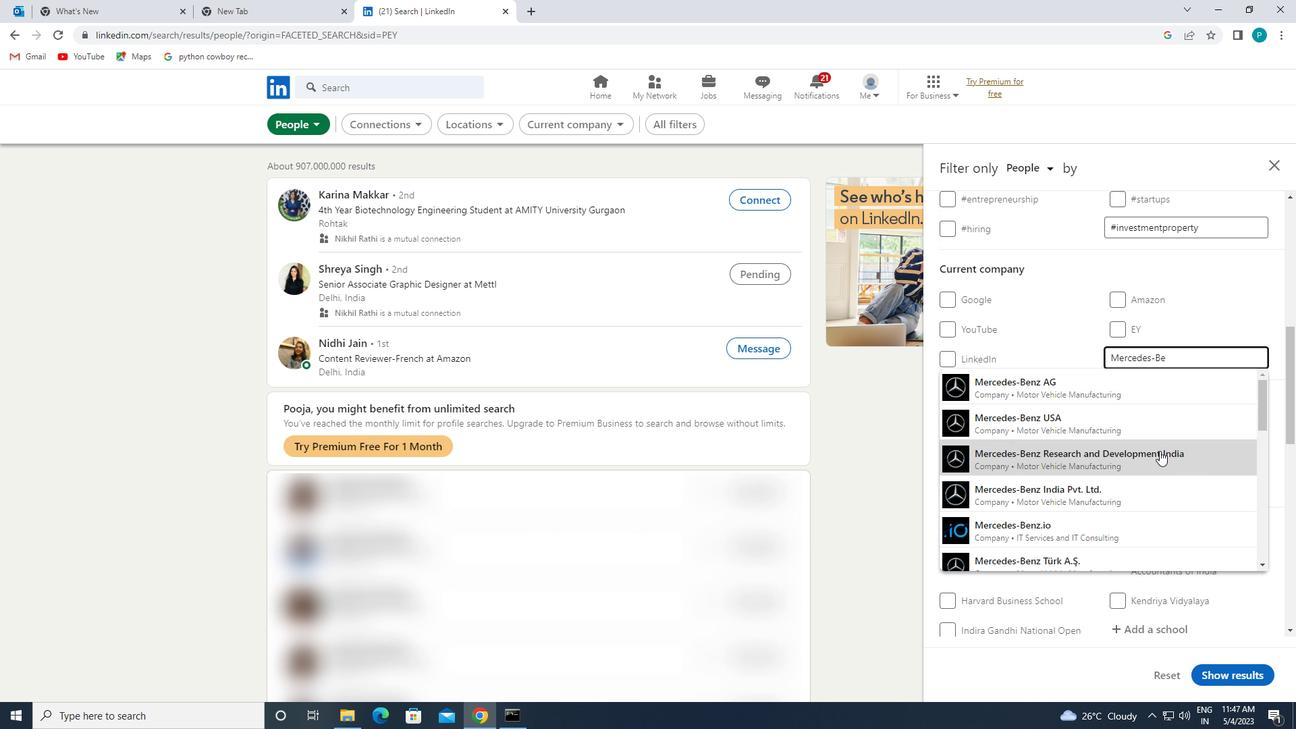 
Action: Mouse pressed left at (1159, 455)
Screenshot: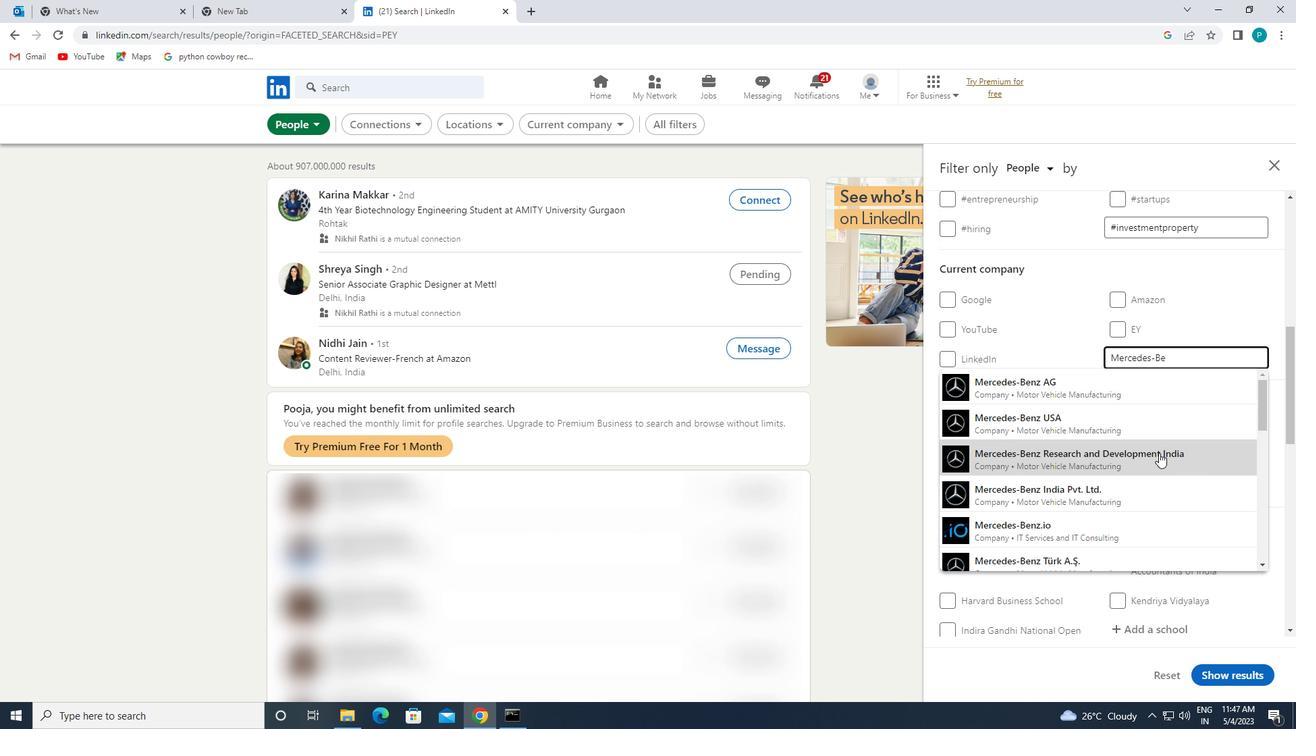 
Action: Mouse moved to (1157, 453)
Screenshot: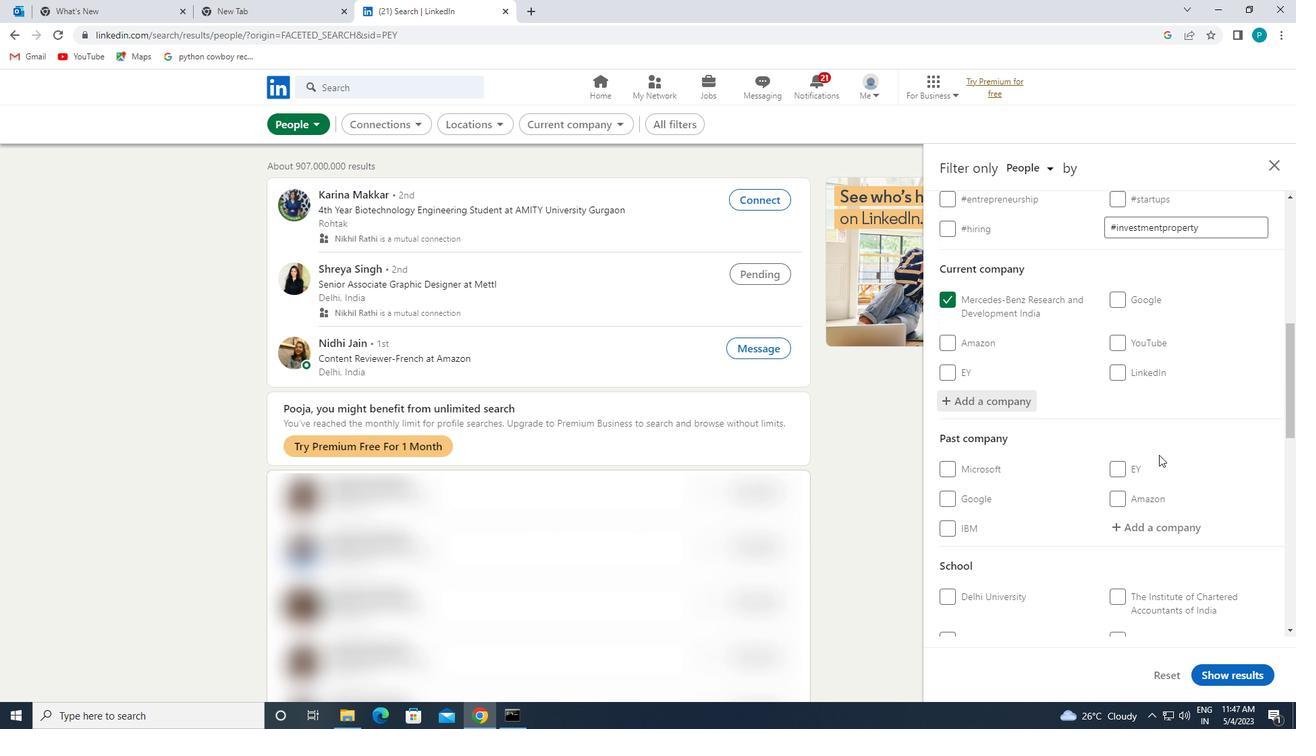 
Action: Mouse scrolled (1157, 453) with delta (0, 0)
Screenshot: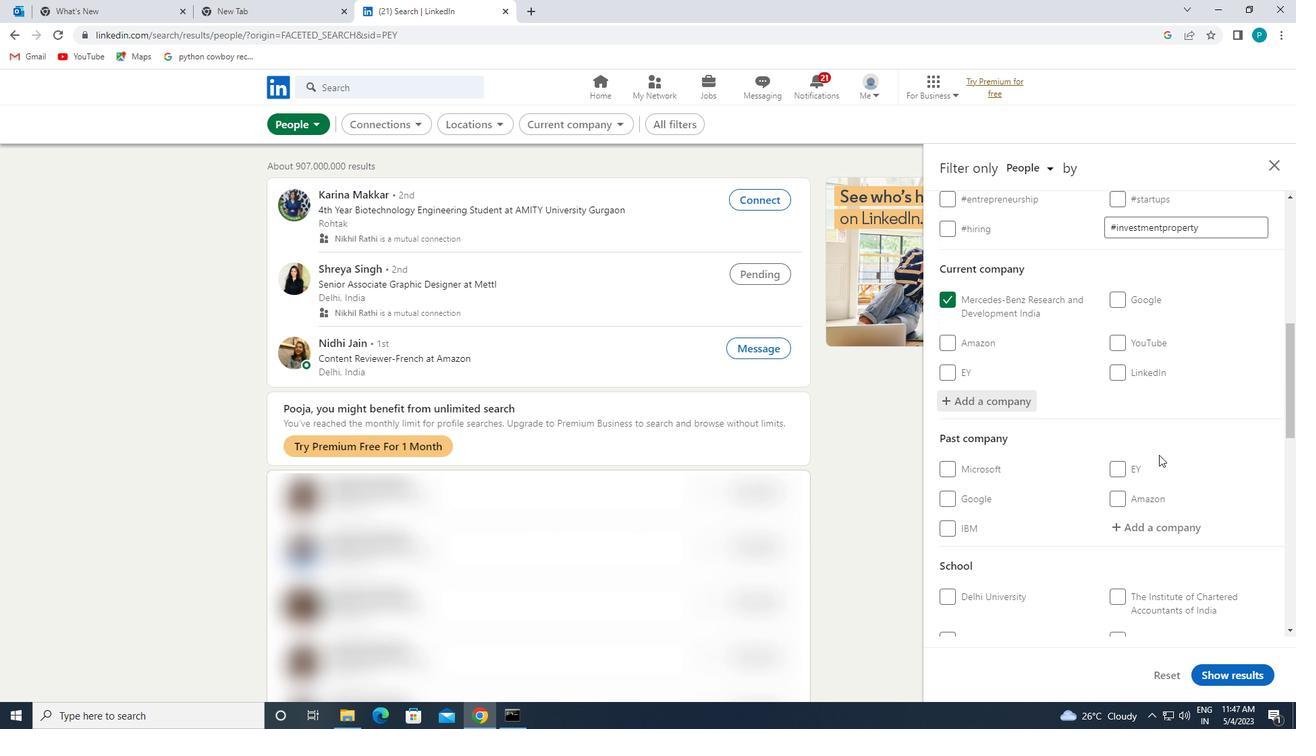 
Action: Mouse scrolled (1157, 453) with delta (0, 0)
Screenshot: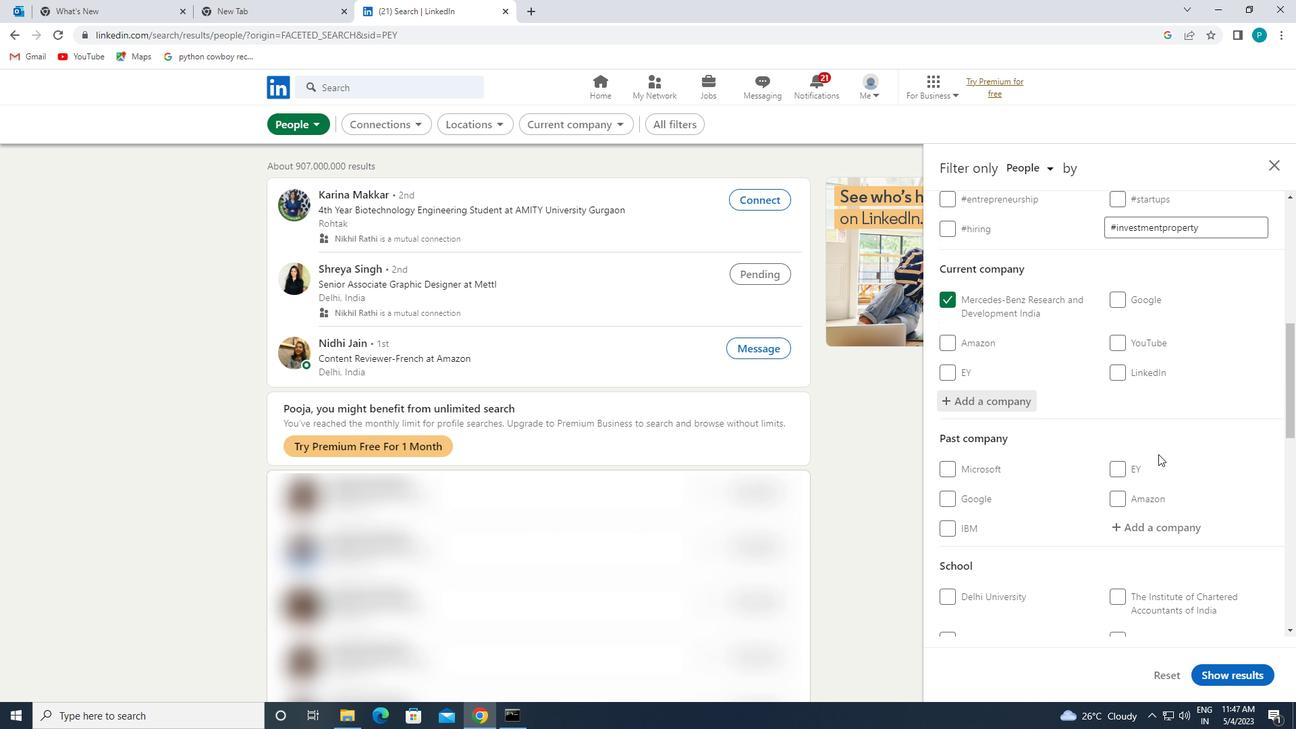 
Action: Mouse moved to (1128, 405)
Screenshot: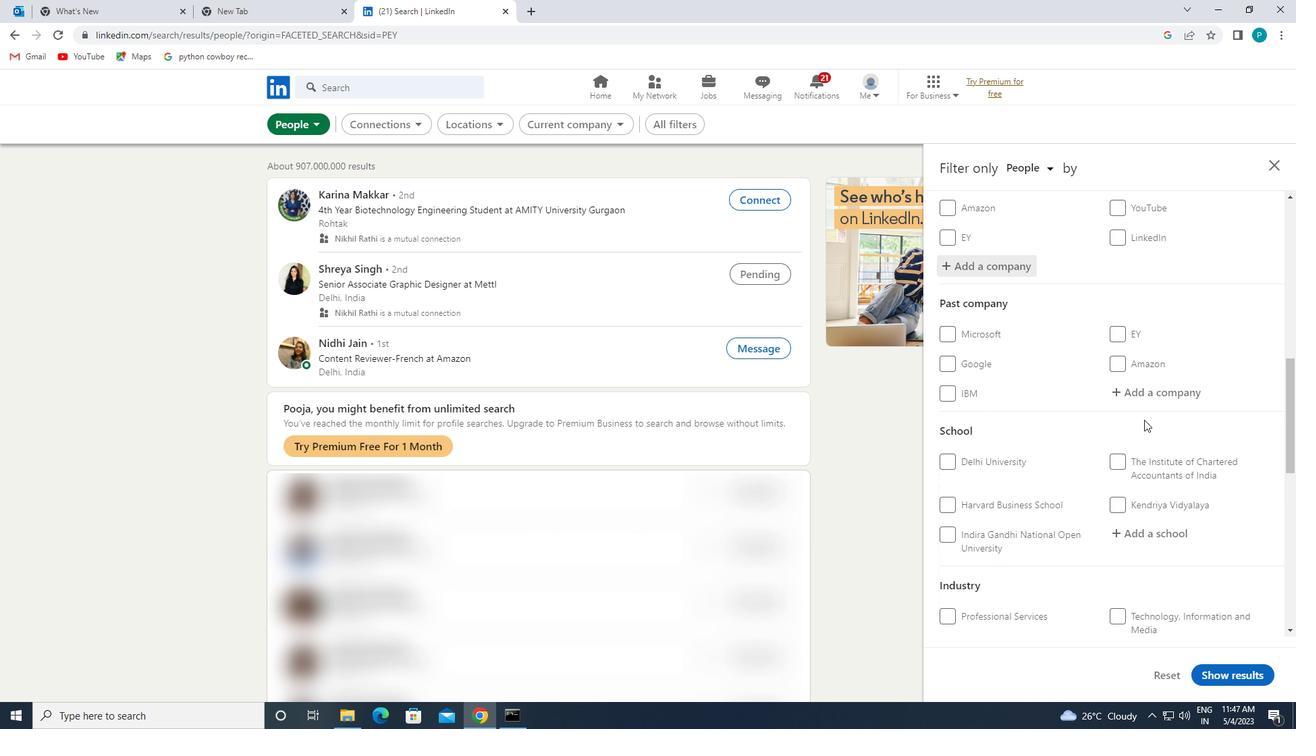 
Action: Mouse scrolled (1128, 405) with delta (0, 0)
Screenshot: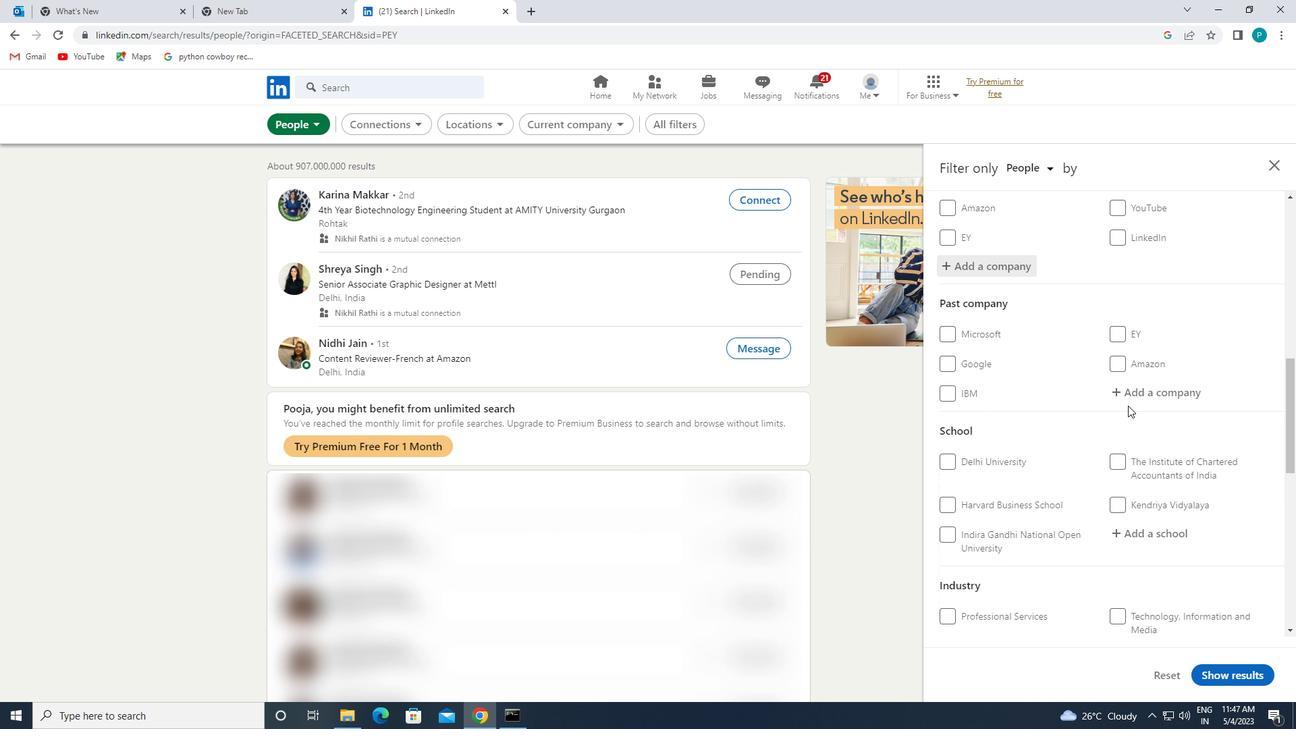 
Action: Mouse scrolled (1128, 405) with delta (0, 0)
Screenshot: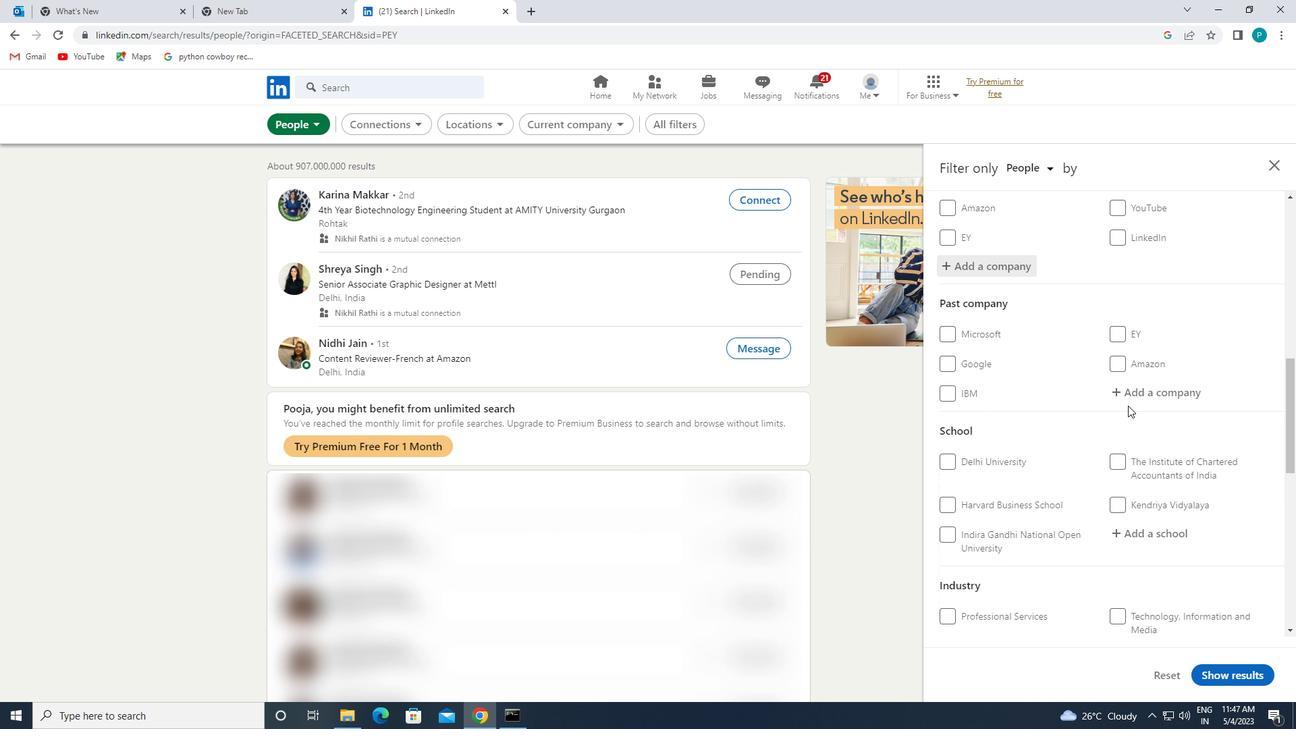 
Action: Mouse moved to (1120, 399)
Screenshot: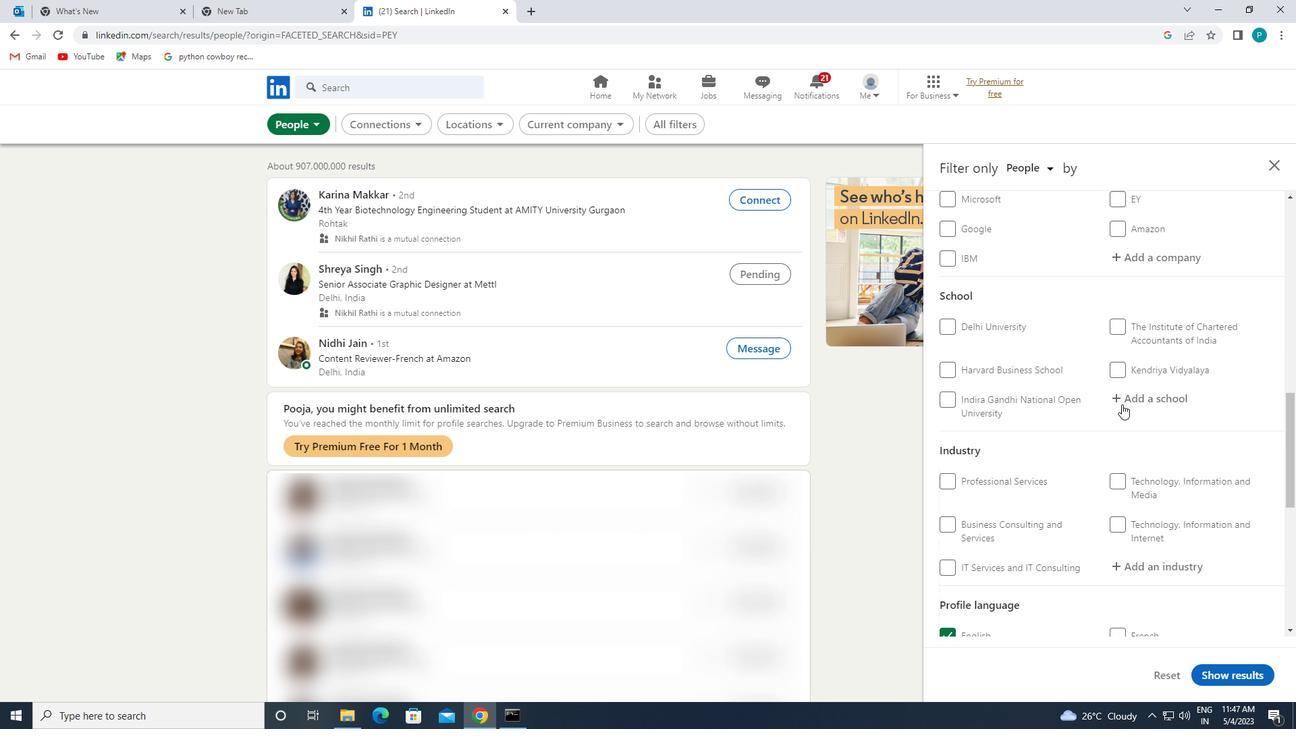 
Action: Mouse pressed left at (1120, 399)
Screenshot: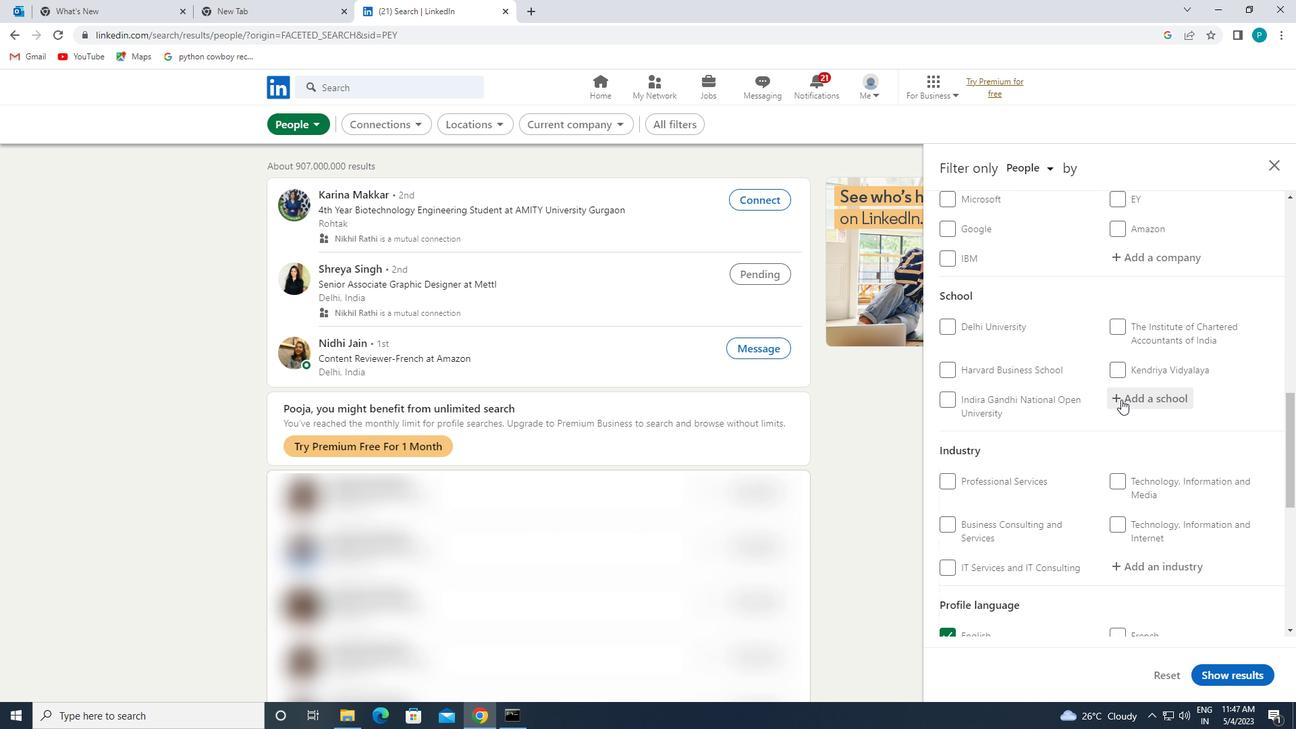 
Action: Key pressed <Key.caps_lock>KKR<Key.shift_r><Key.shift_r><Key.shift_r><Key.shift_r><Key.shift_r><Key.shift_r><Key.shift_r>&KSR
Screenshot: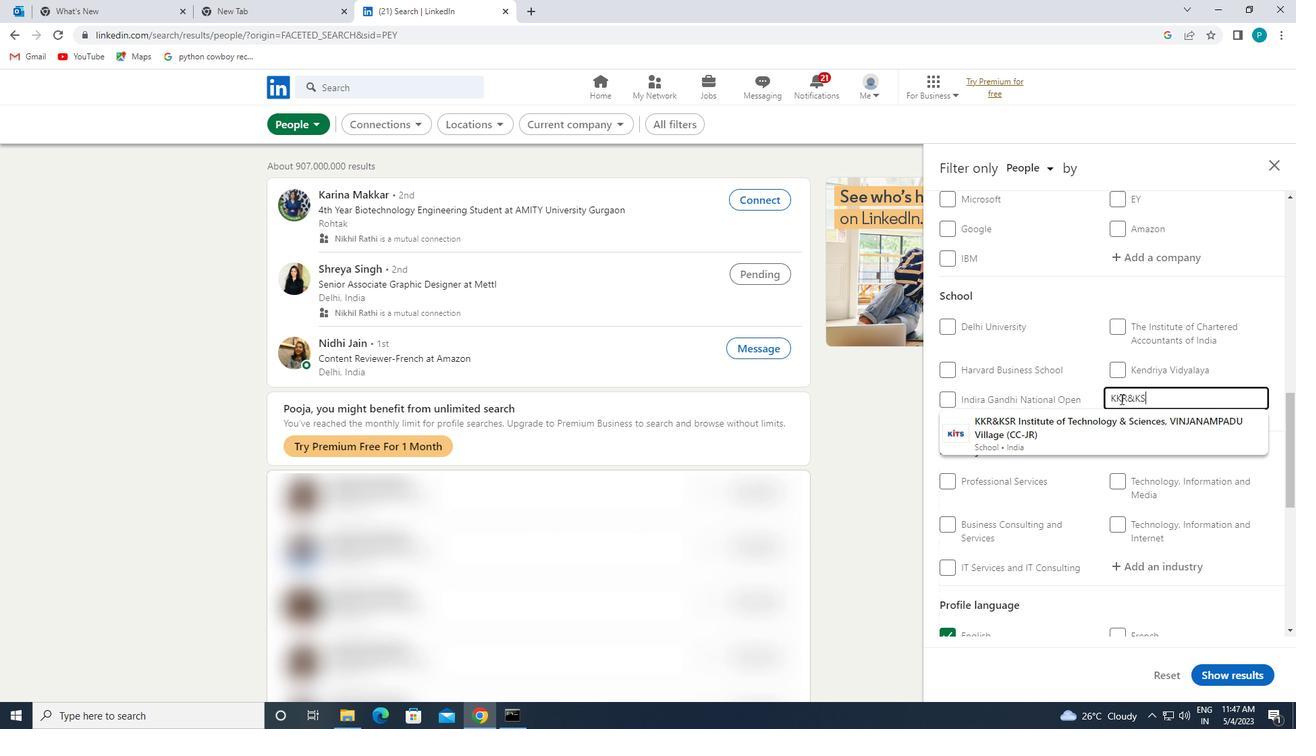 
Action: Mouse moved to (1108, 431)
Screenshot: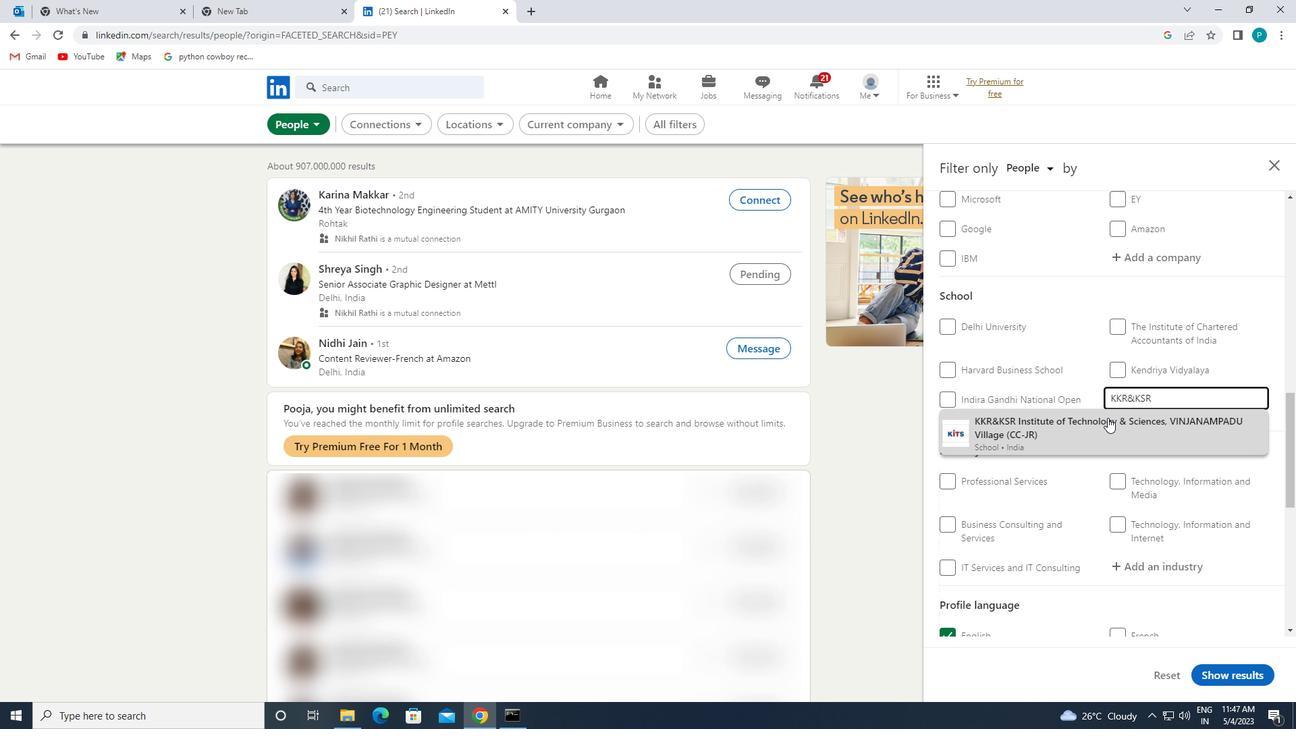 
Action: Mouse pressed left at (1108, 431)
Screenshot: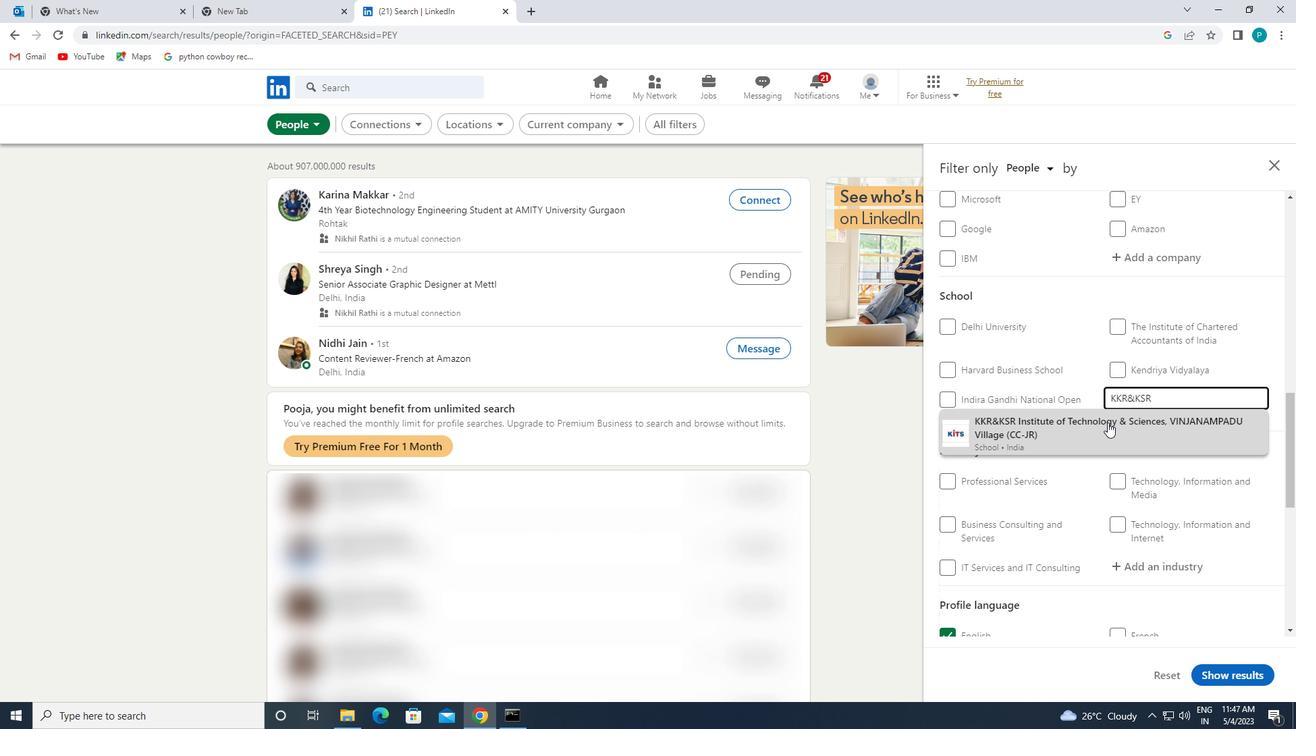 
Action: Mouse moved to (1221, 463)
Screenshot: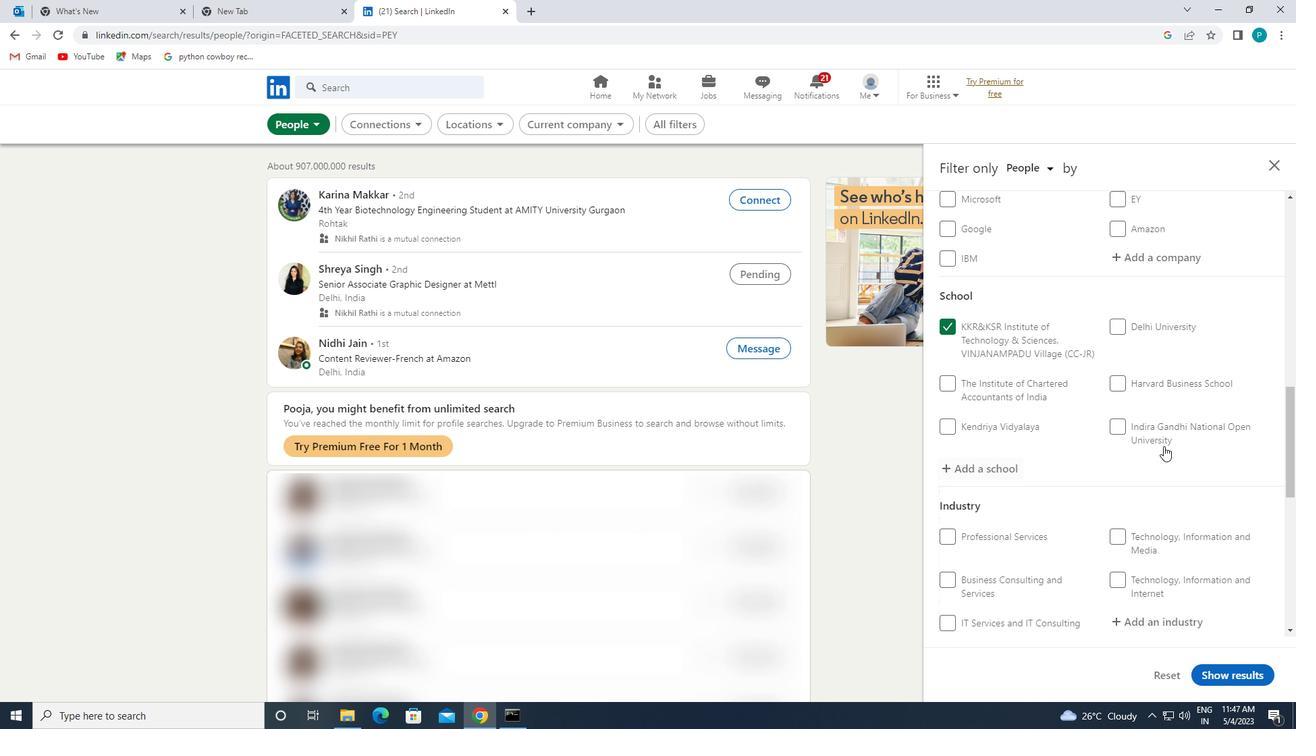 
Action: Mouse scrolled (1221, 463) with delta (0, 0)
Screenshot: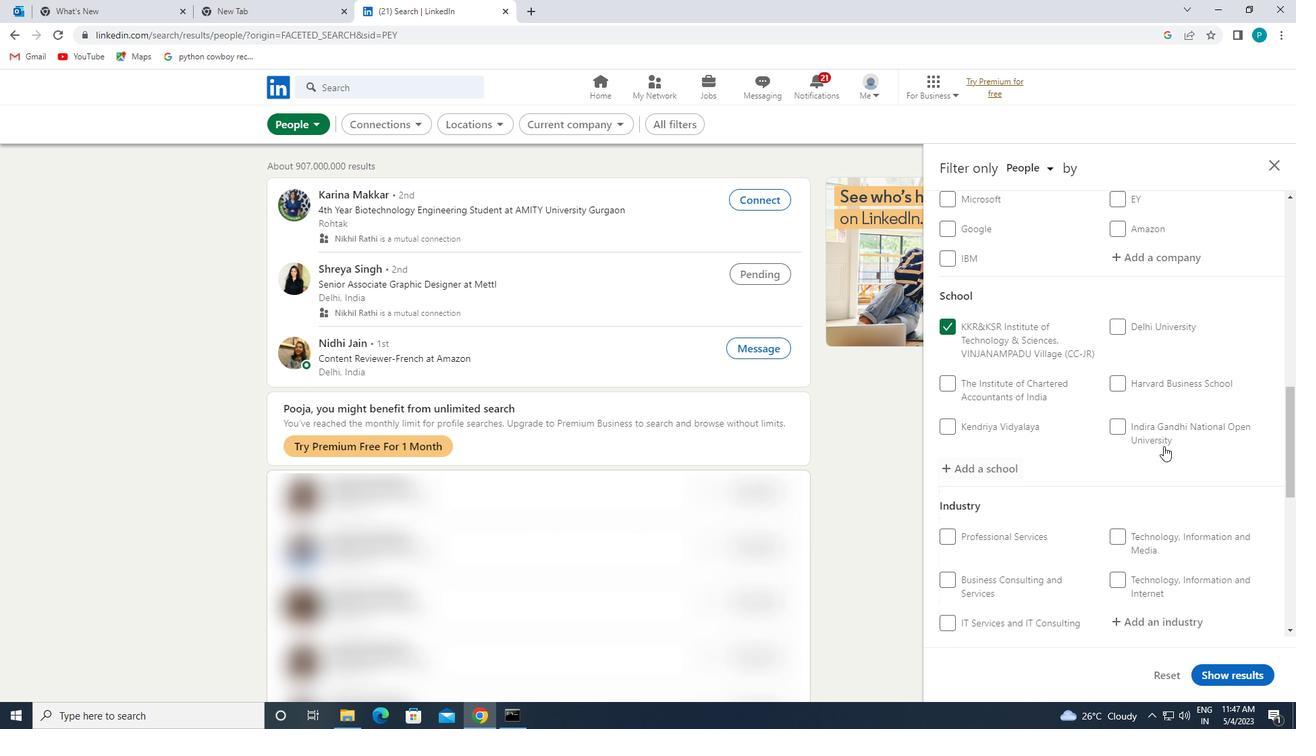 
Action: Mouse scrolled (1221, 463) with delta (0, 0)
Screenshot: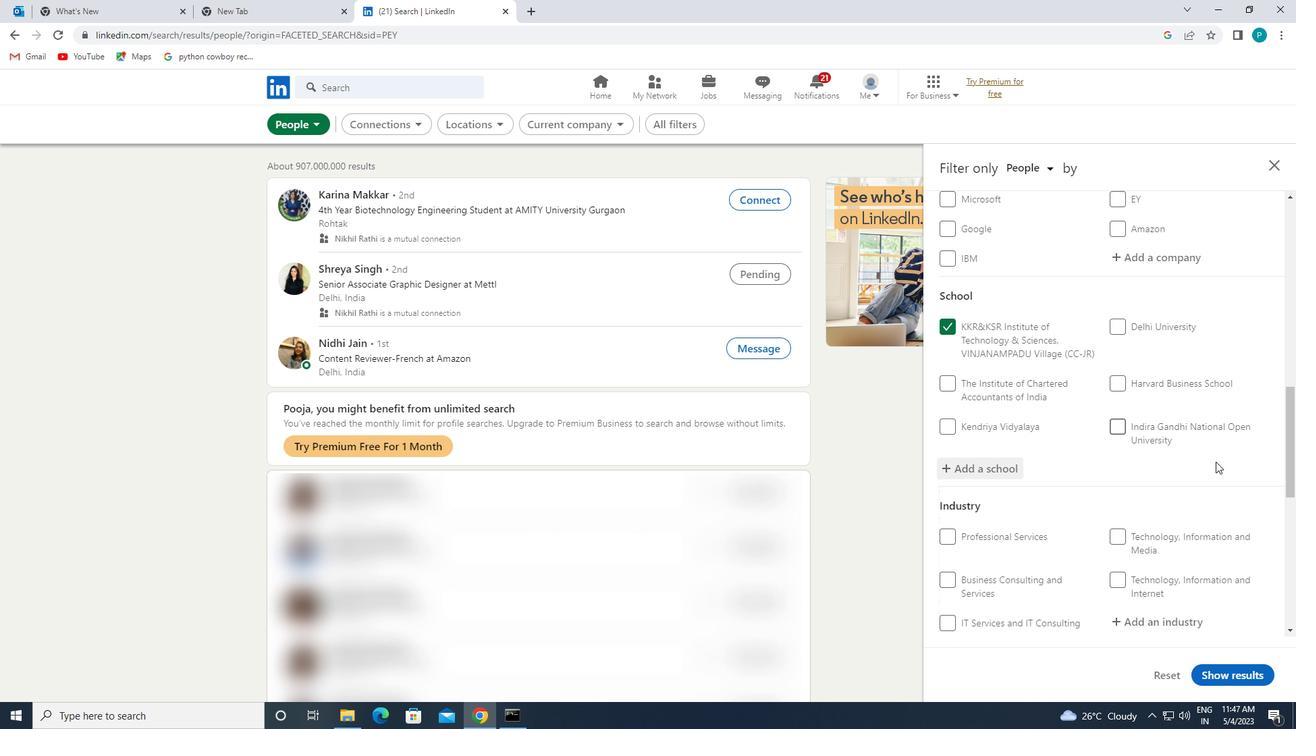 
Action: Mouse scrolled (1221, 463) with delta (0, 0)
Screenshot: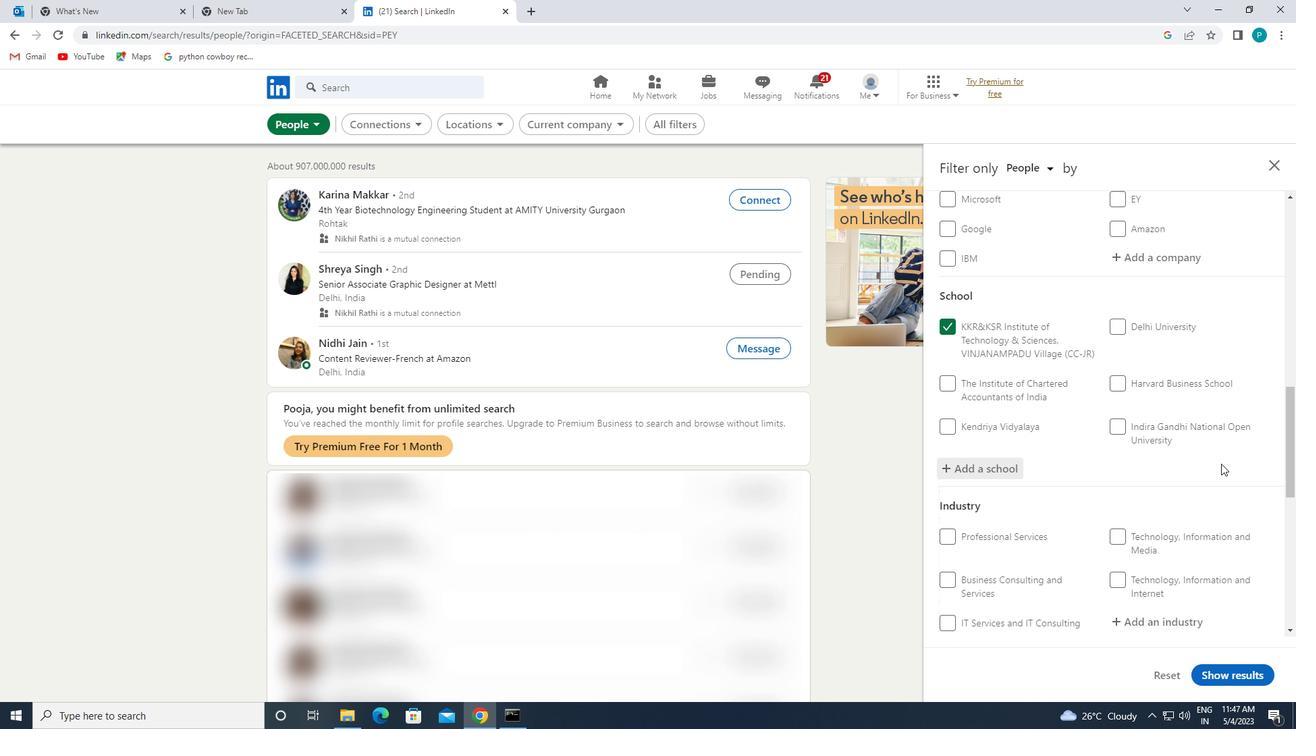 
Action: Mouse moved to (1149, 420)
Screenshot: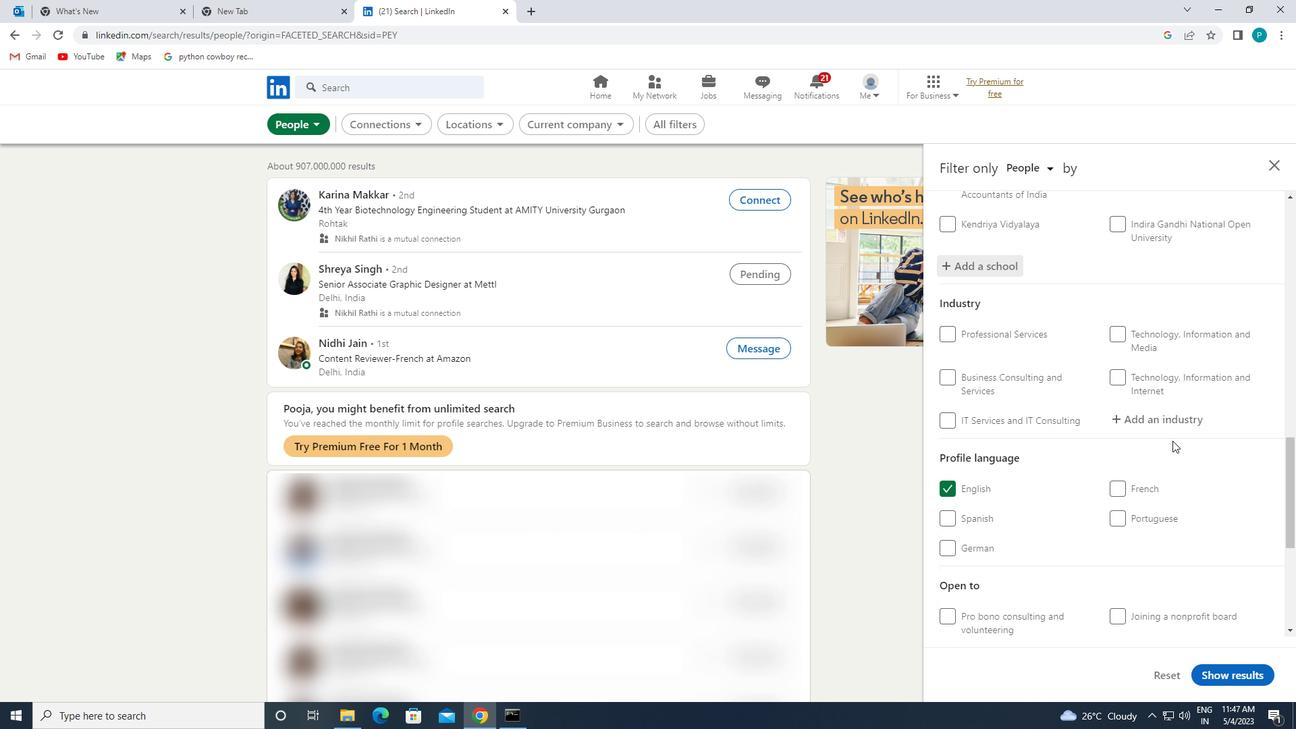 
Action: Mouse pressed left at (1149, 420)
Screenshot: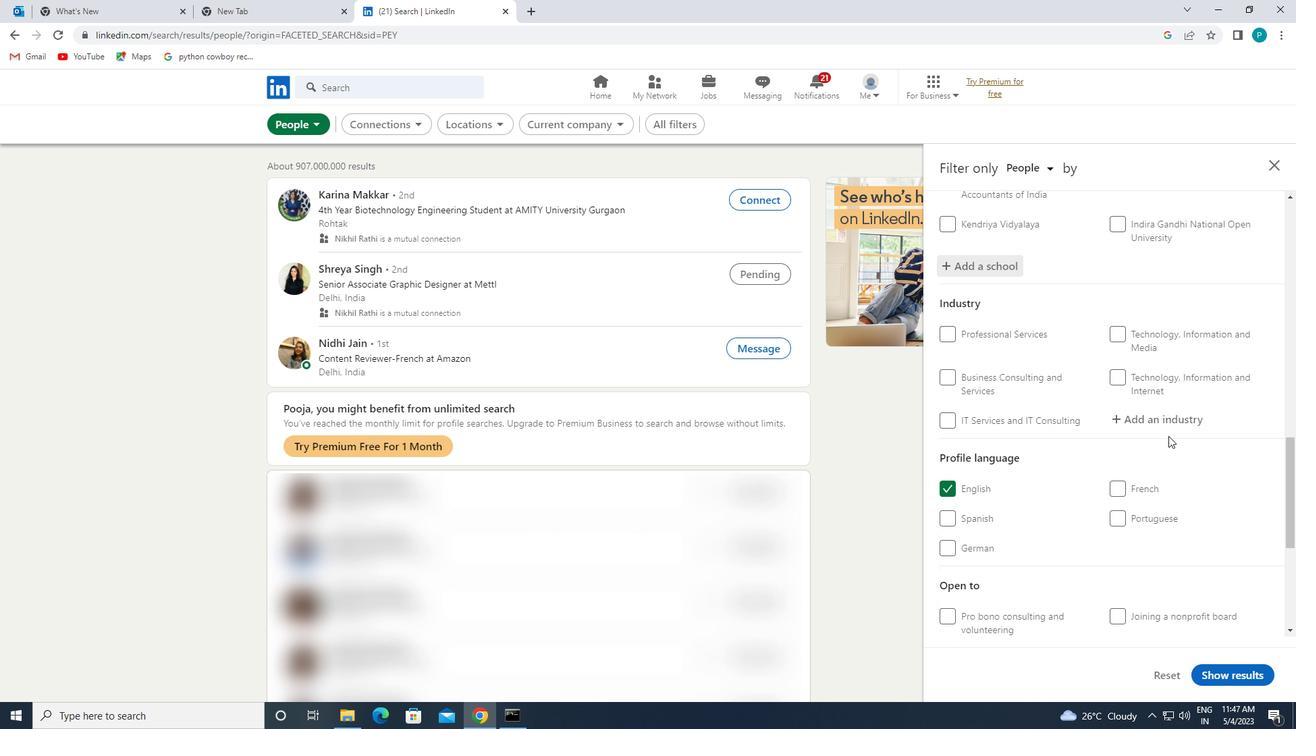 
Action: Key pressed <Key.caps_lock>I<Key.caps_lock>NTERNA
Screenshot: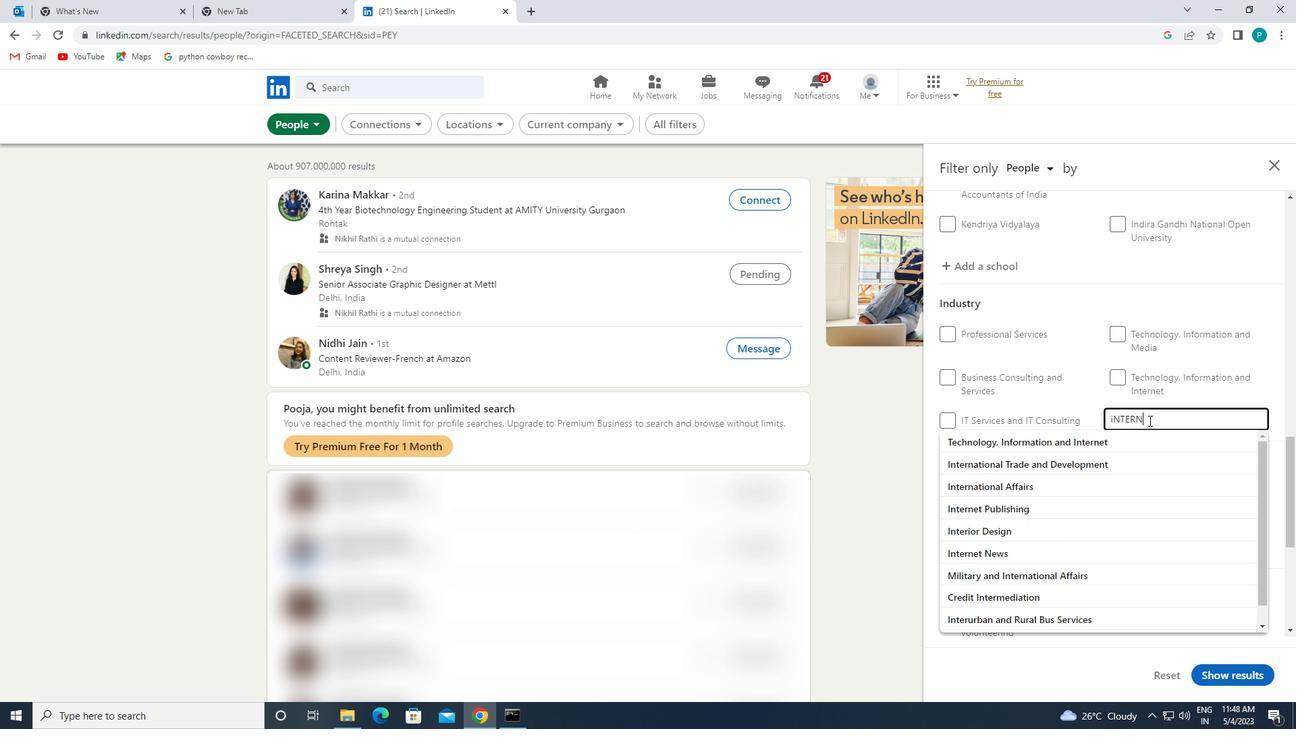
Action: Mouse moved to (1100, 459)
Screenshot: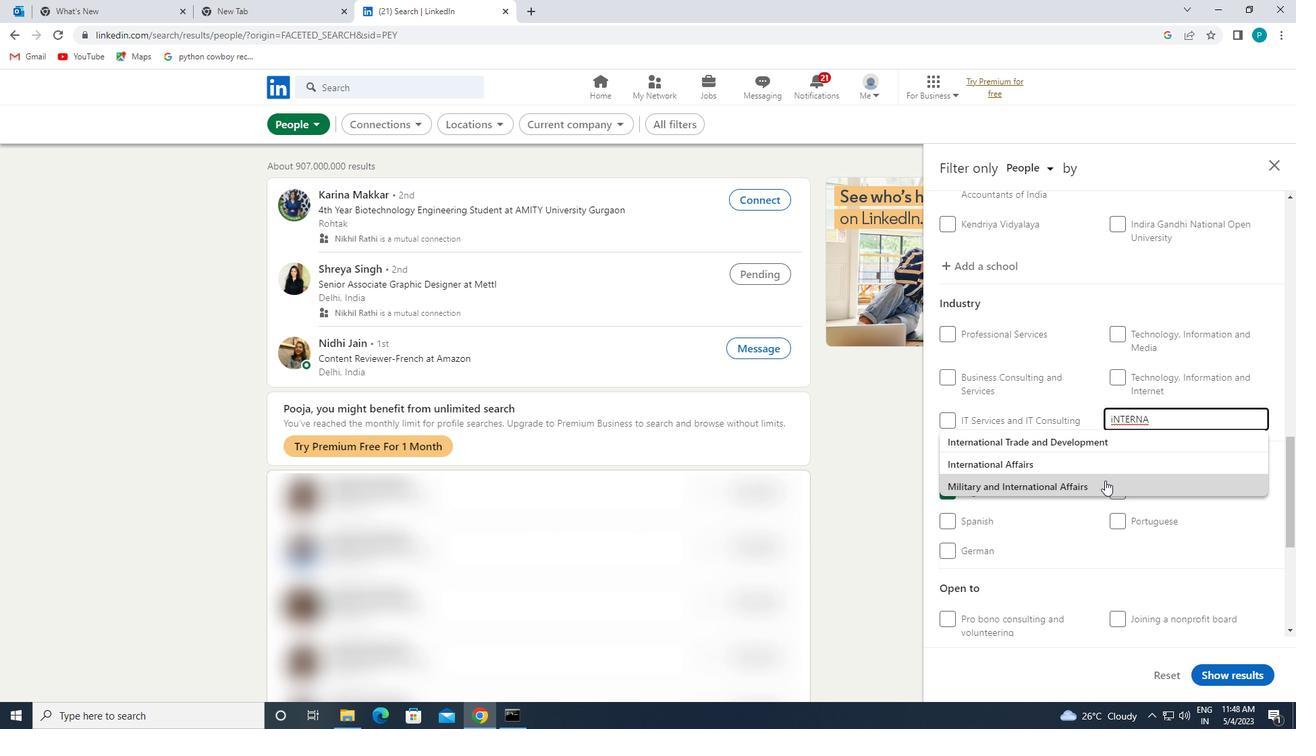
Action: Mouse pressed left at (1100, 459)
Screenshot: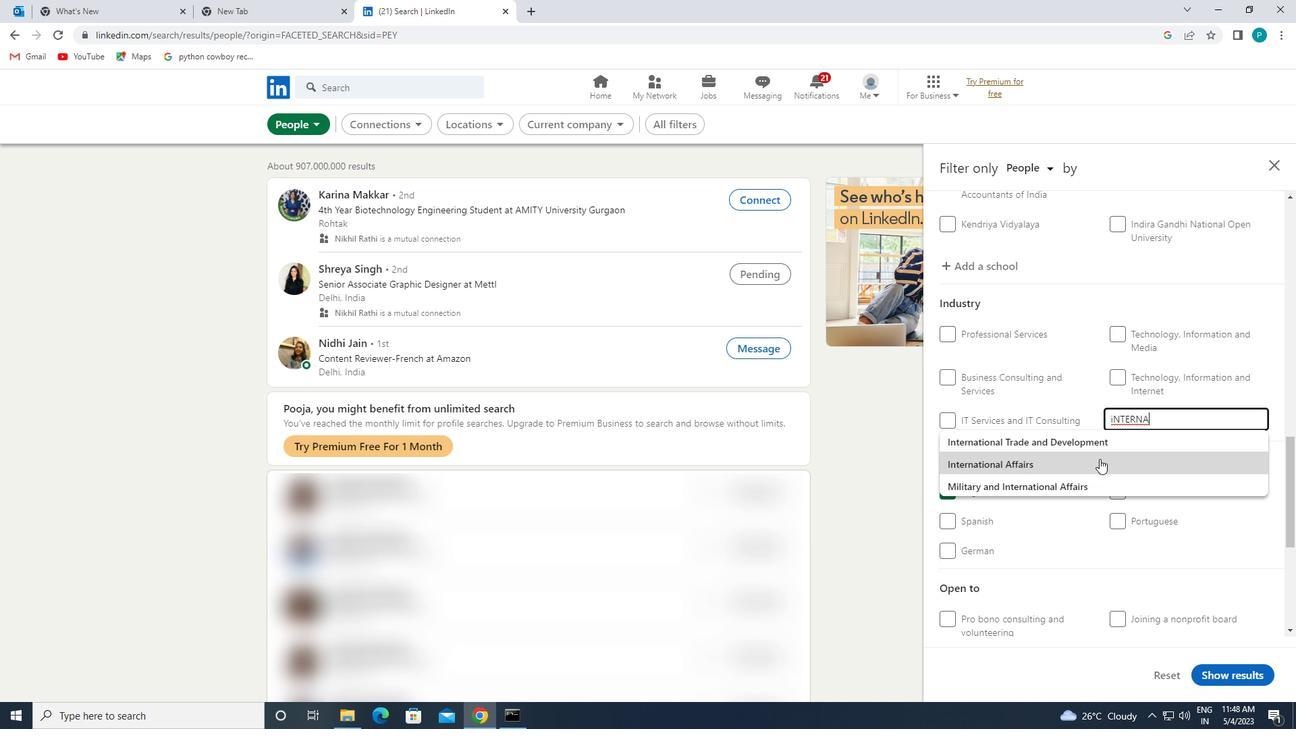 
Action: Mouse moved to (1117, 472)
Screenshot: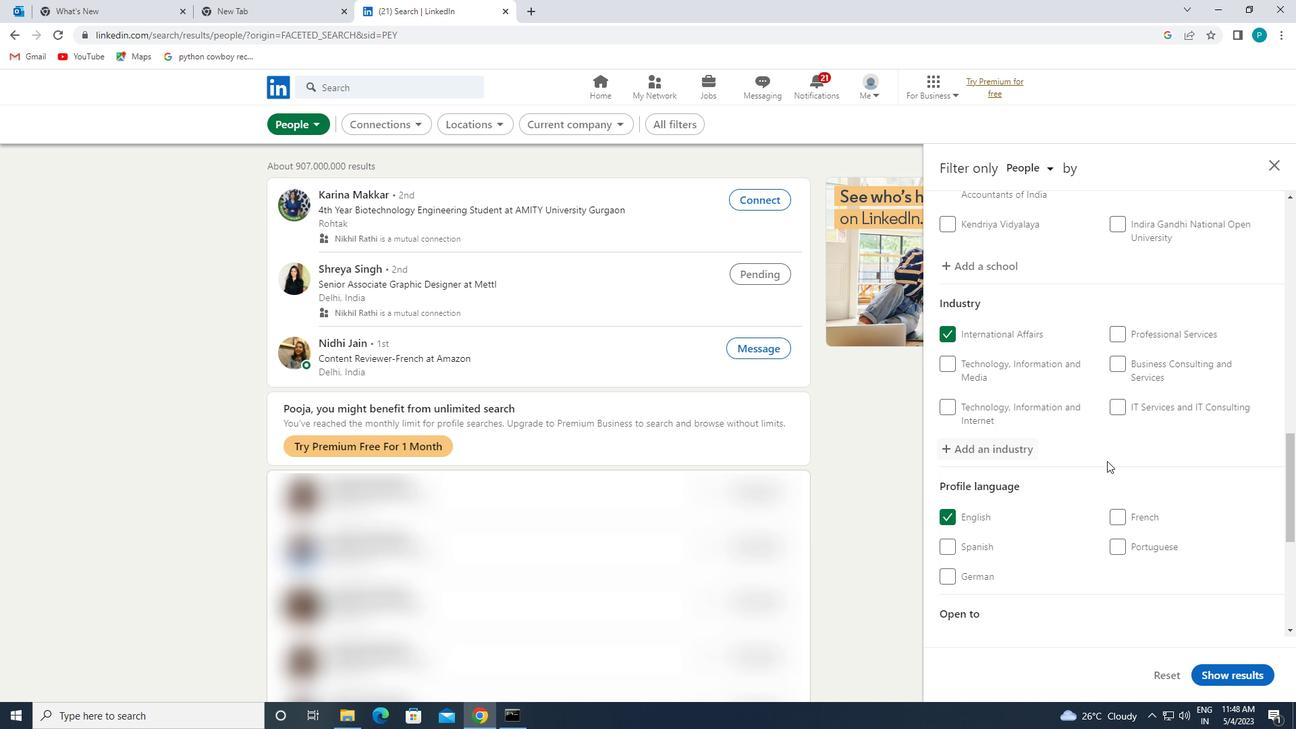 
Action: Mouse scrolled (1117, 471) with delta (0, 0)
Screenshot: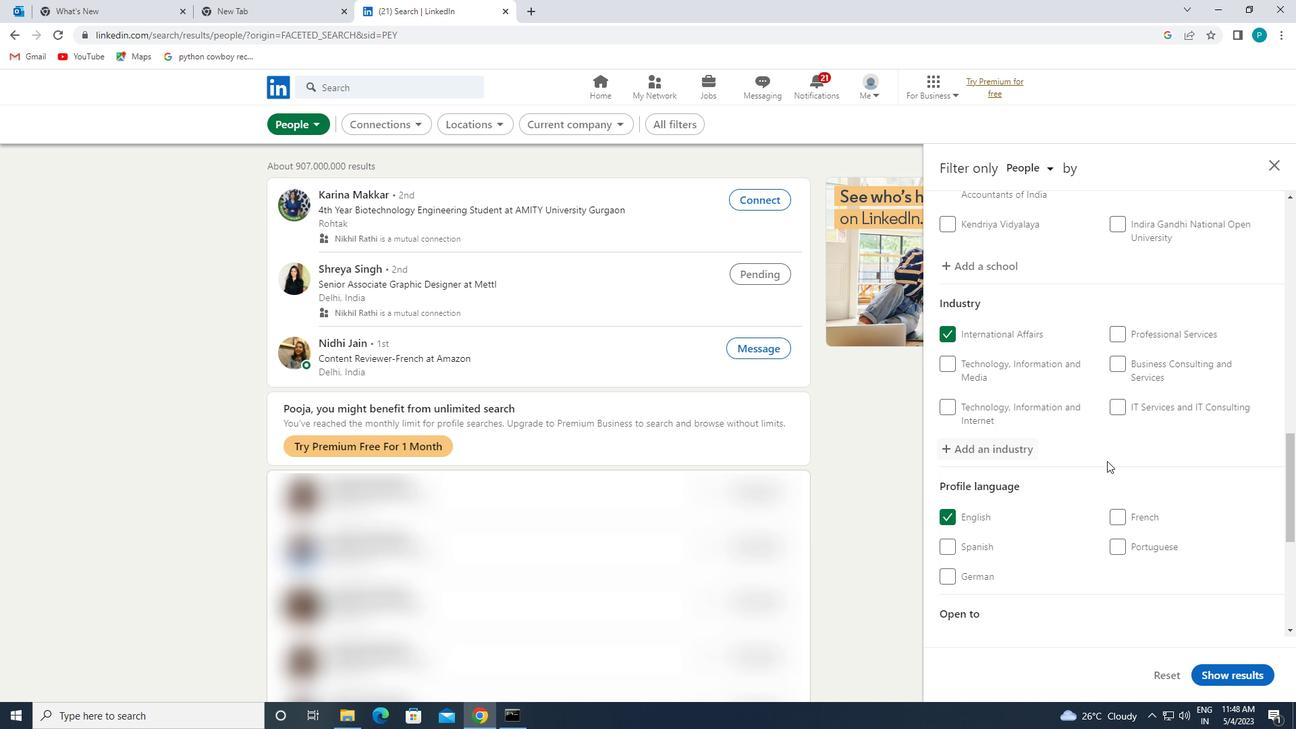 
Action: Mouse moved to (1117, 472)
Screenshot: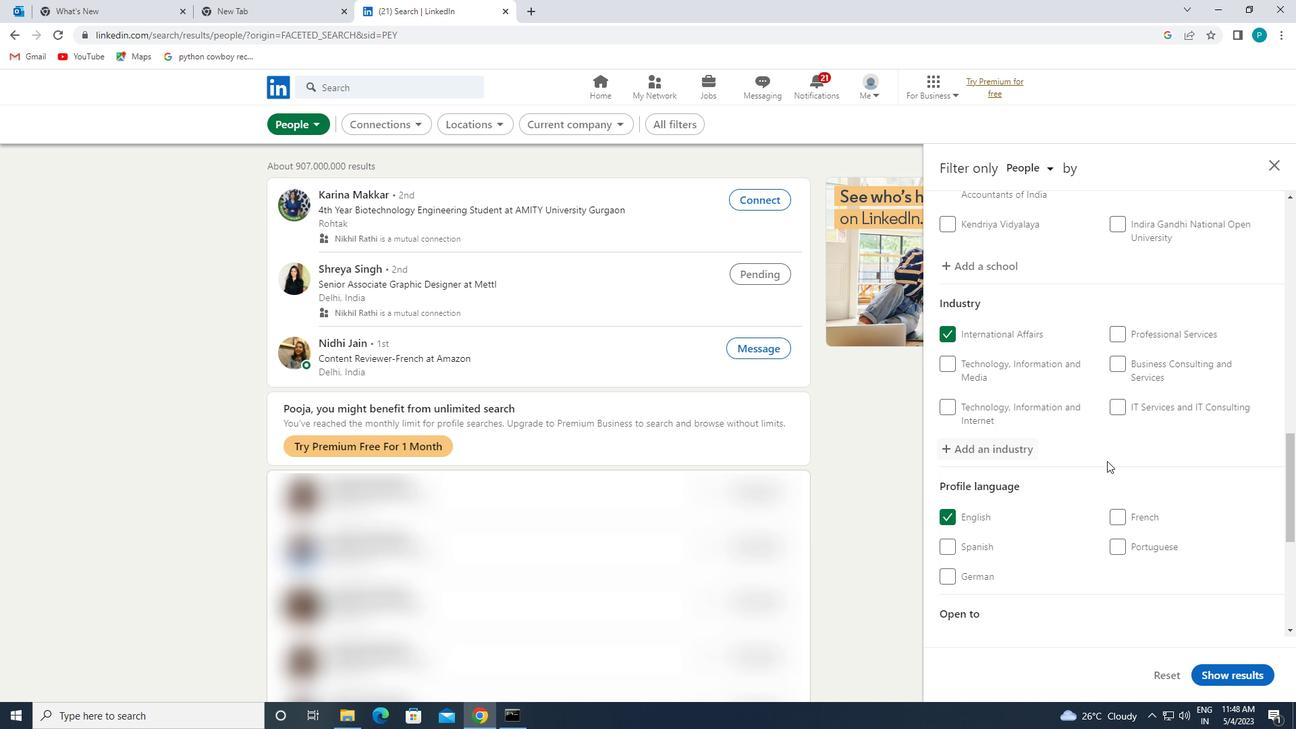 
Action: Mouse scrolled (1117, 471) with delta (0, 0)
Screenshot: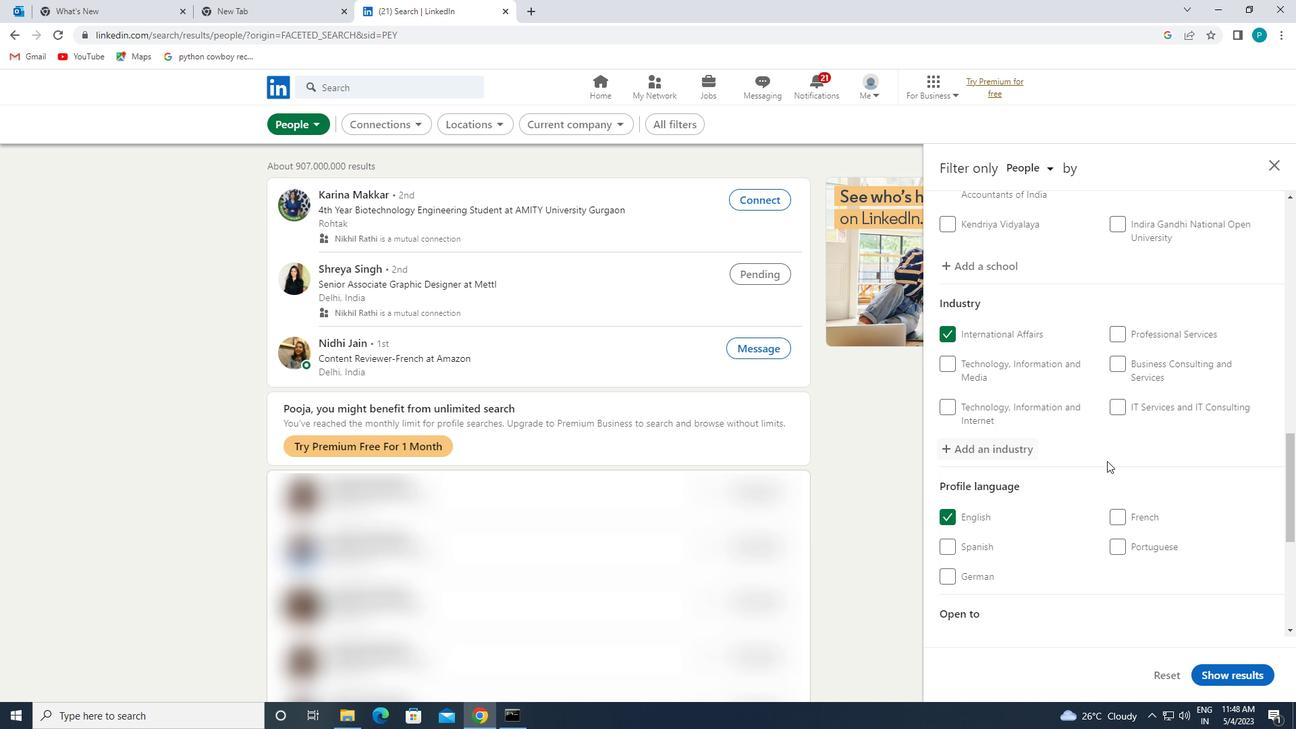 
Action: Mouse moved to (1117, 472)
Screenshot: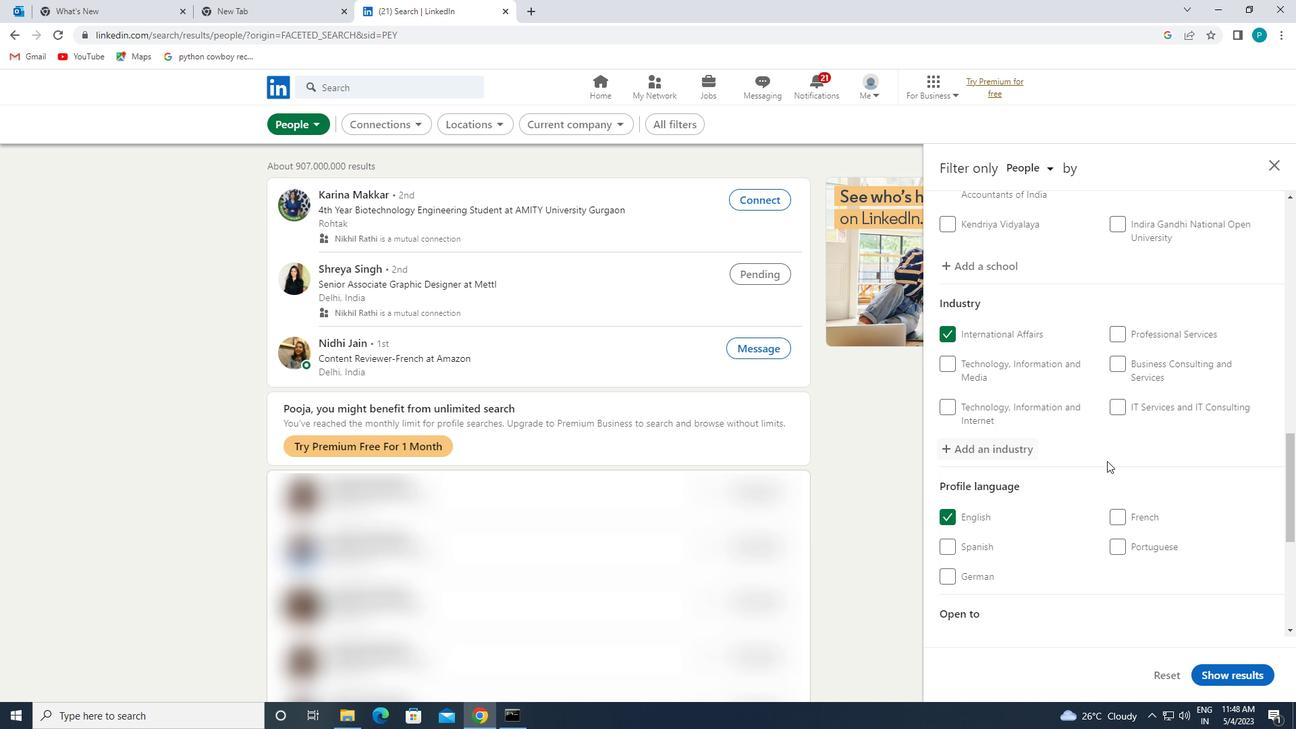 
Action: Mouse scrolled (1117, 472) with delta (0, 0)
Screenshot: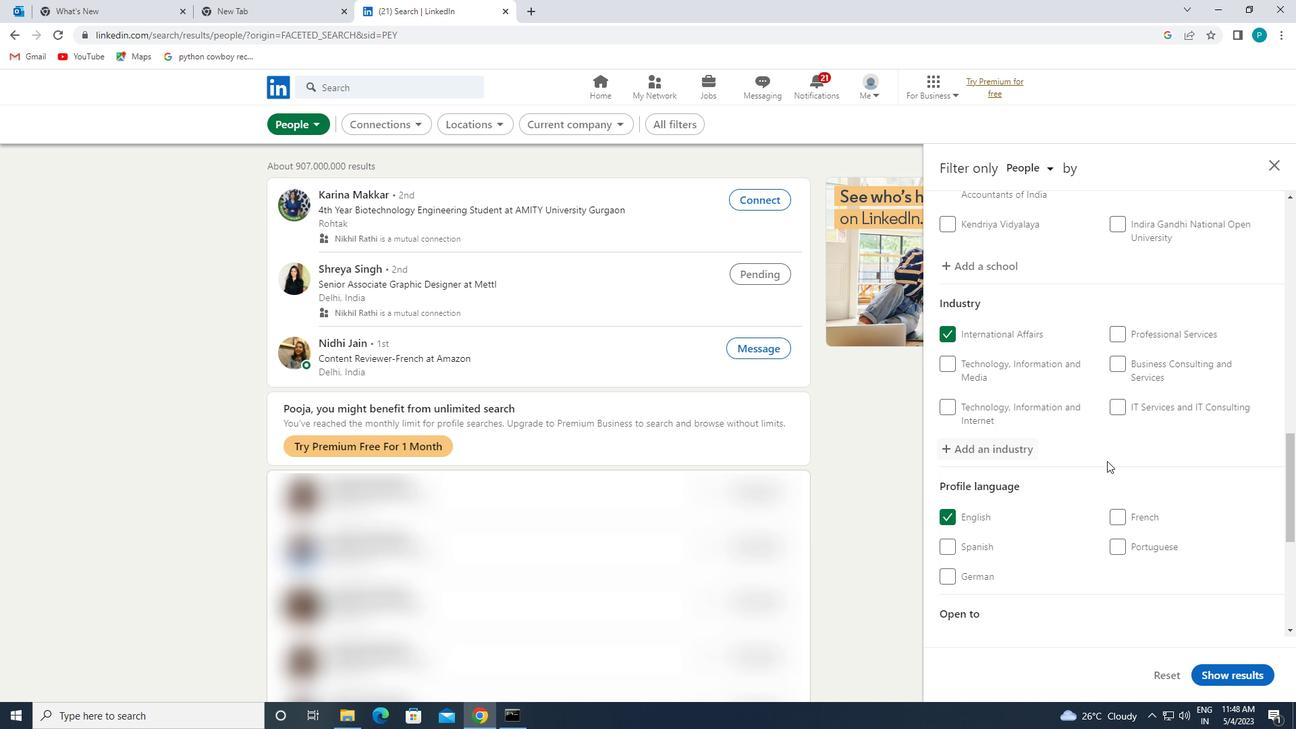 
Action: Mouse moved to (1117, 473)
Screenshot: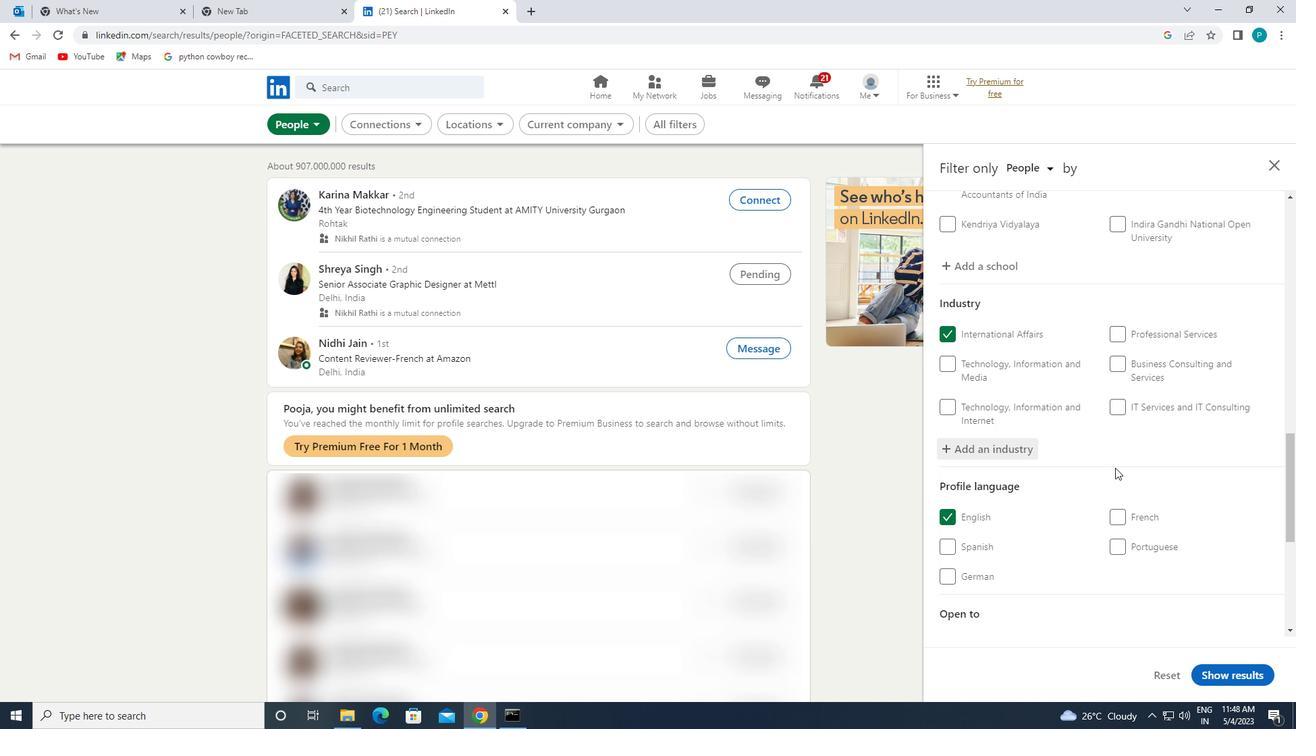 
Action: Mouse scrolled (1117, 472) with delta (0, 0)
Screenshot: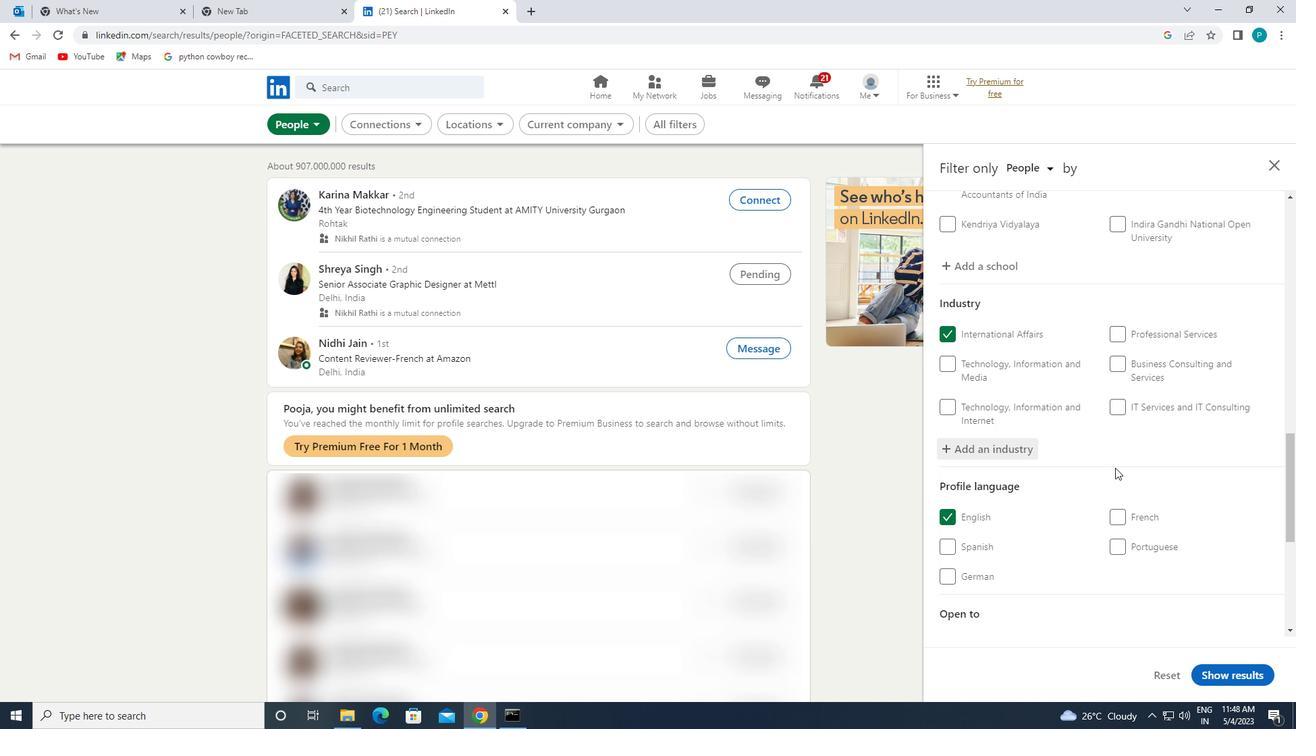 
Action: Mouse moved to (1144, 507)
Screenshot: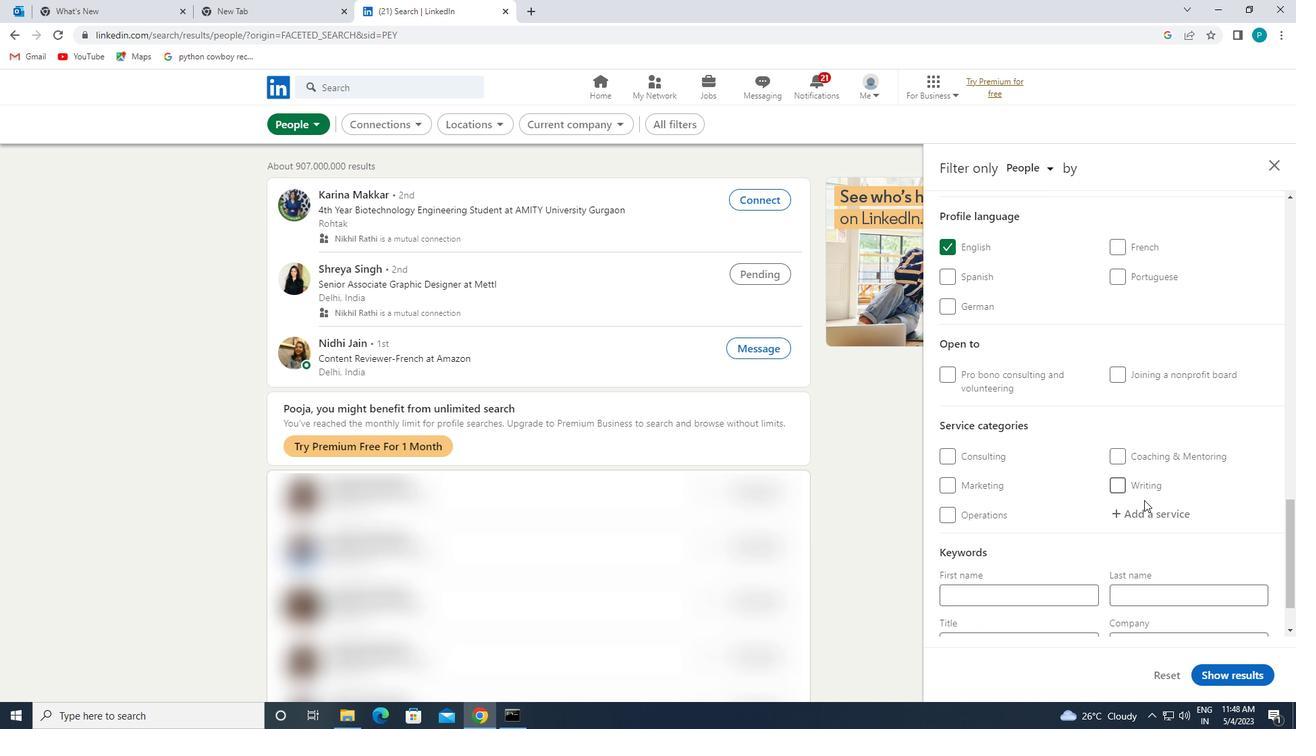 
Action: Mouse pressed left at (1144, 507)
Screenshot: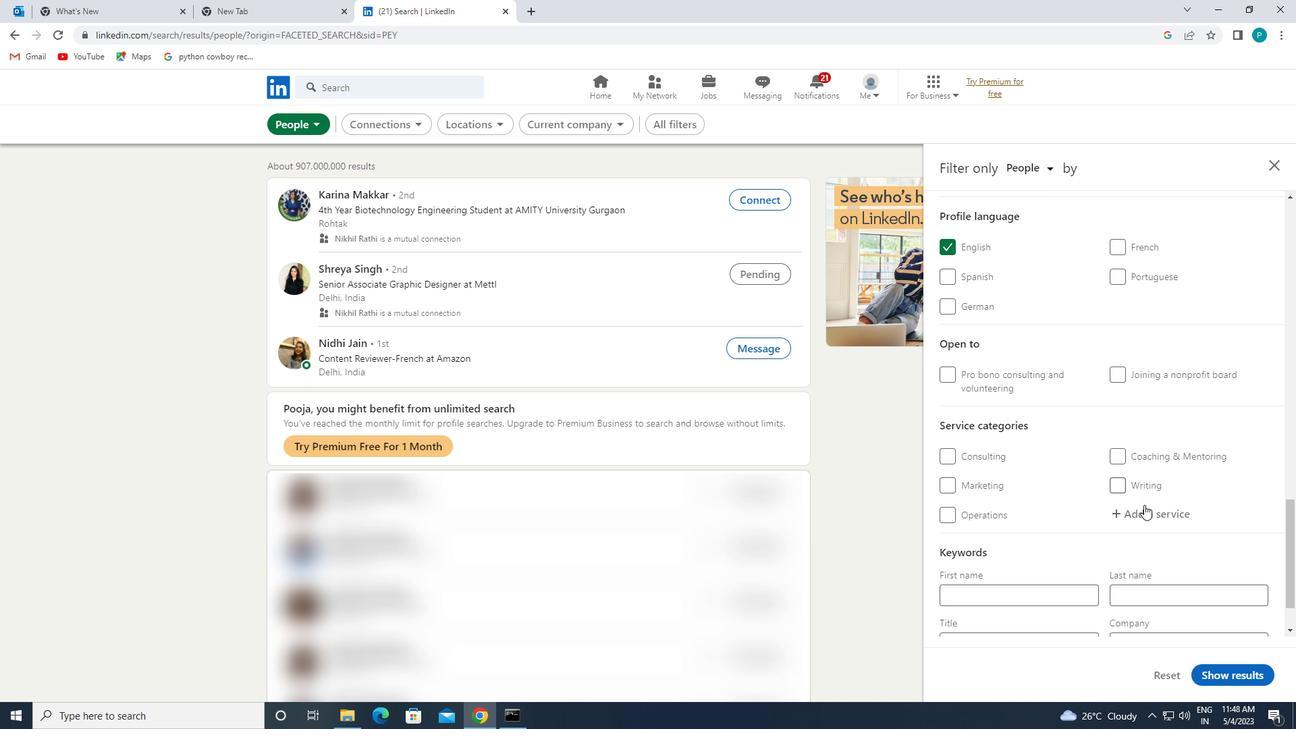 
Action: Key pressed <Key.caps_lock>F<Key.caps_lock>IN
Screenshot: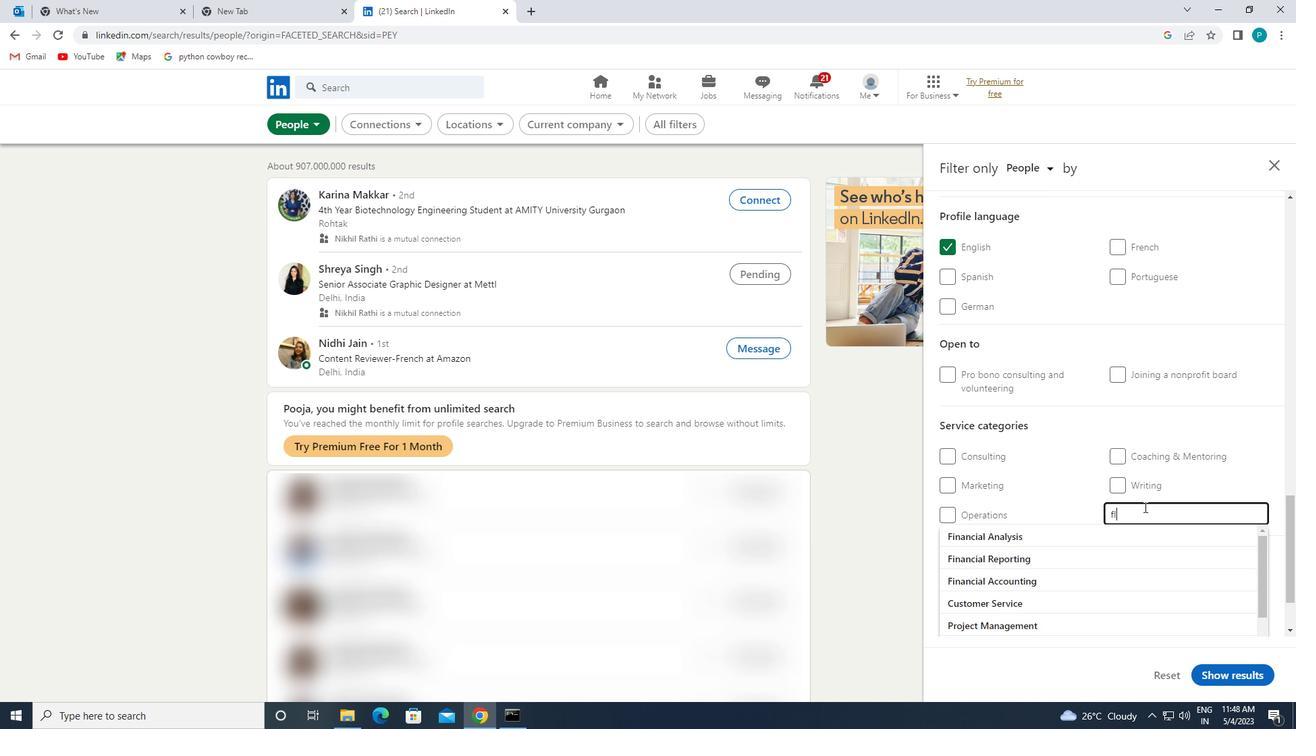 
Action: Mouse moved to (1052, 584)
Screenshot: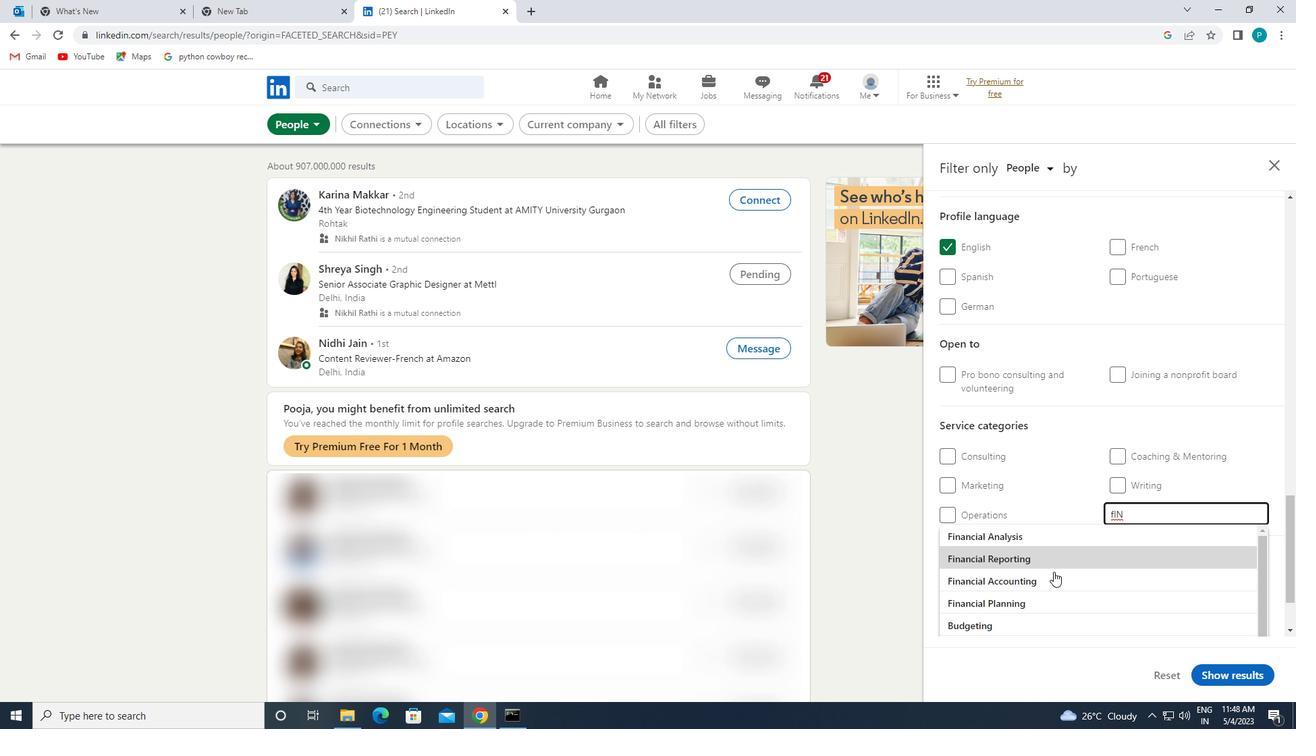 
Action: Mouse pressed left at (1052, 584)
Screenshot: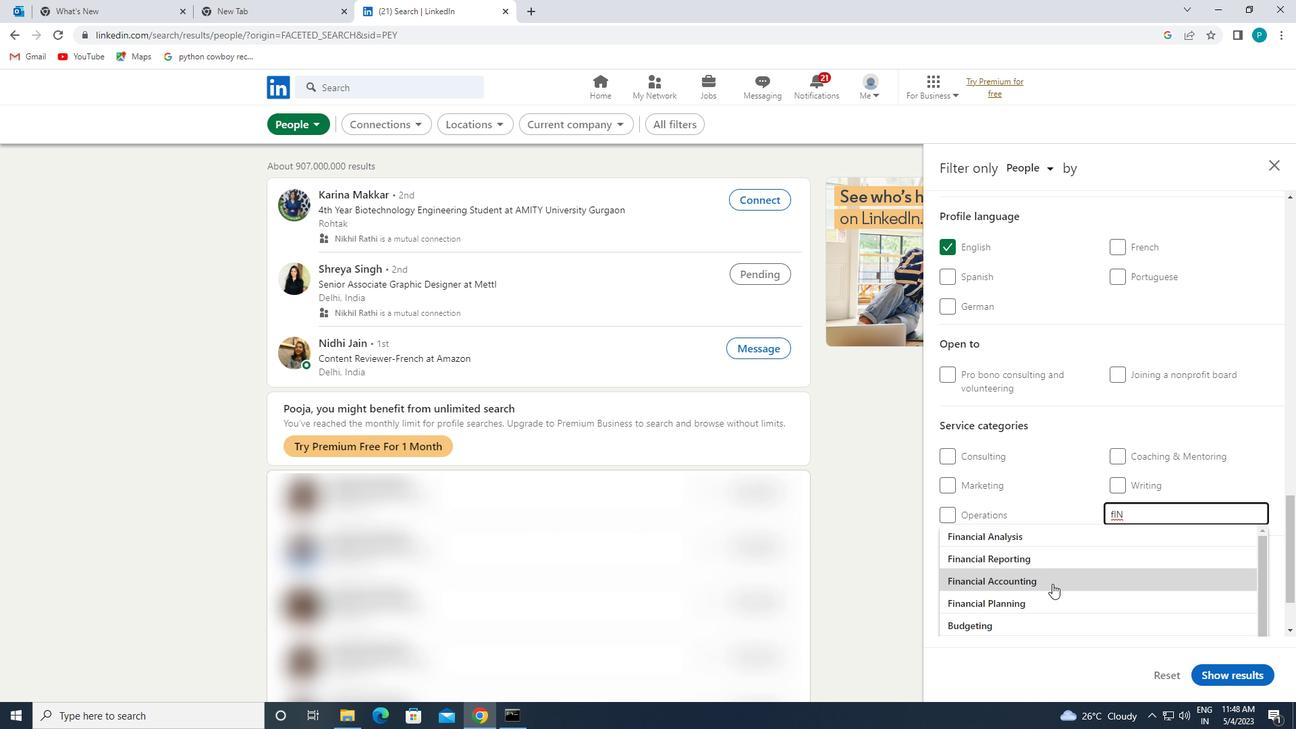 
Action: Mouse scrolled (1052, 583) with delta (0, 0)
Screenshot: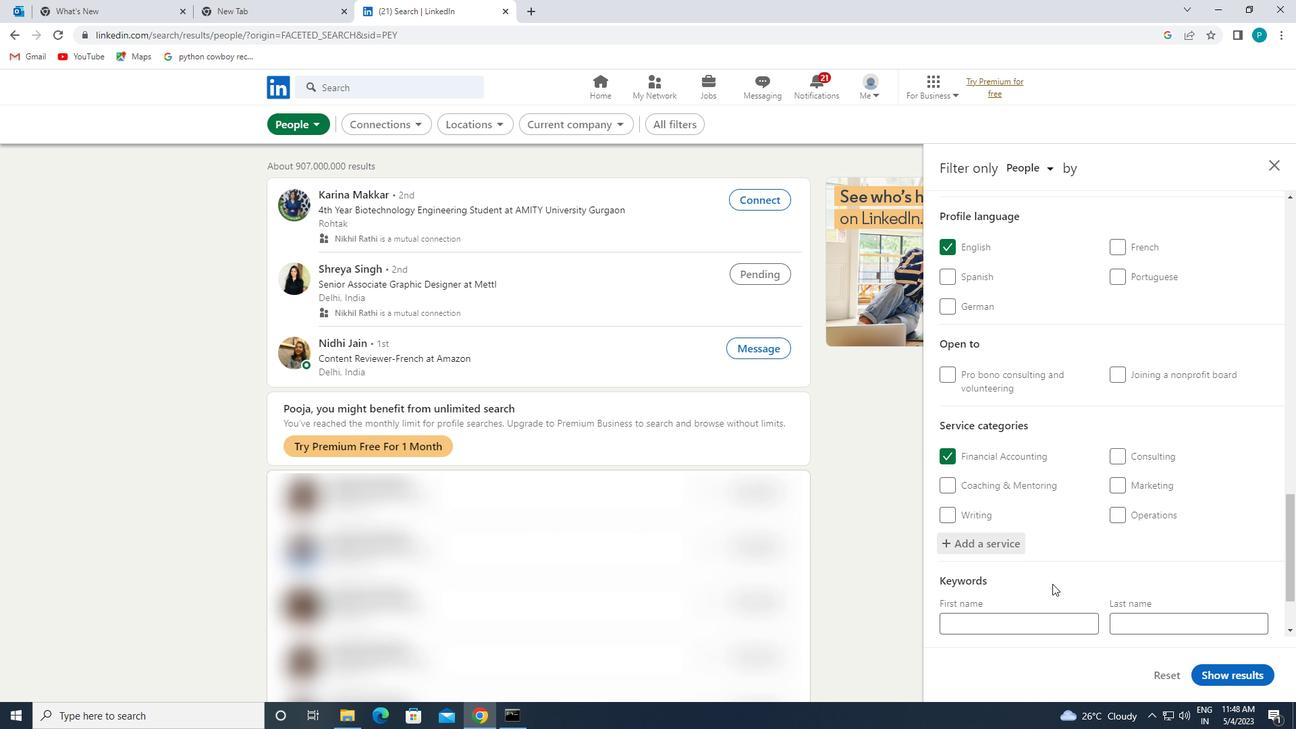 
Action: Mouse scrolled (1052, 583) with delta (0, 0)
Screenshot: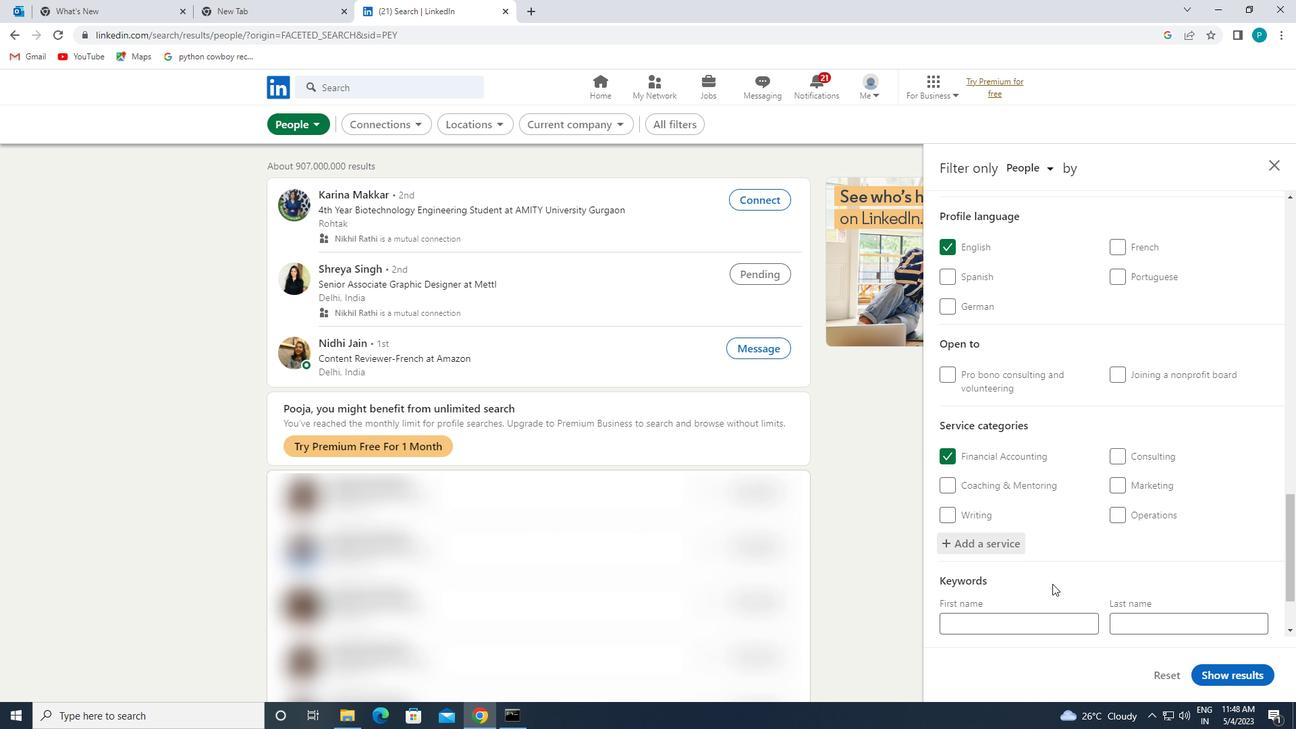 
Action: Mouse scrolled (1052, 583) with delta (0, 0)
Screenshot: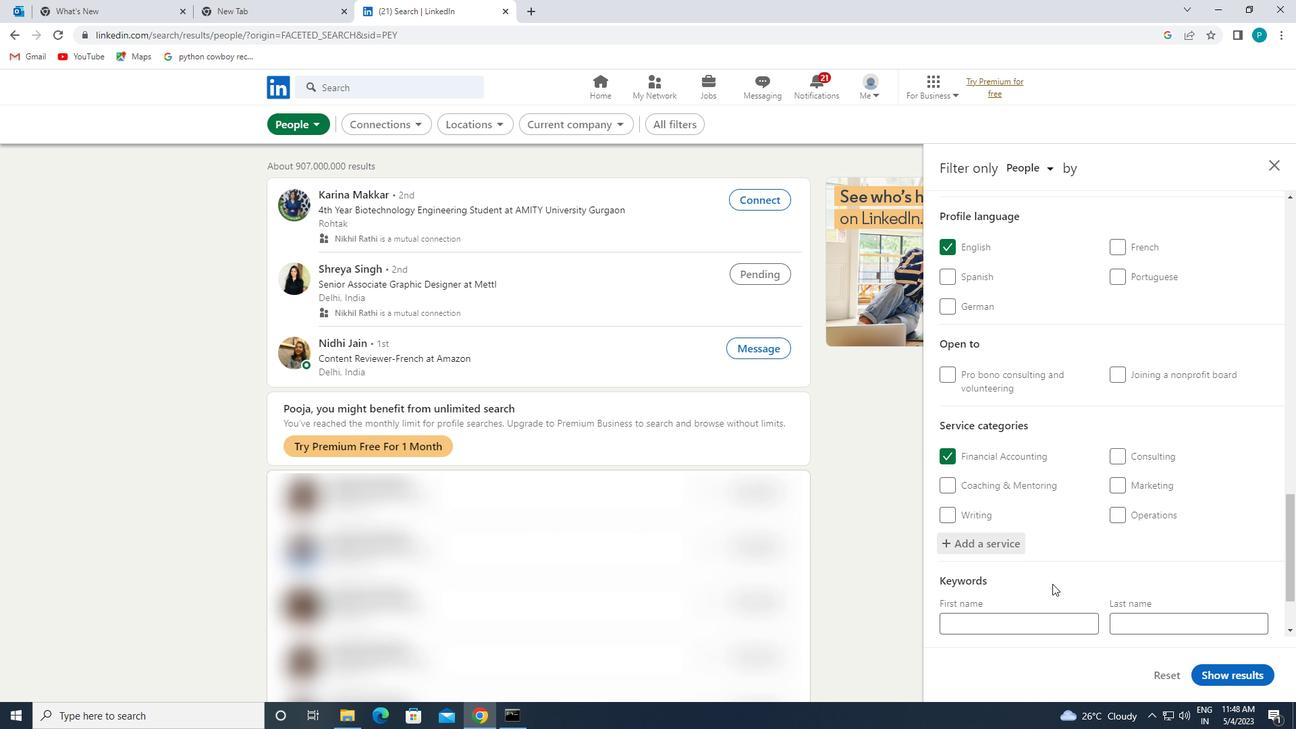 
Action: Mouse scrolled (1052, 583) with delta (0, 0)
Screenshot: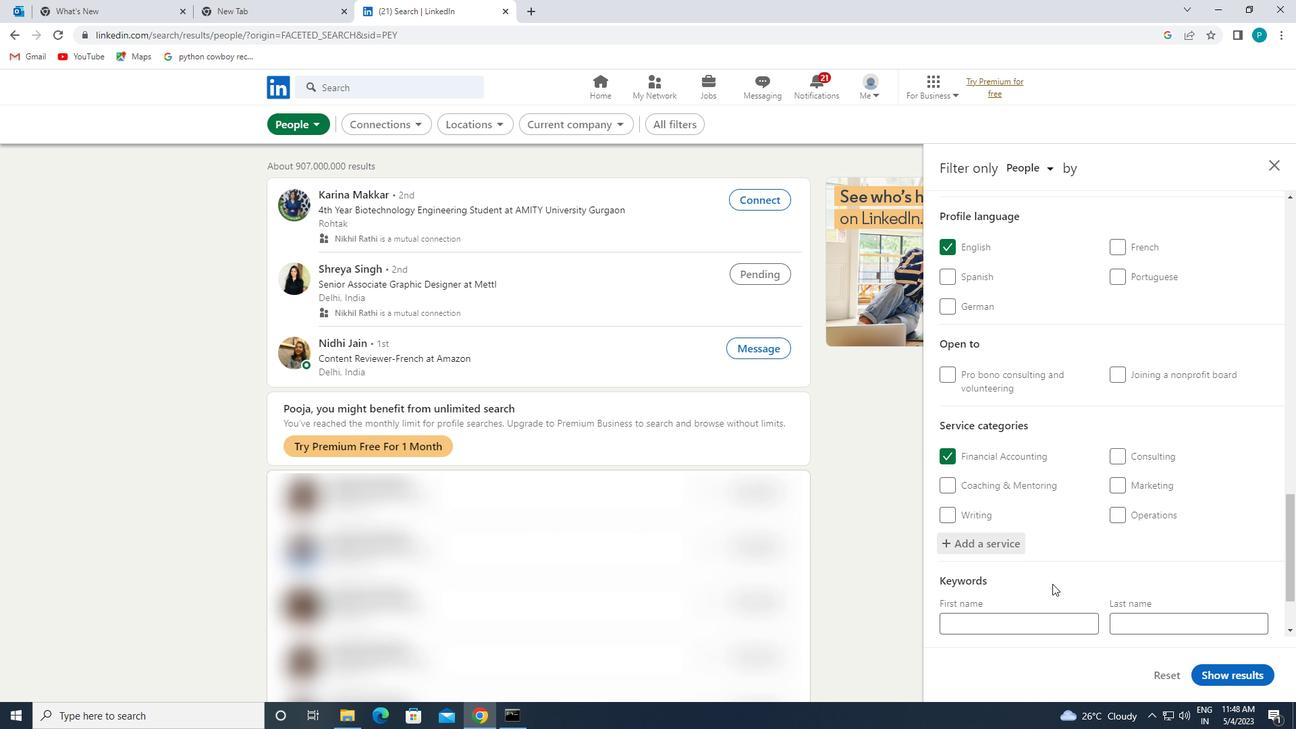 
Action: Mouse moved to (1046, 578)
Screenshot: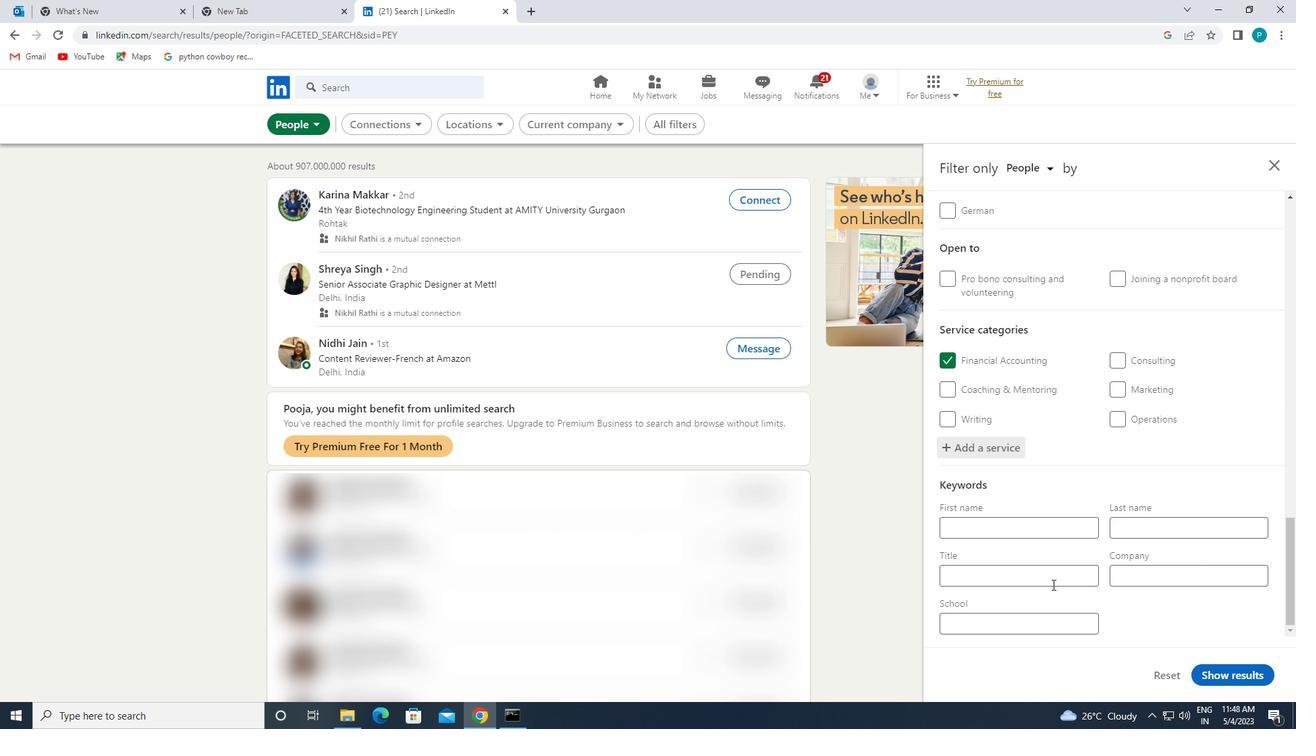 
Action: Mouse pressed left at (1046, 578)
Screenshot: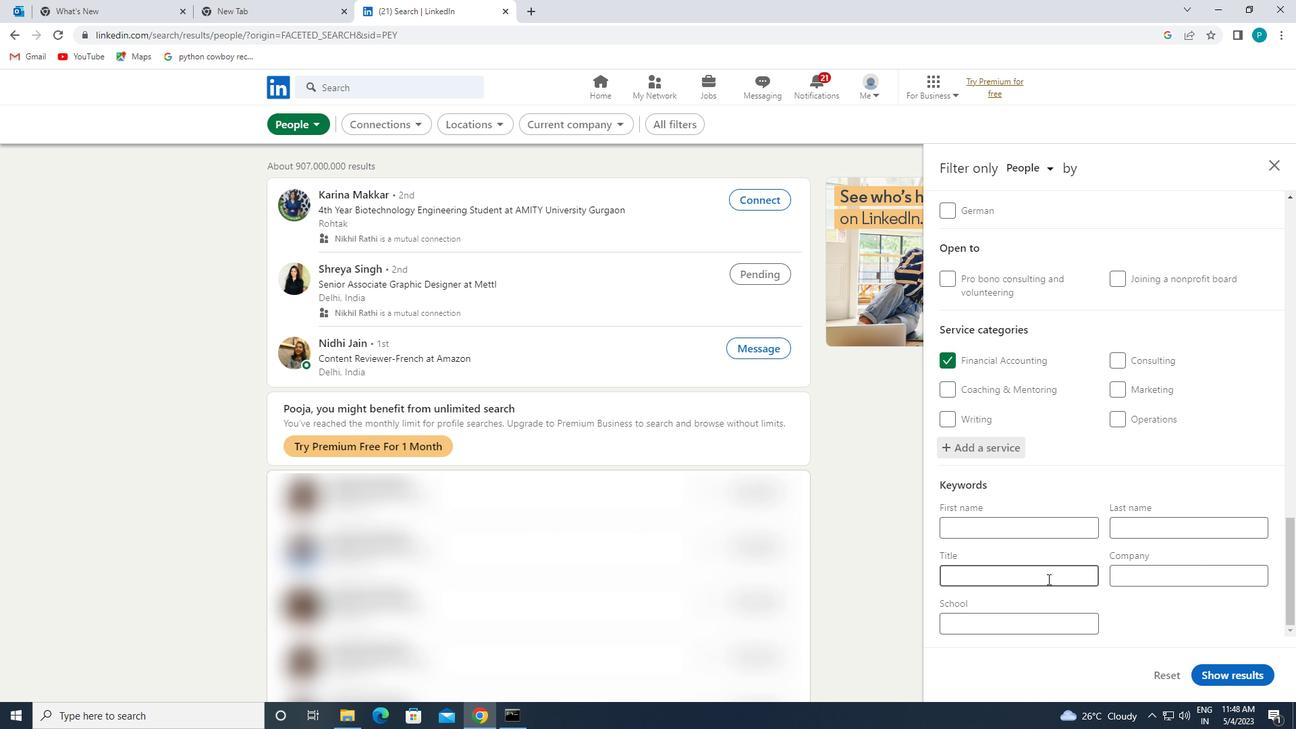 
Action: Mouse moved to (1054, 581)
Screenshot: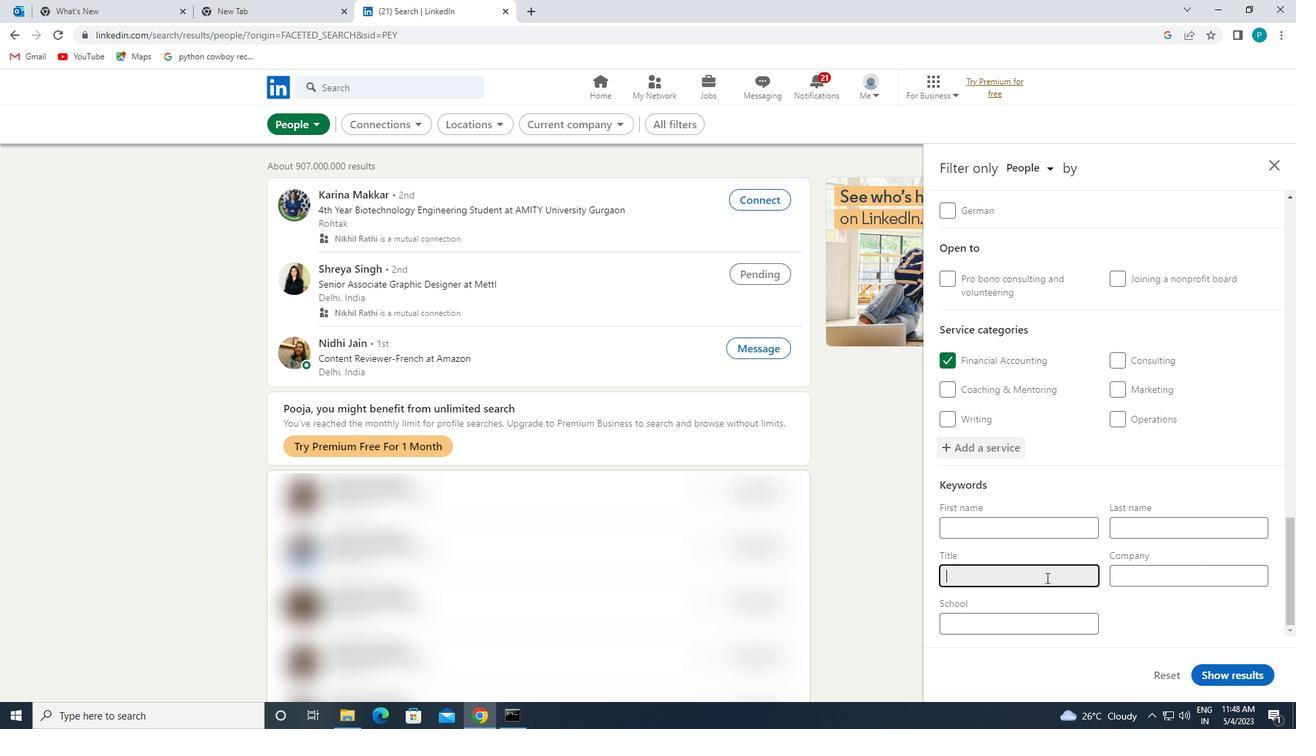 
Action: Key pressed <Key.caps_lock>H<Key.caps_lock>OTEL<Key.space><Key.caps_lock><Key.backspace><Key.backspace><Key.backspace><Key.backspace><Key.backspace><Key.backspace><Key.backspace><Key.backspace><Key.backspace><Key.backspace><Key.backspace><Key.caps_lock>H<Key.caps_lock>OTEL<Key.space><Key.caps_lock>R<Key.caps_lock>ECEPTIONIST
Screenshot: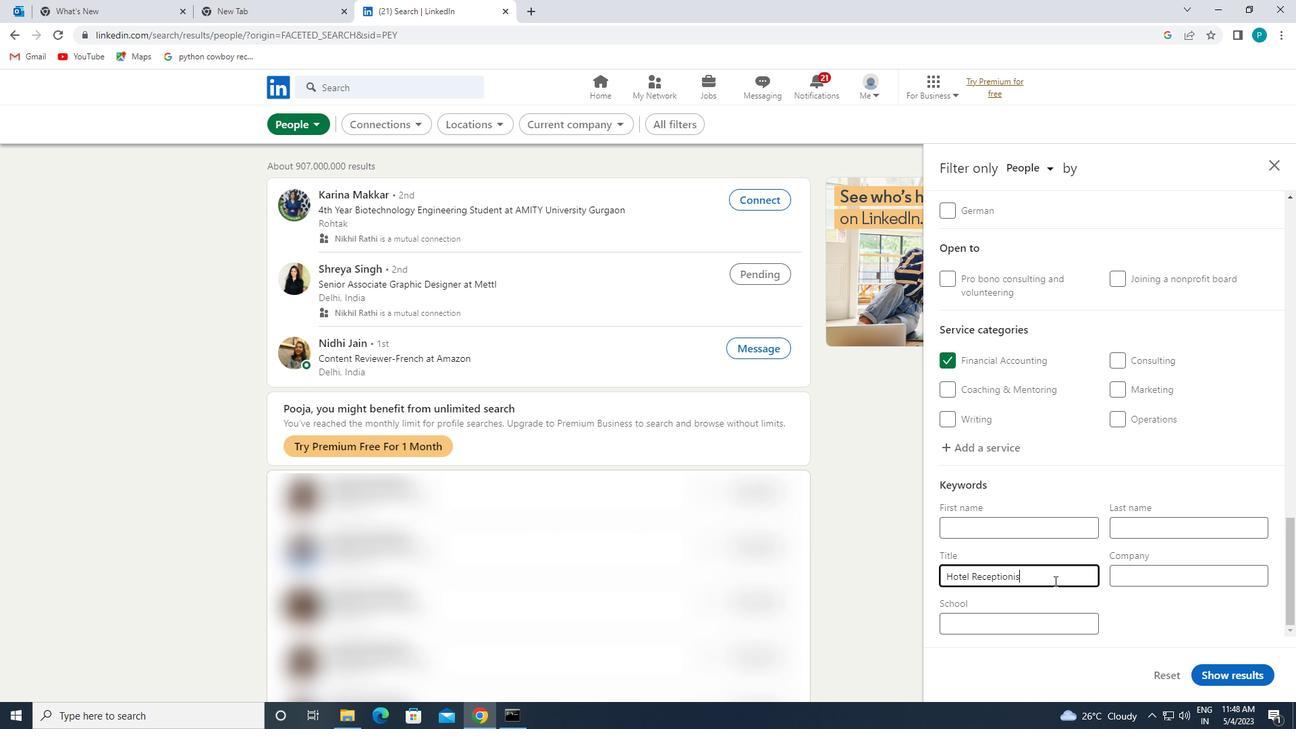 
Action: Mouse moved to (1241, 663)
Screenshot: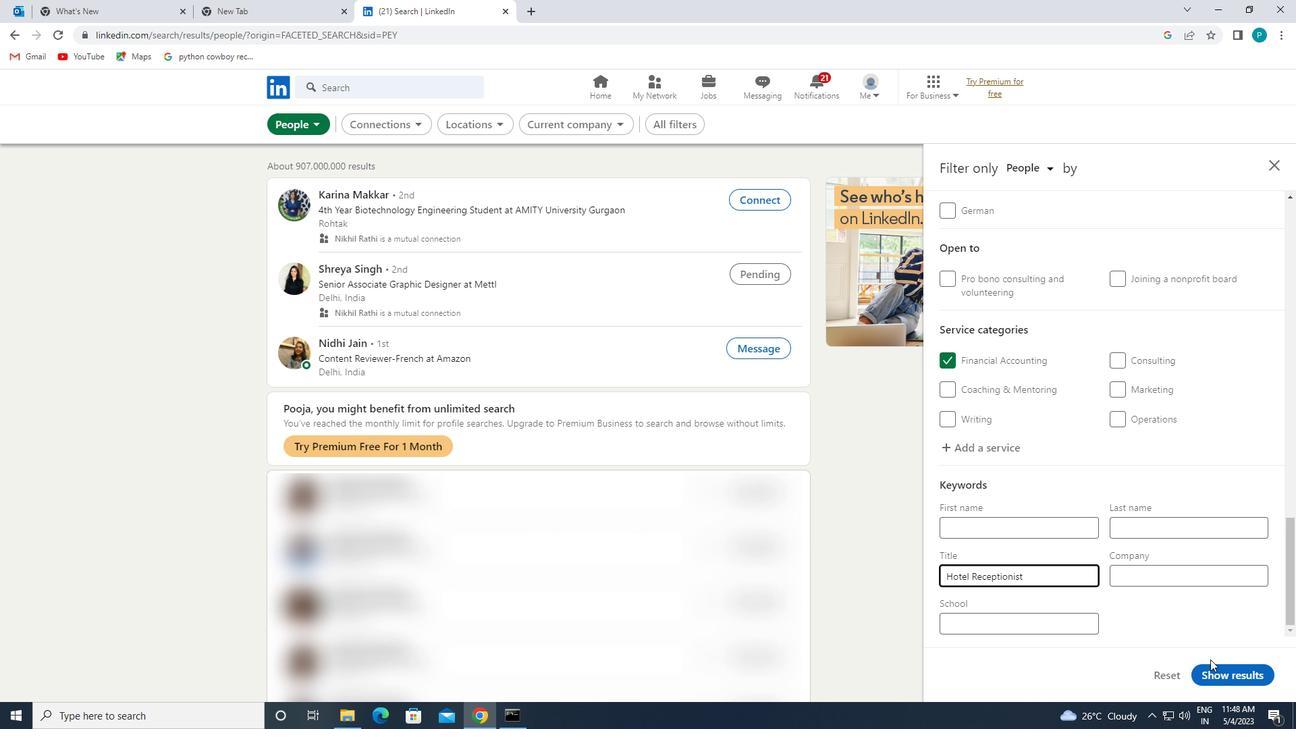 
Action: Mouse pressed left at (1241, 663)
Screenshot: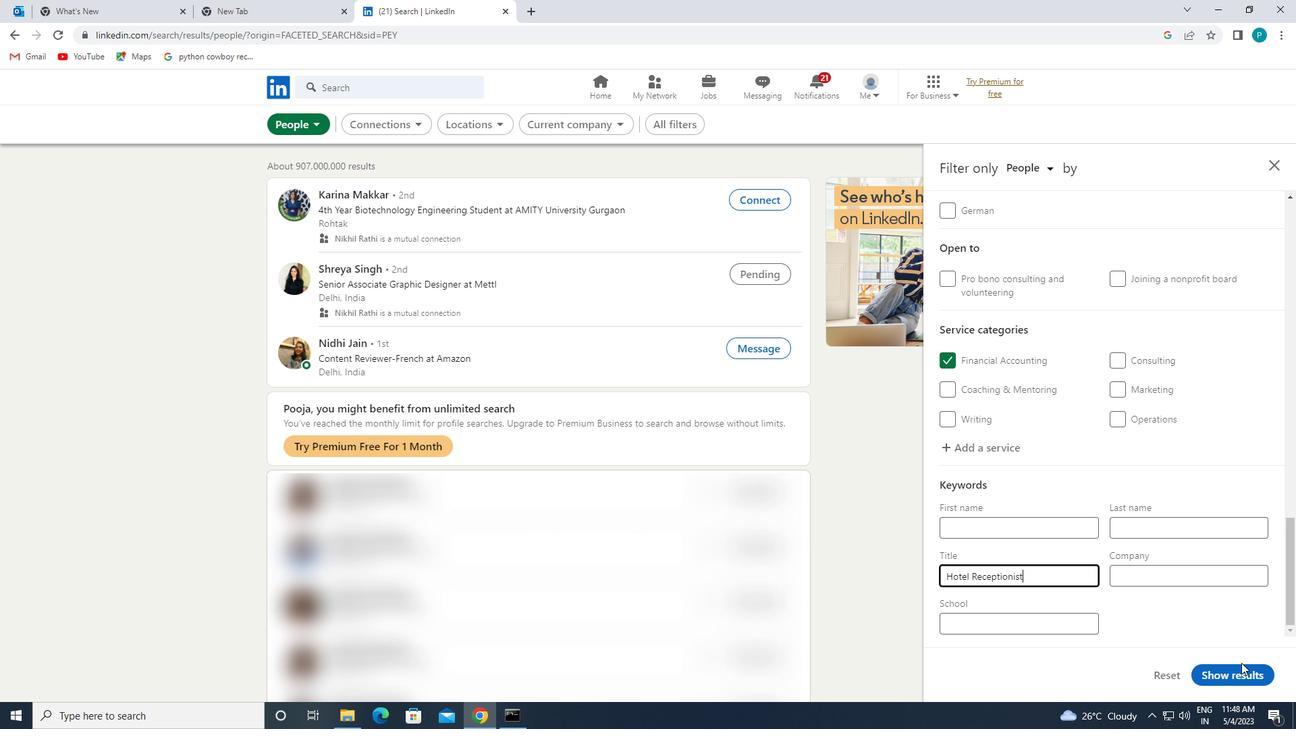 
Action: Mouse moved to (1239, 667)
Screenshot: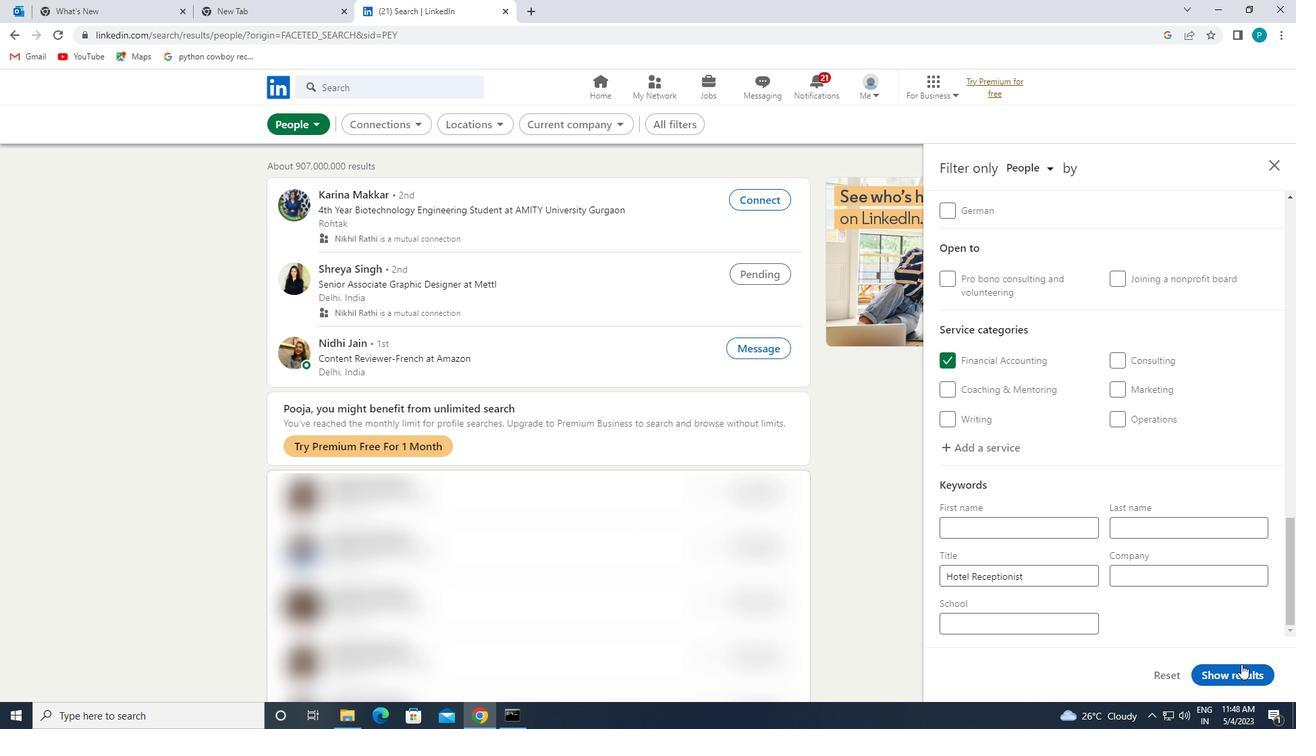 
Action: Mouse pressed left at (1239, 667)
Screenshot: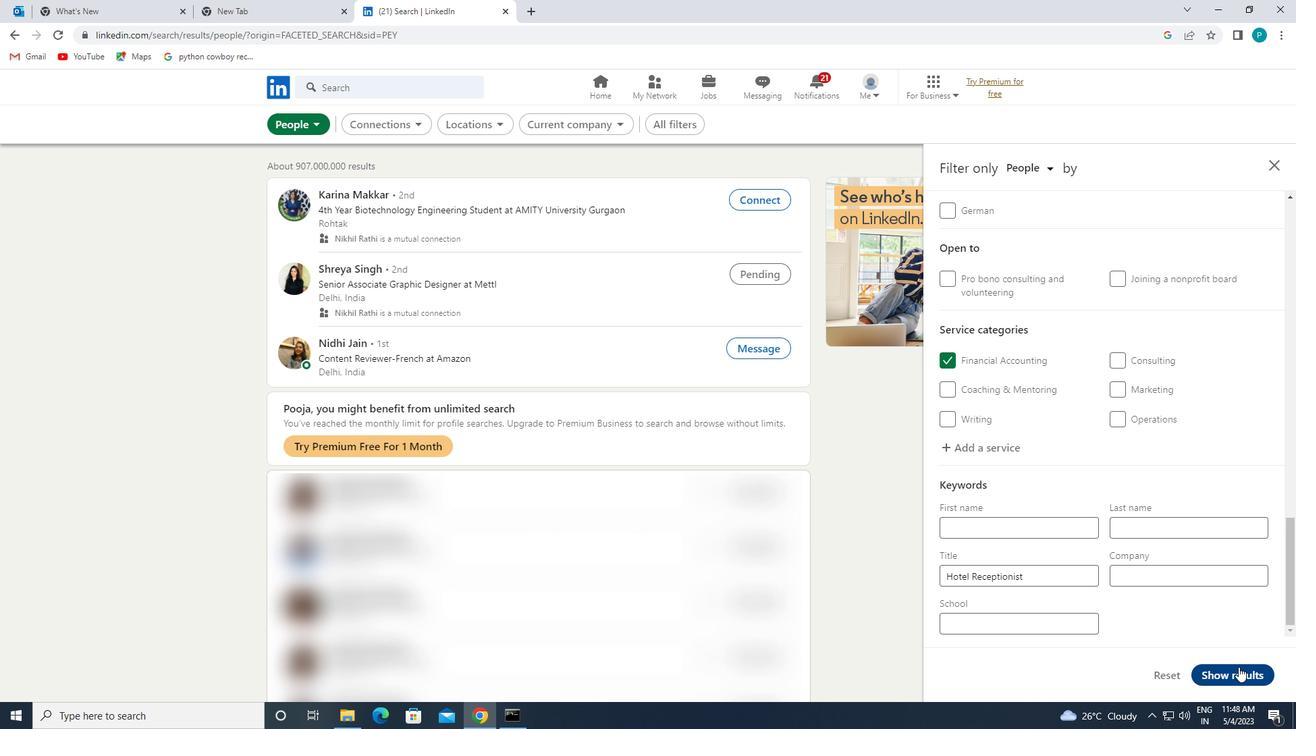 
Action: Mouse moved to (1238, 667)
Screenshot: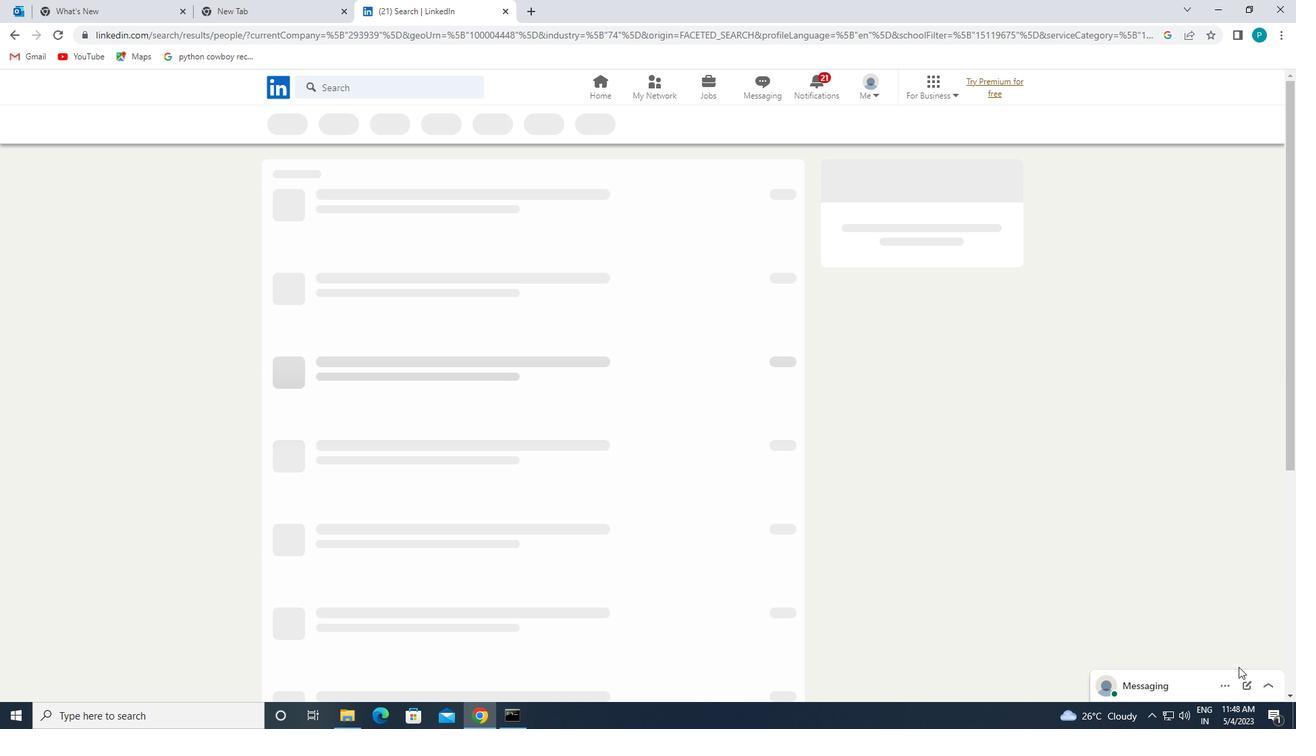 
